 Task: Buy 1 Cutting Boards from Kitchen Utensils & Gadgets section under best seller category for shipping address: Jonathan Nelson, 4214 Skips Lane, Phoenix, Arizona 85012, Cell Number 9285042162. Pay from credit card ending with 9757, CVV 798
Action: Mouse moved to (171, 82)
Screenshot: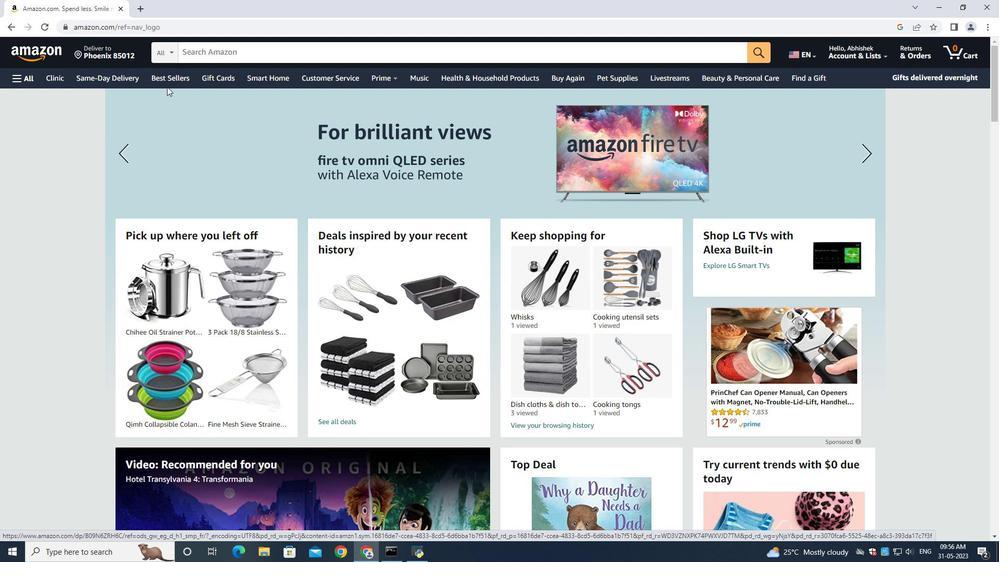 
Action: Mouse pressed left at (171, 82)
Screenshot: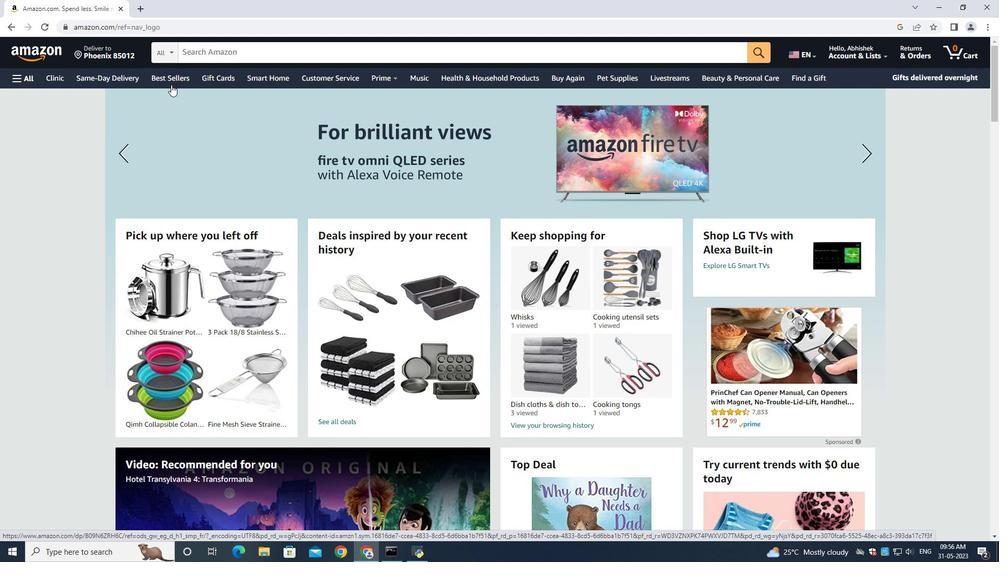 
Action: Mouse moved to (201, 52)
Screenshot: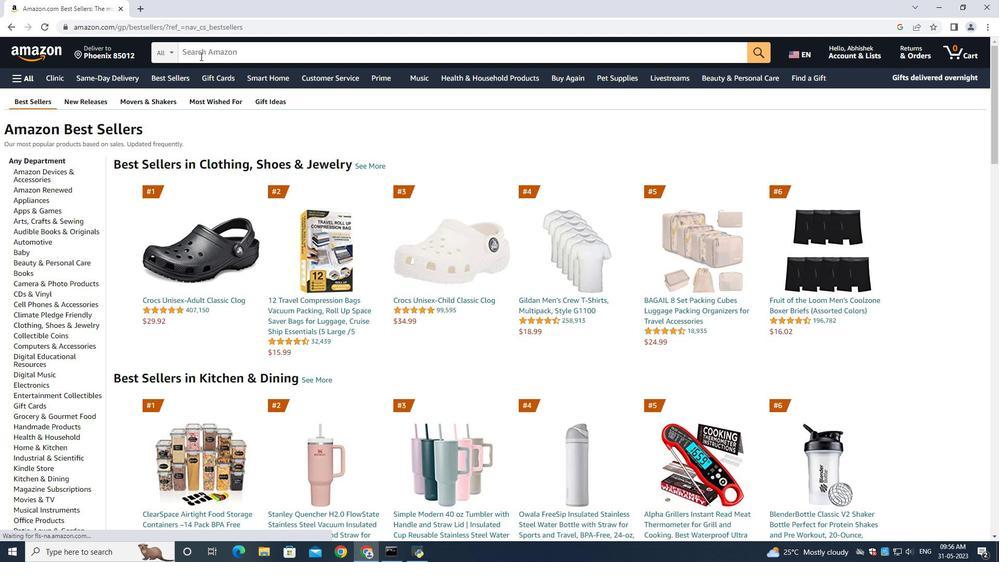 
Action: Mouse pressed left at (201, 52)
Screenshot: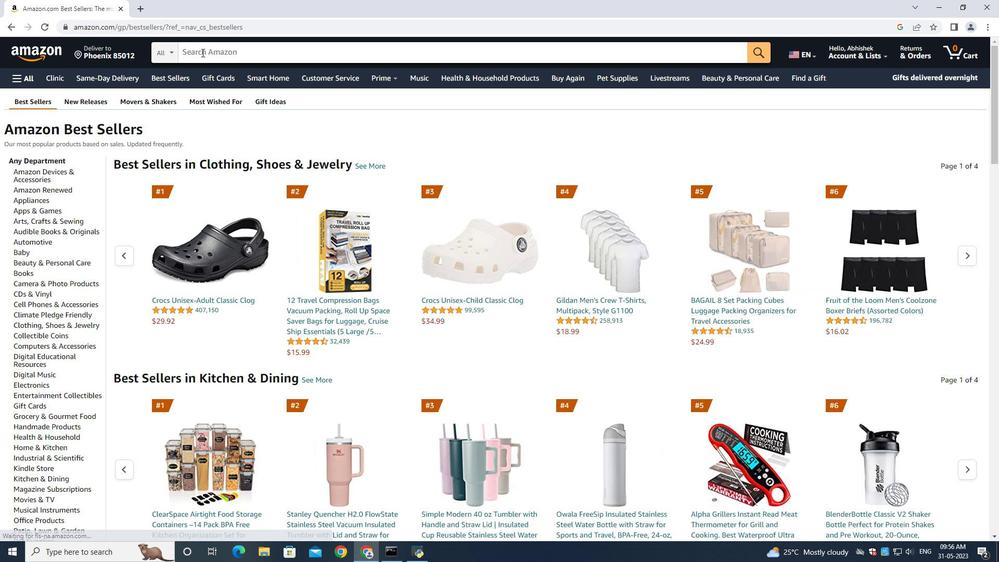
Action: Key pressed <Key.shift><Key.shift><Key.shift><Key.shift><Key.shift><Key.shift><Key.shift>Cutting<Key.space><Key.shift>Boards<Key.enter>
Screenshot: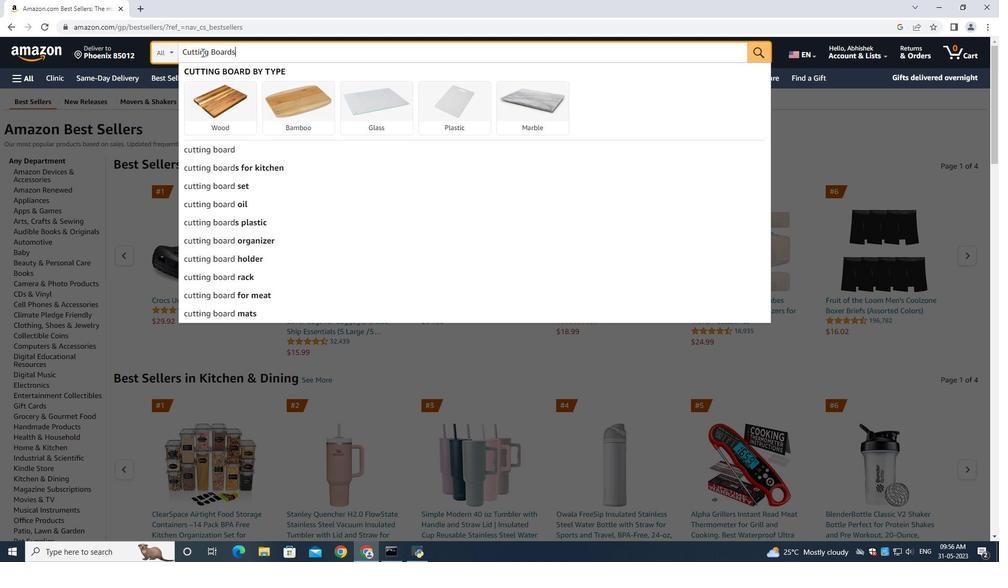 
Action: Mouse moved to (50, 235)
Screenshot: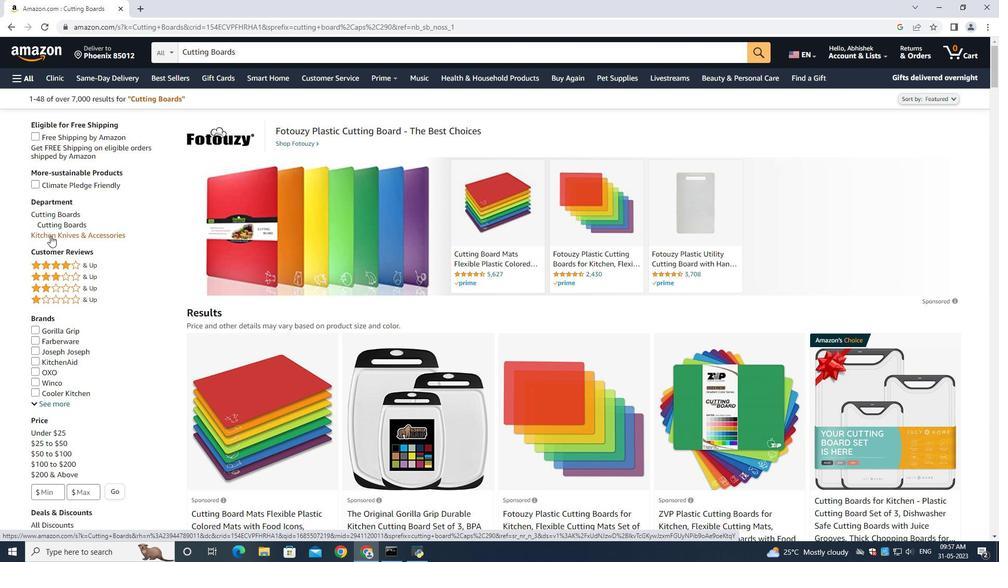 
Action: Mouse pressed left at (50, 235)
Screenshot: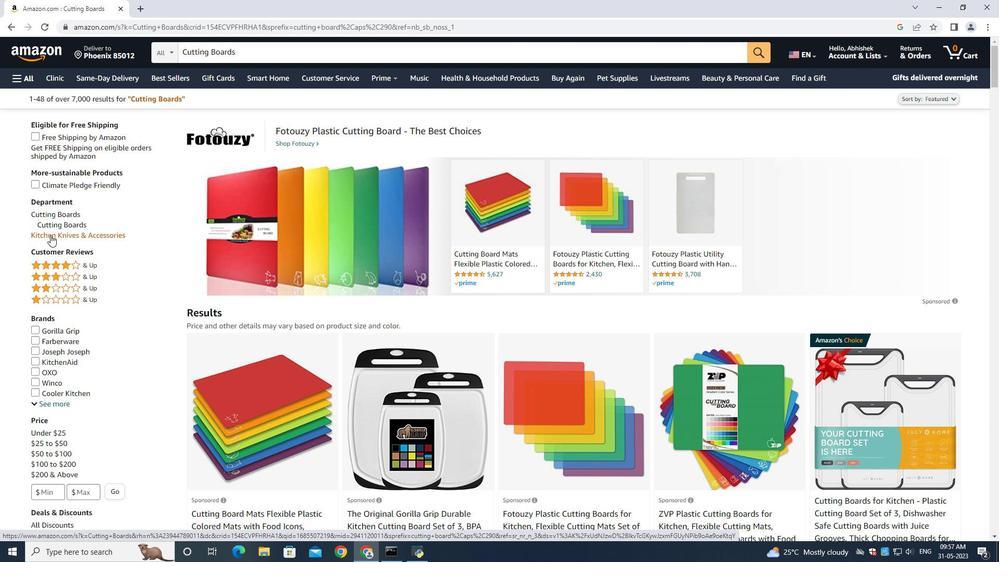 
Action: Mouse moved to (83, 245)
Screenshot: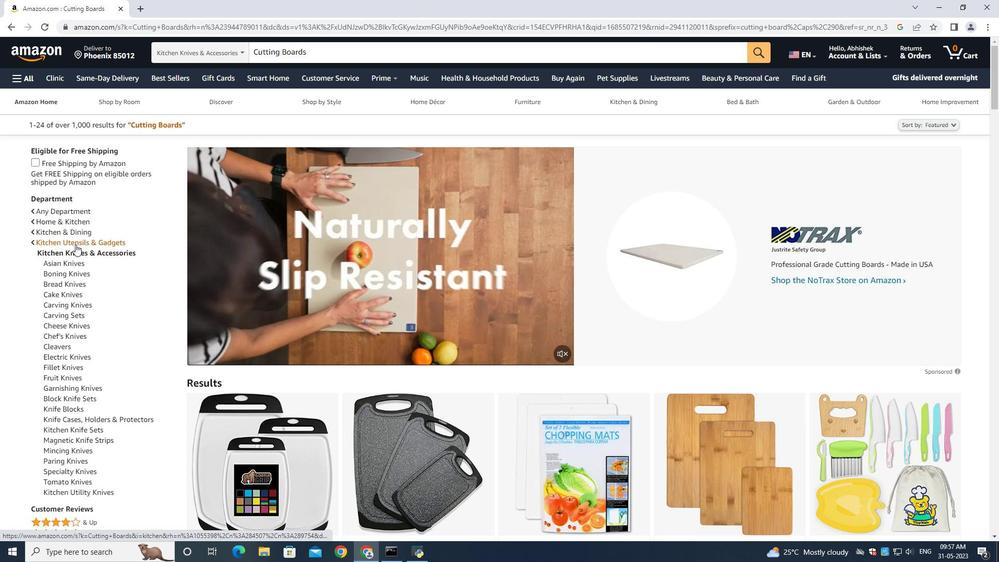 
Action: Mouse pressed left at (83, 245)
Screenshot: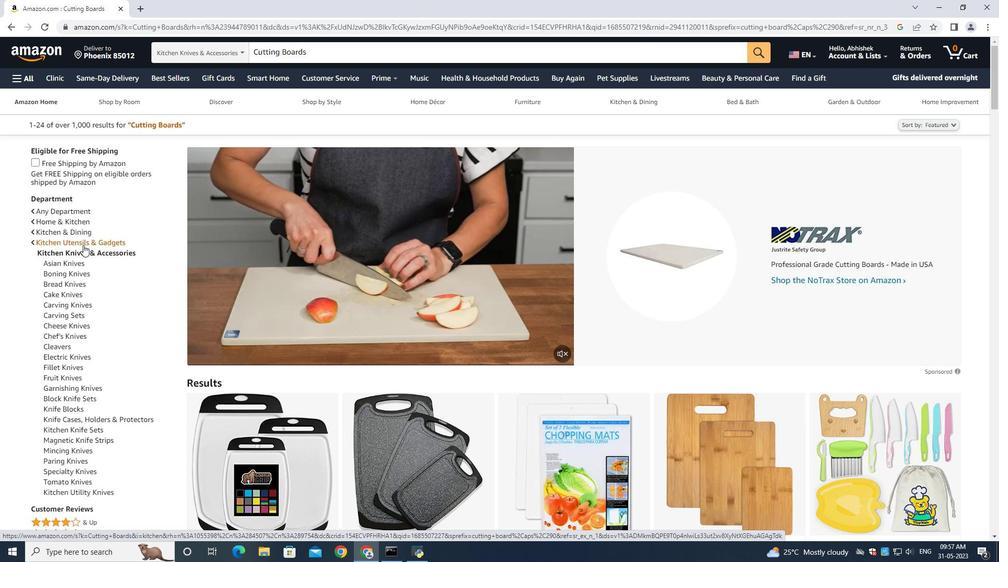 
Action: Mouse moved to (347, 264)
Screenshot: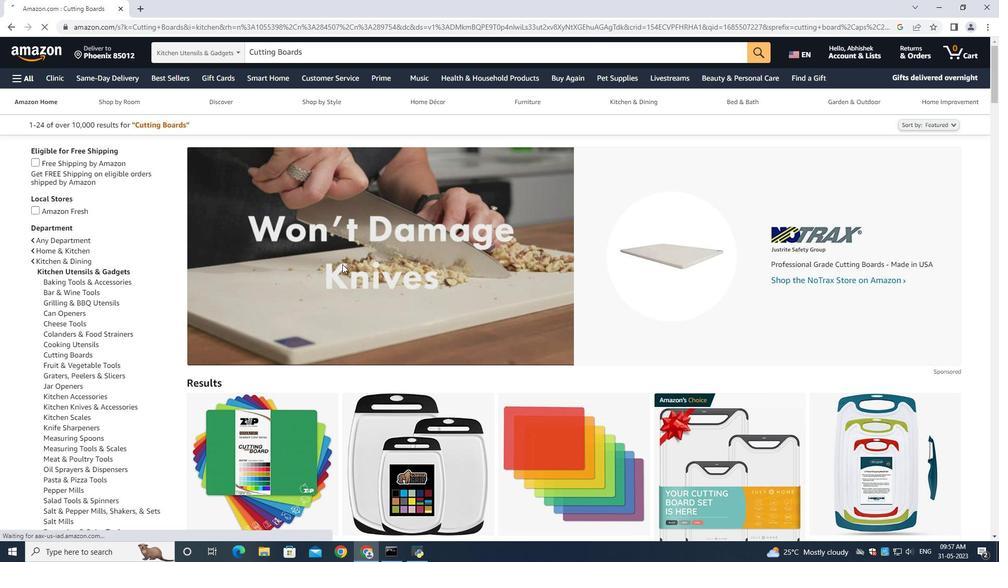 
Action: Mouse scrolled (347, 264) with delta (0, 0)
Screenshot: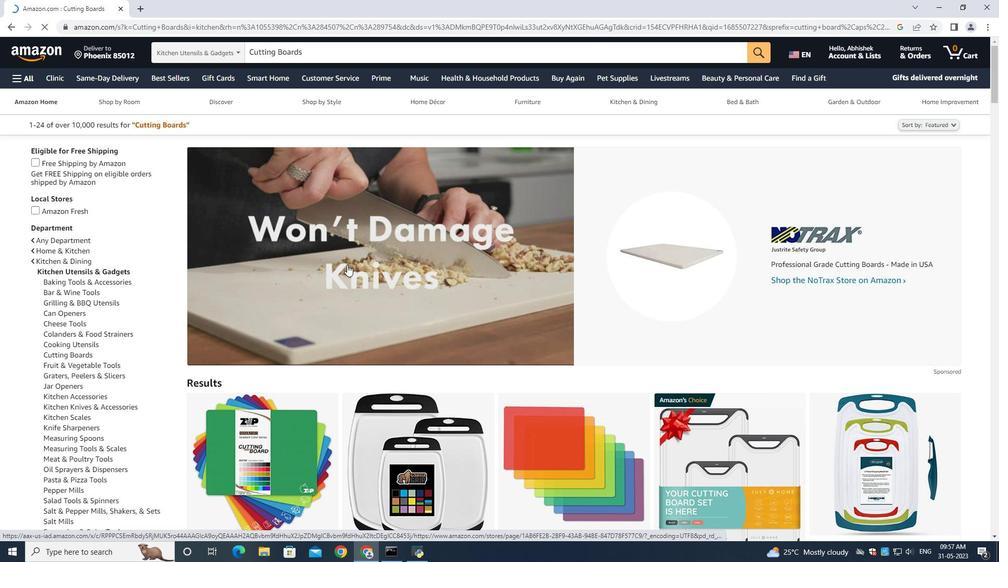 
Action: Mouse scrolled (347, 264) with delta (0, 0)
Screenshot: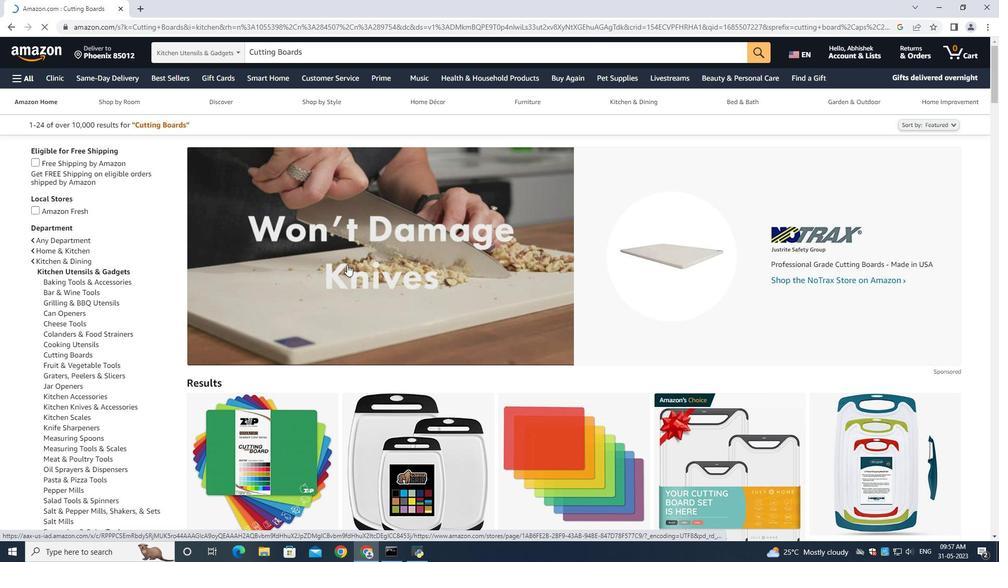 
Action: Mouse scrolled (347, 264) with delta (0, 0)
Screenshot: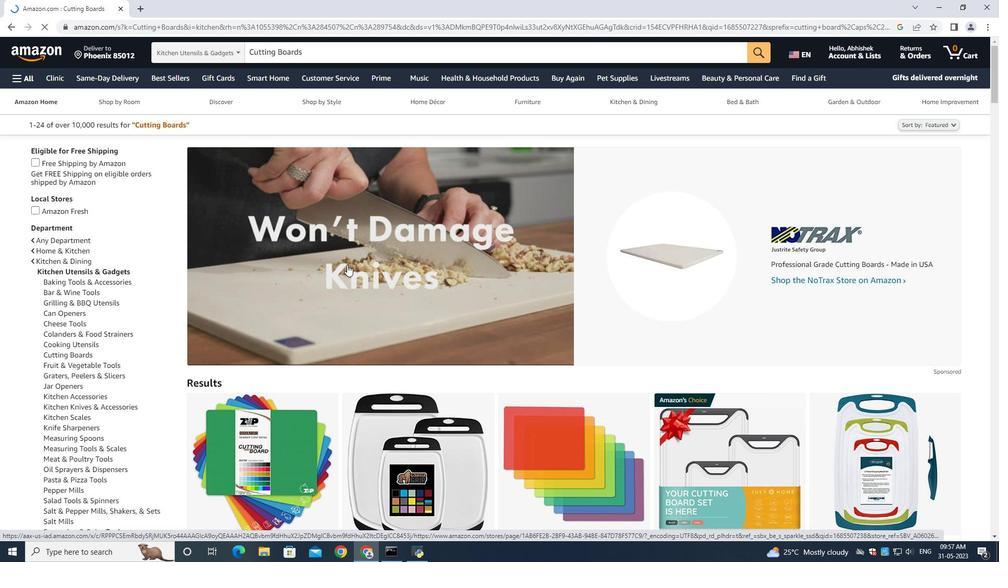 
Action: Mouse scrolled (347, 264) with delta (0, 0)
Screenshot: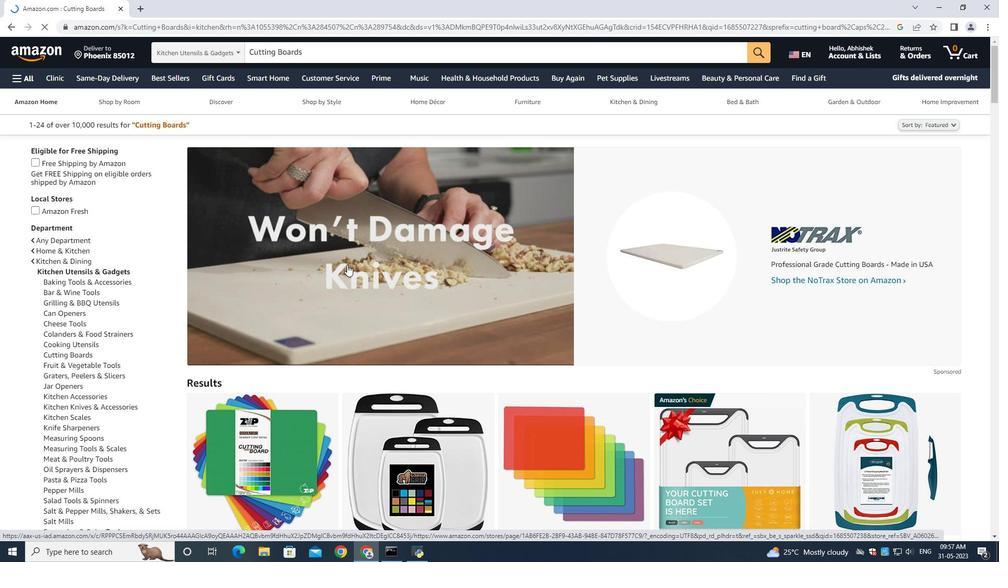 
Action: Mouse moved to (605, 351)
Screenshot: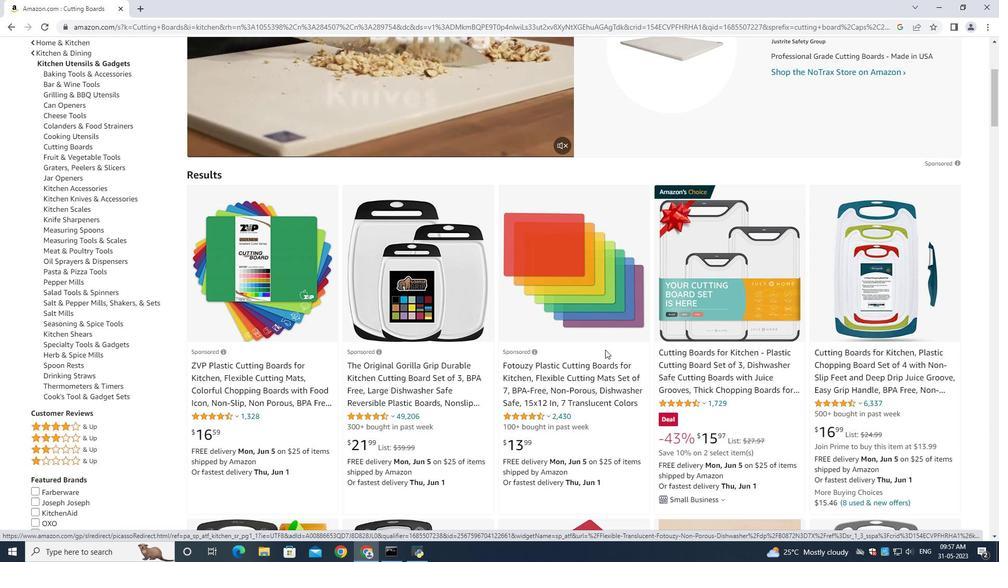 
Action: Mouse scrolled (605, 351) with delta (0, 0)
Screenshot: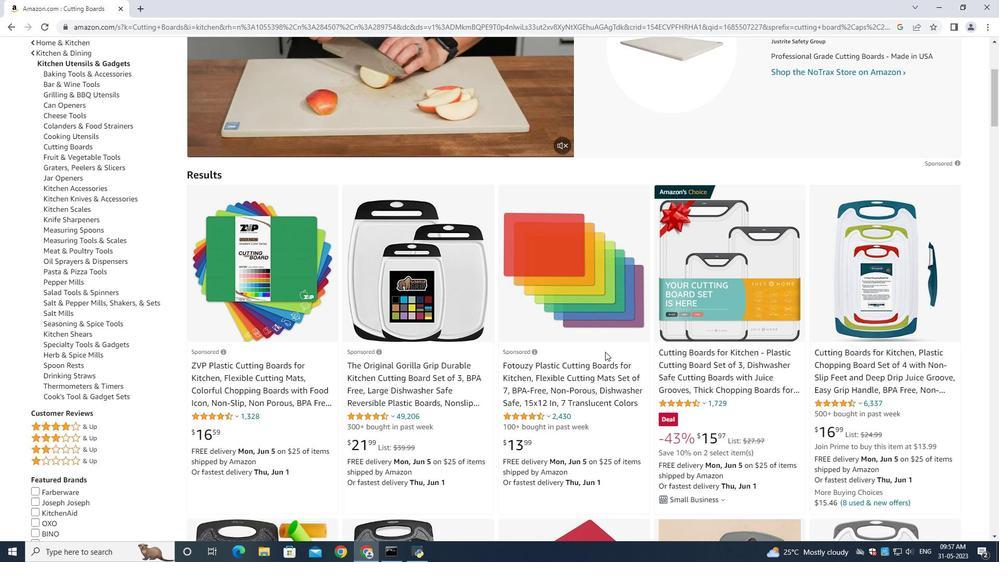 
Action: Mouse moved to (604, 351)
Screenshot: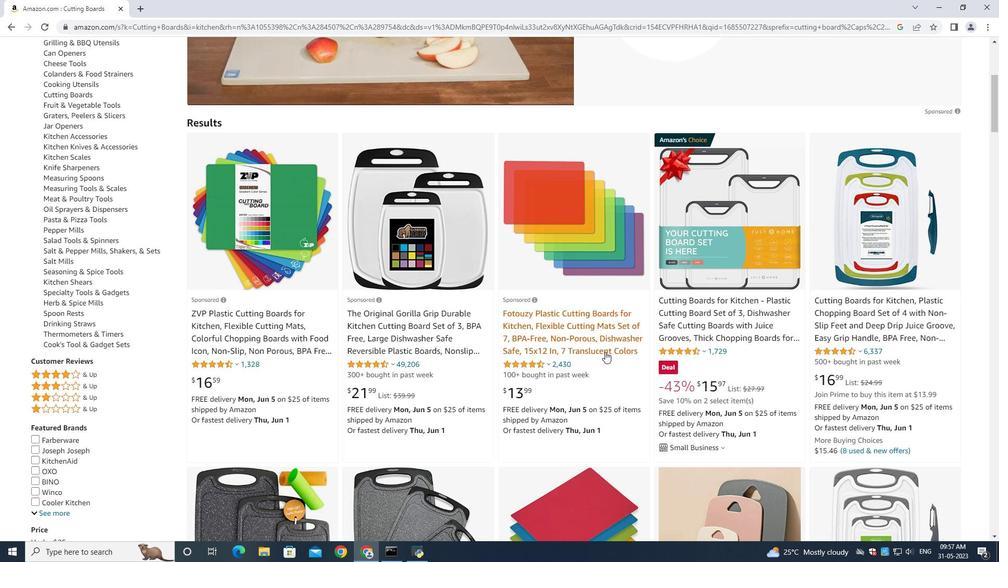 
Action: Mouse scrolled (604, 351) with delta (0, 0)
Screenshot: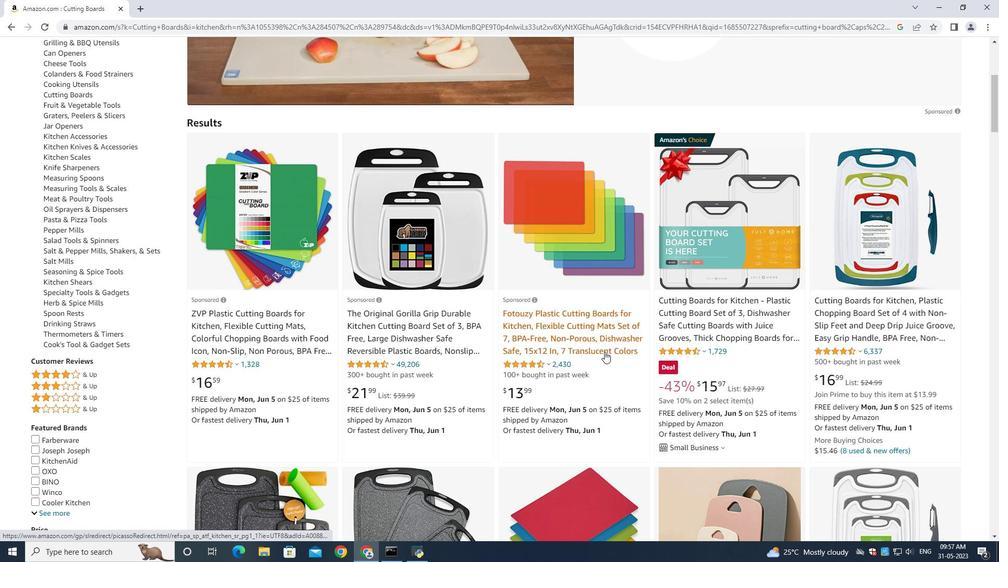 
Action: Mouse scrolled (604, 351) with delta (0, 0)
Screenshot: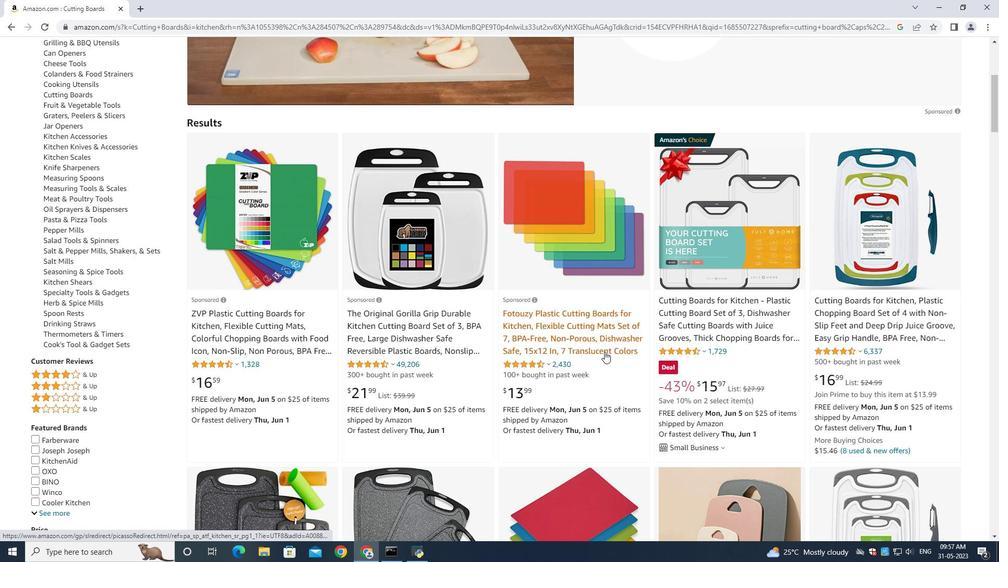 
Action: Mouse scrolled (604, 351) with delta (0, 0)
Screenshot: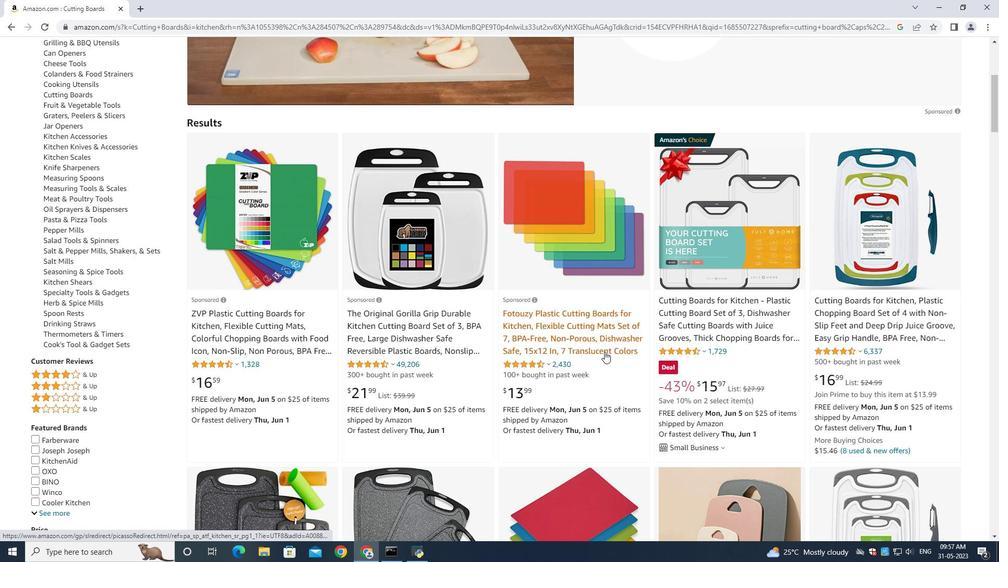 
Action: Mouse scrolled (604, 351) with delta (0, 0)
Screenshot: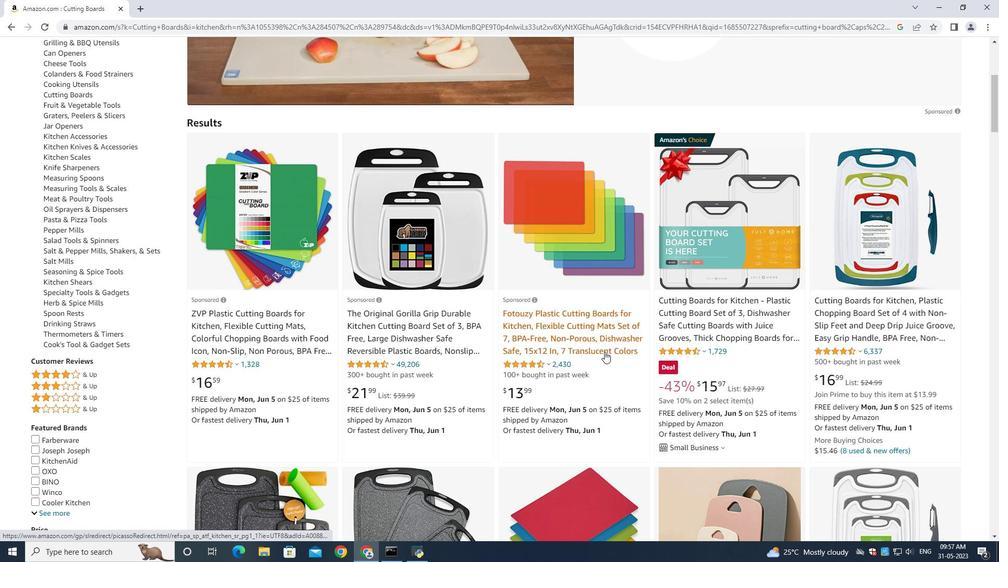 
Action: Mouse scrolled (604, 351) with delta (0, 0)
Screenshot: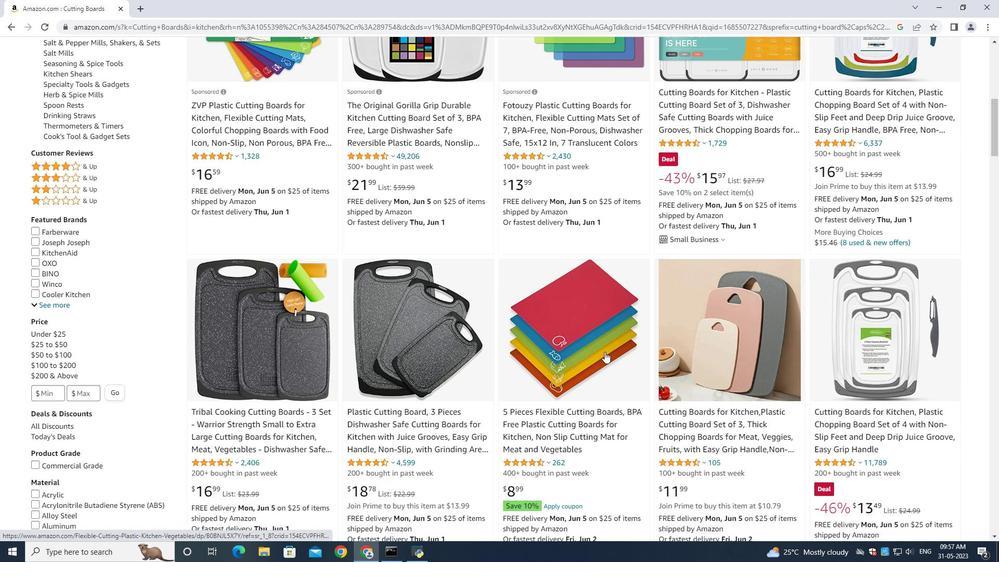 
Action: Mouse scrolled (604, 351) with delta (0, 0)
Screenshot: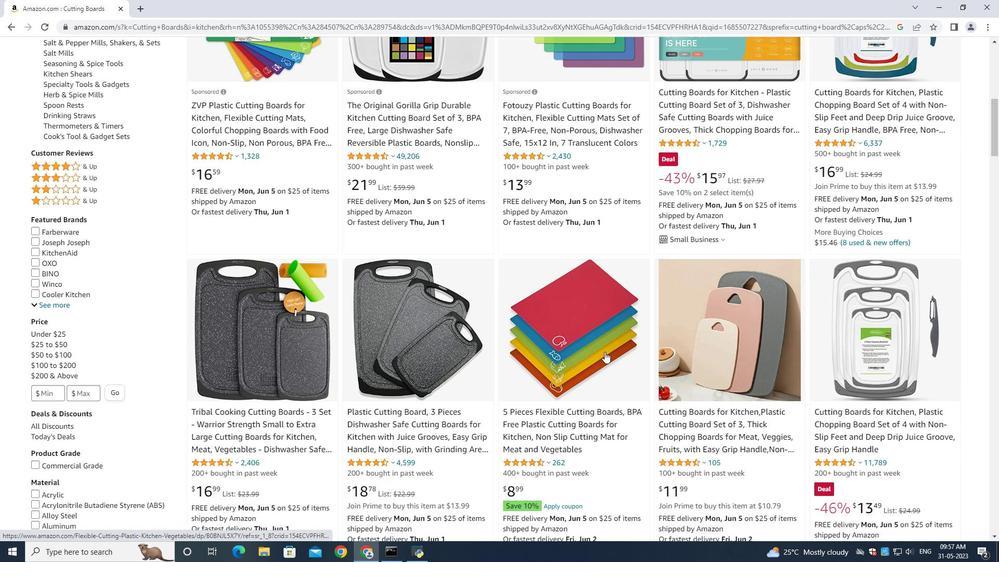 
Action: Mouse moved to (544, 304)
Screenshot: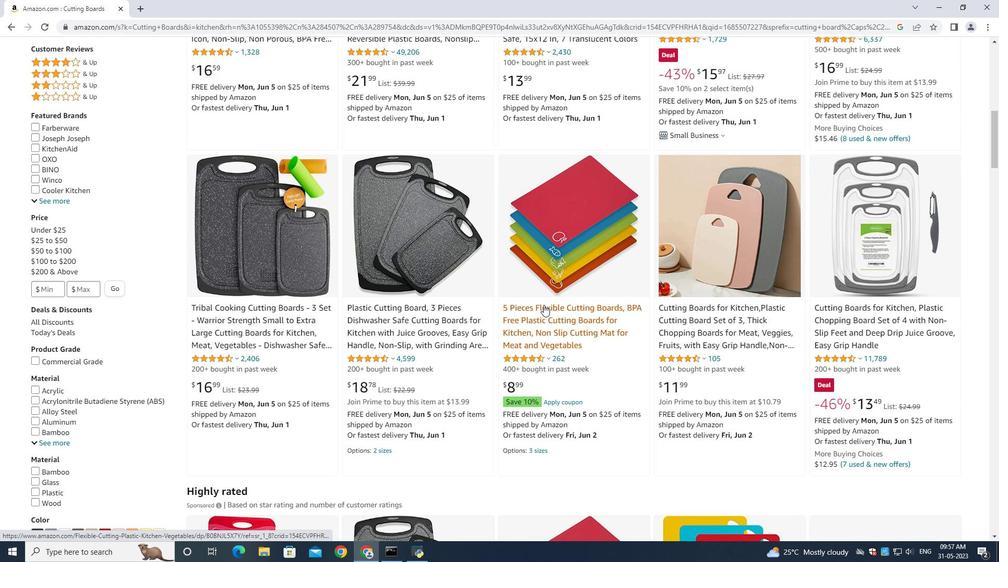 
Action: Mouse pressed left at (544, 304)
Screenshot: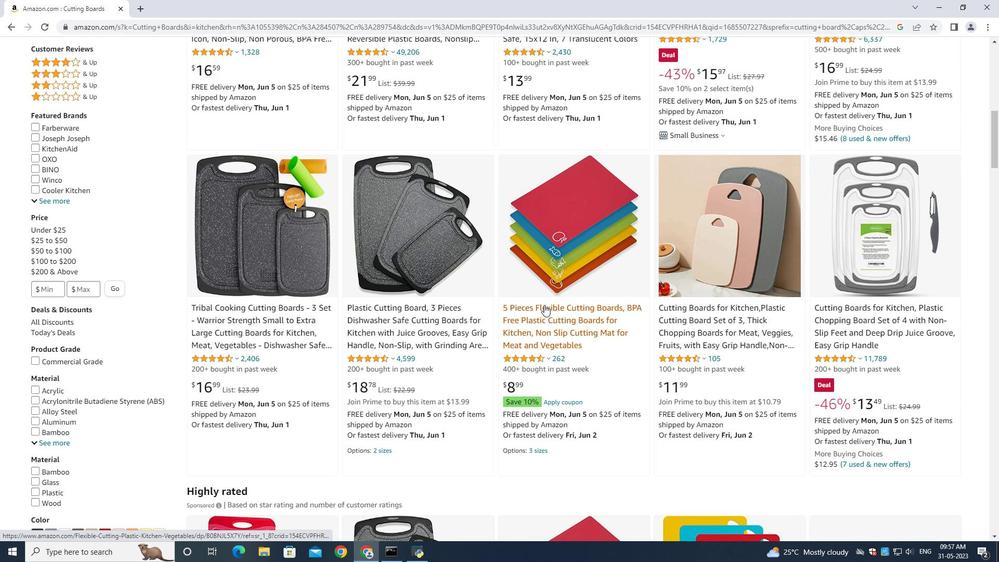 
Action: Mouse moved to (810, 426)
Screenshot: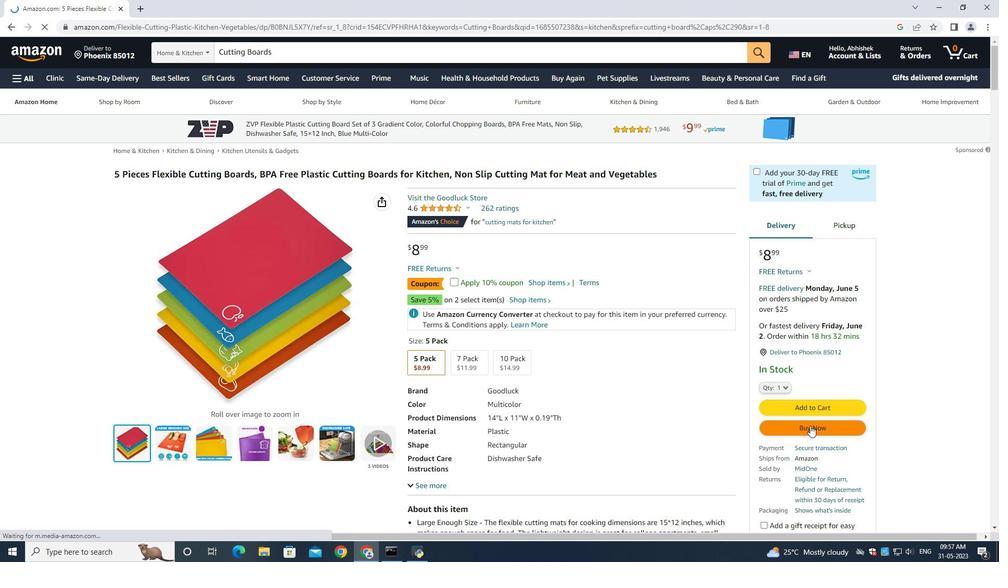 
Action: Mouse pressed left at (810, 426)
Screenshot: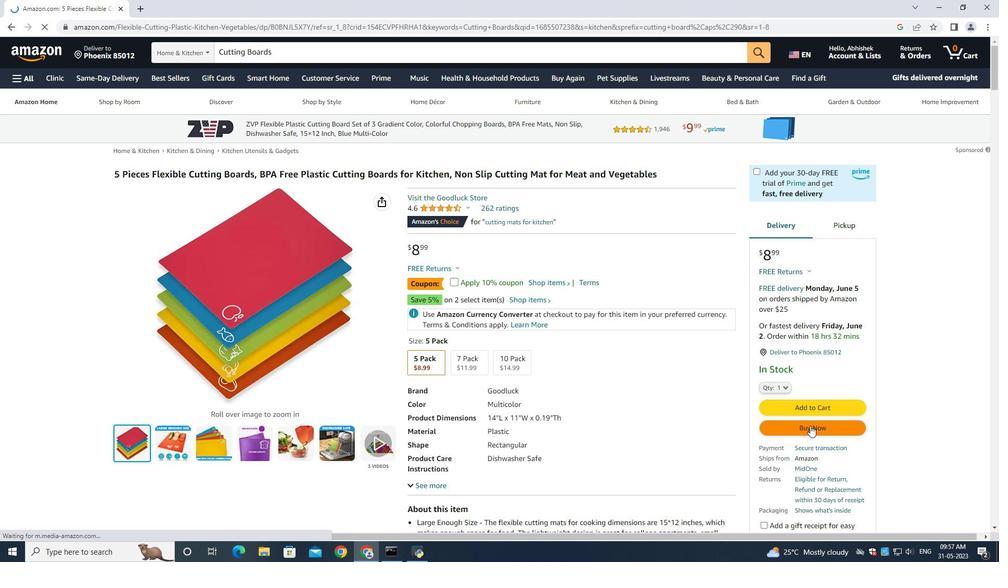 
Action: Mouse moved to (13, 23)
Screenshot: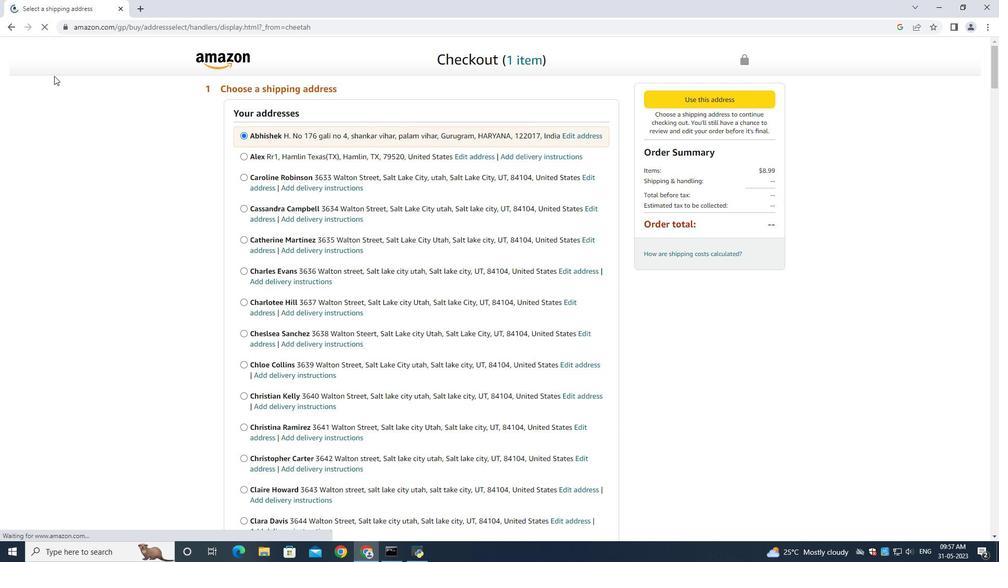 
Action: Mouse pressed left at (13, 23)
Screenshot: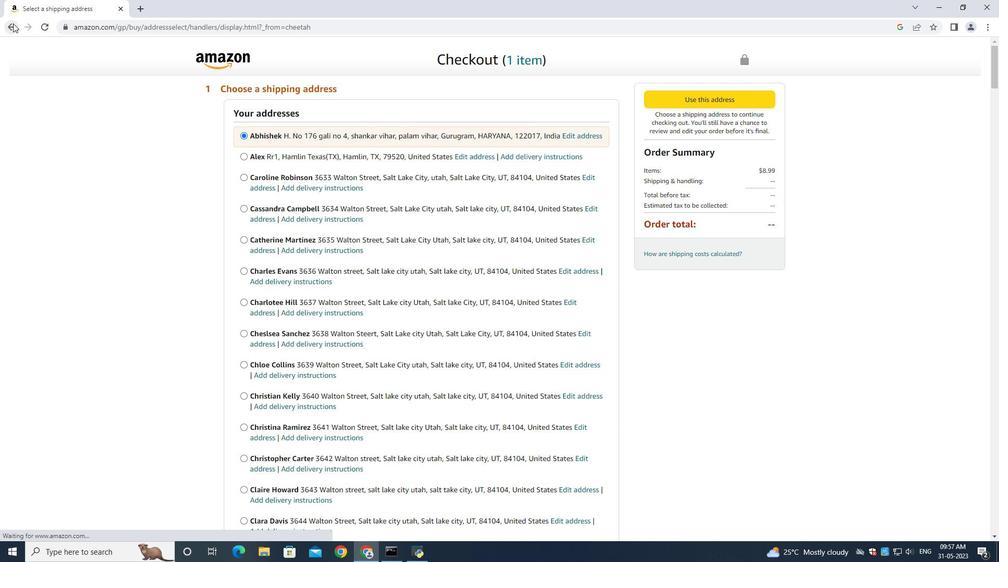 
Action: Mouse moved to (232, 233)
Screenshot: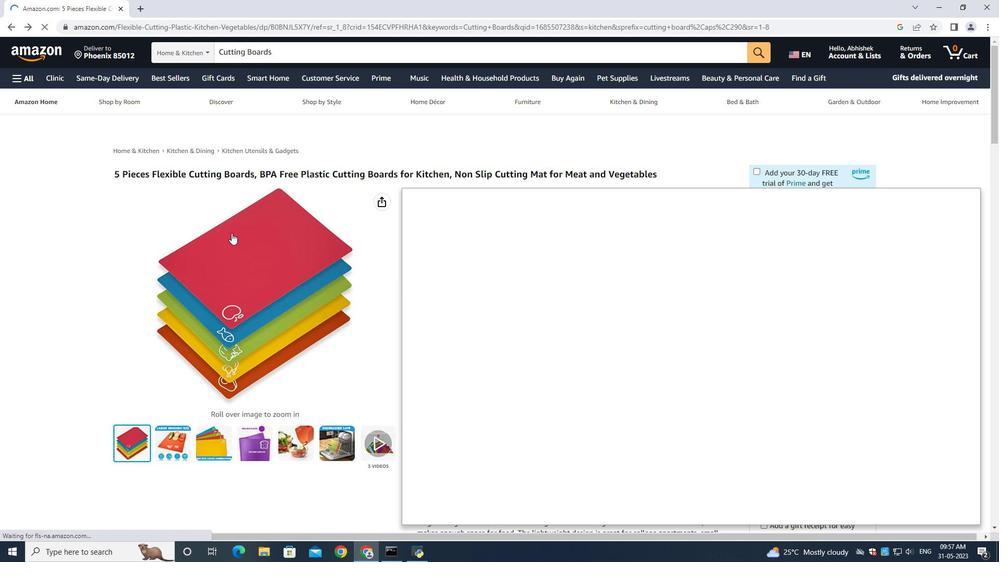 
Action: Mouse pressed left at (232, 233)
Screenshot: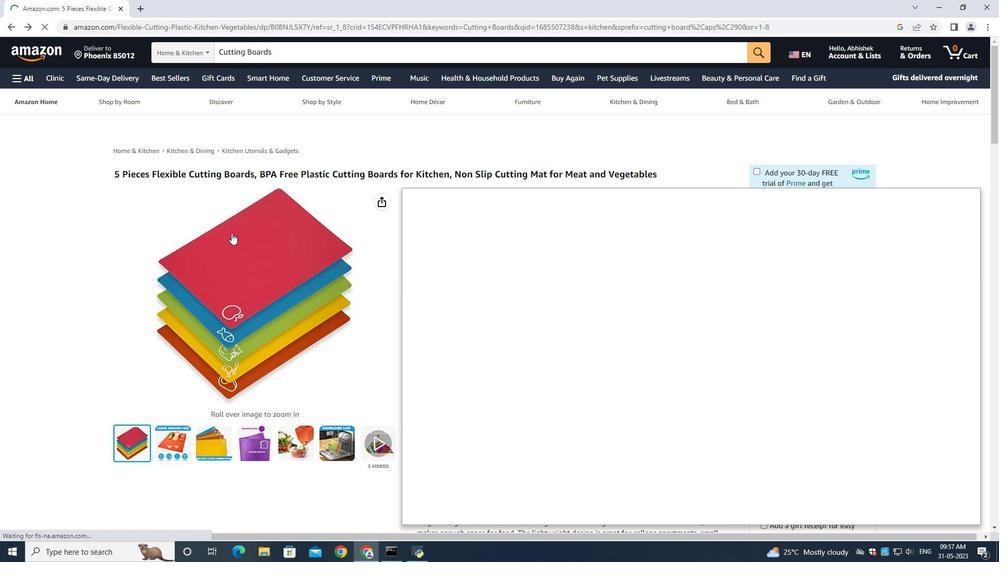 
Action: Mouse moved to (850, 264)
Screenshot: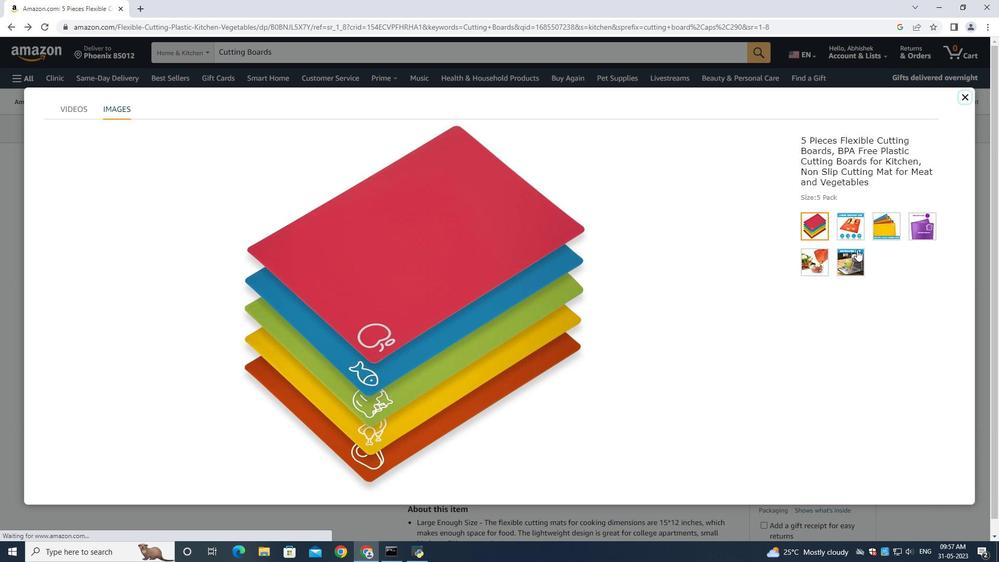 
Action: Mouse pressed left at (850, 264)
Screenshot: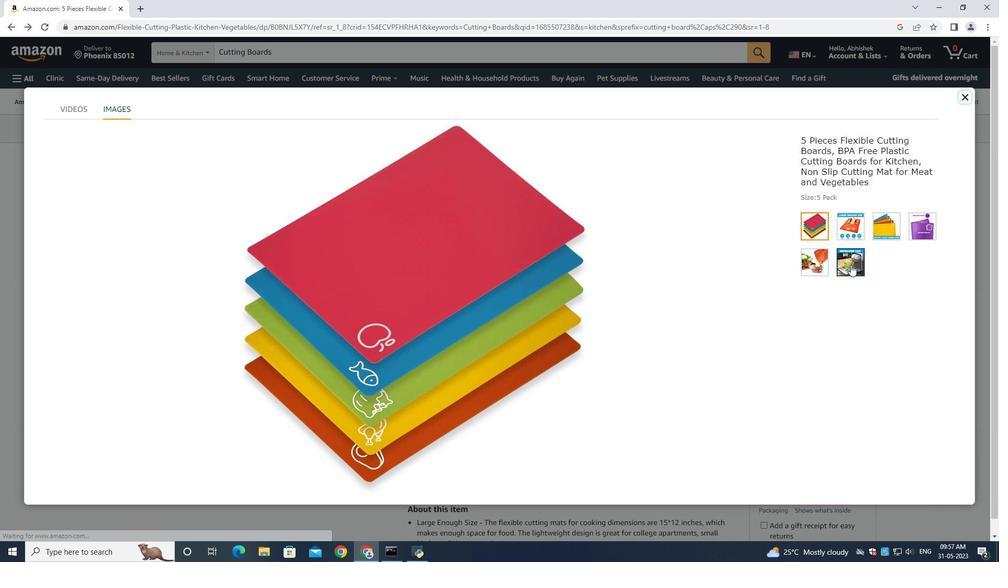 
Action: Mouse moved to (79, 108)
Screenshot: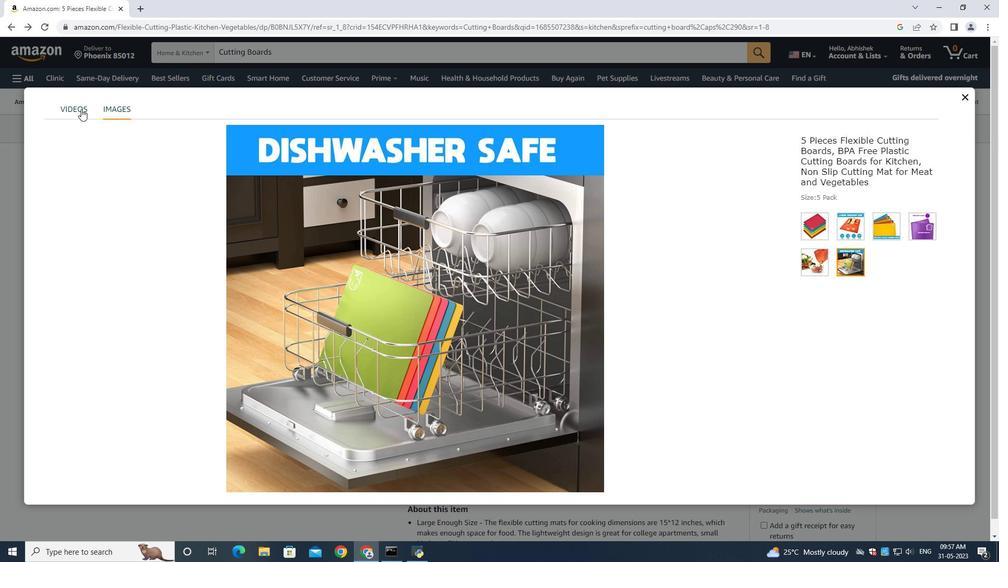 
Action: Mouse pressed left at (79, 108)
Screenshot: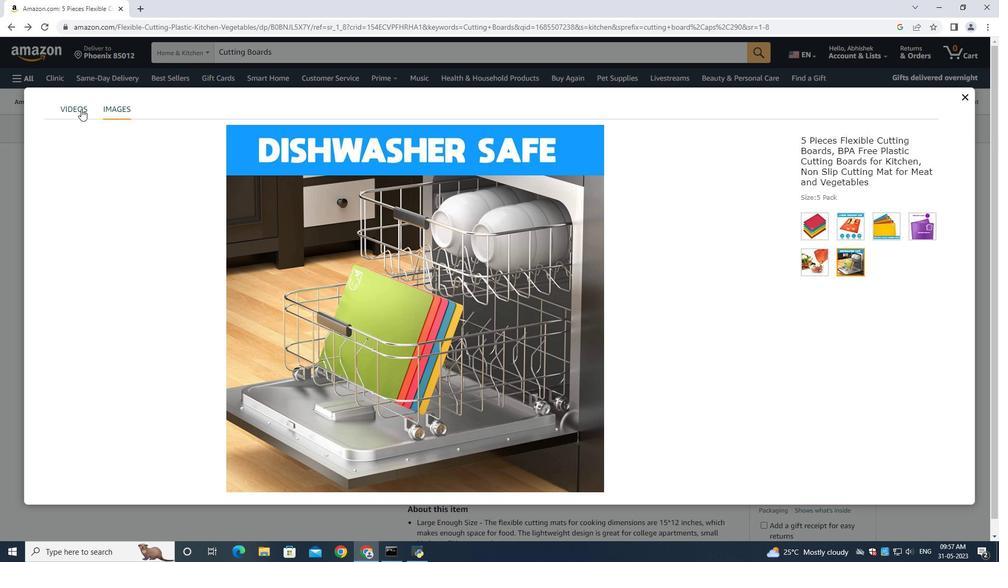 
Action: Mouse moved to (792, 177)
Screenshot: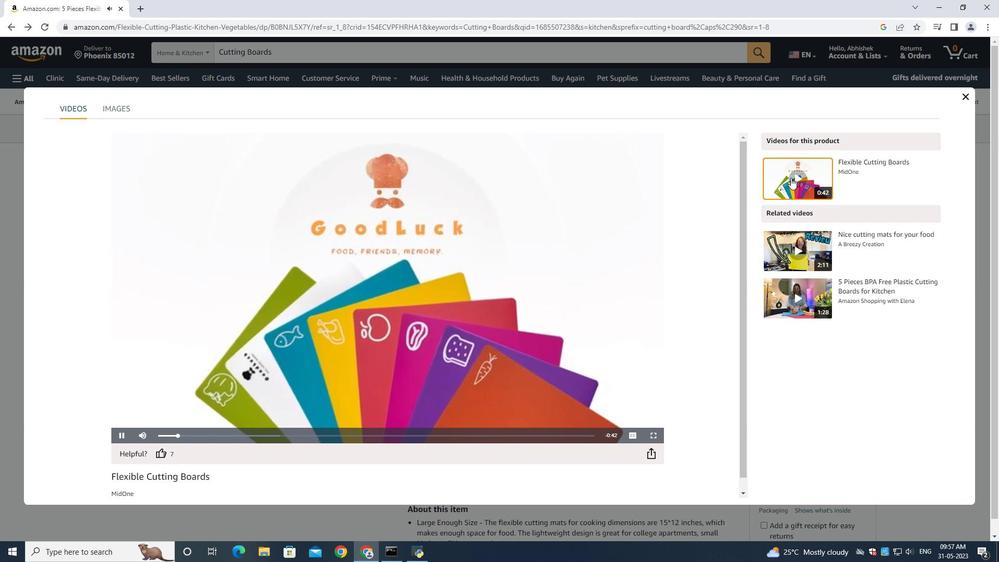 
Action: Mouse pressed left at (792, 177)
Screenshot: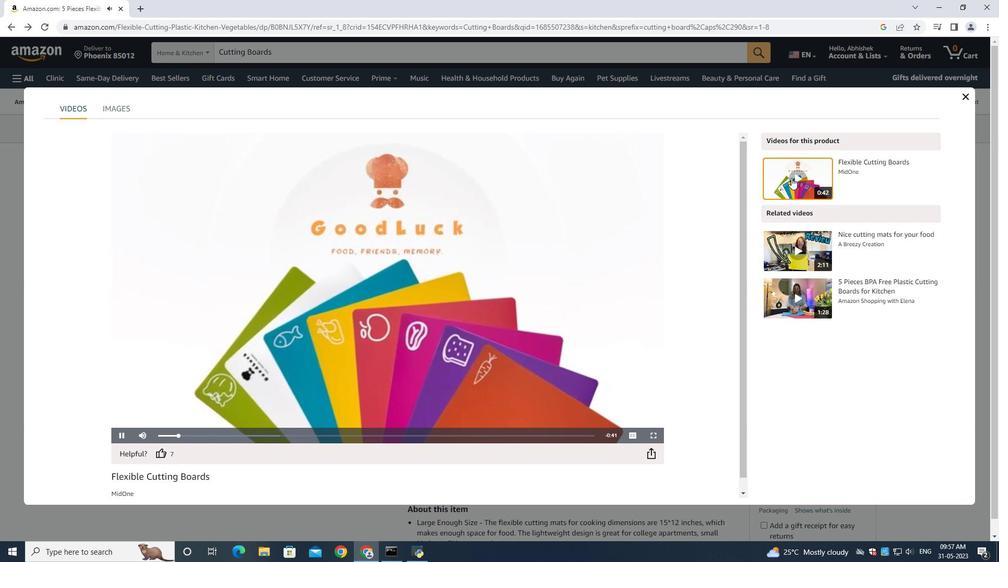 
Action: Mouse moved to (351, 432)
Screenshot: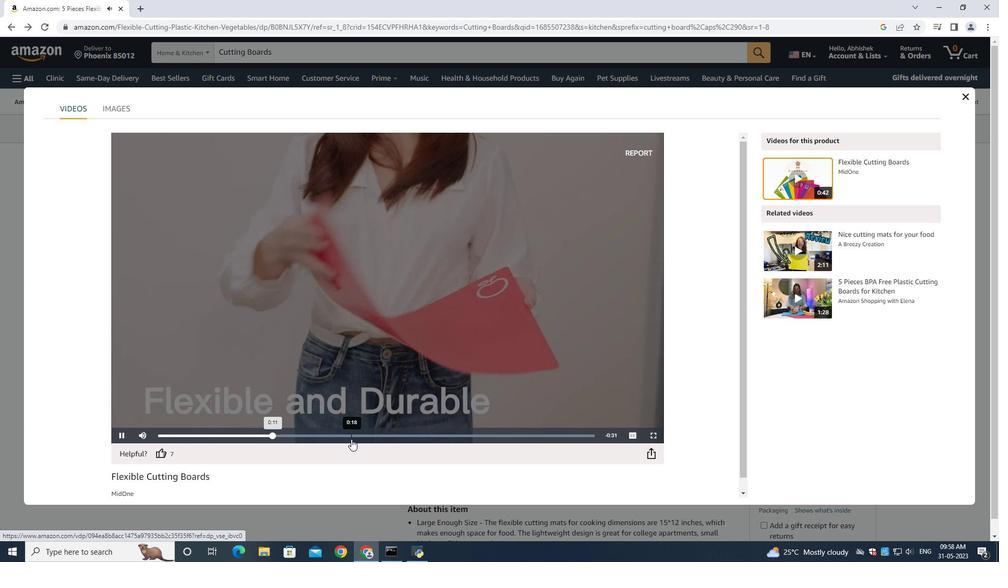 
Action: Mouse pressed left at (351, 432)
Screenshot: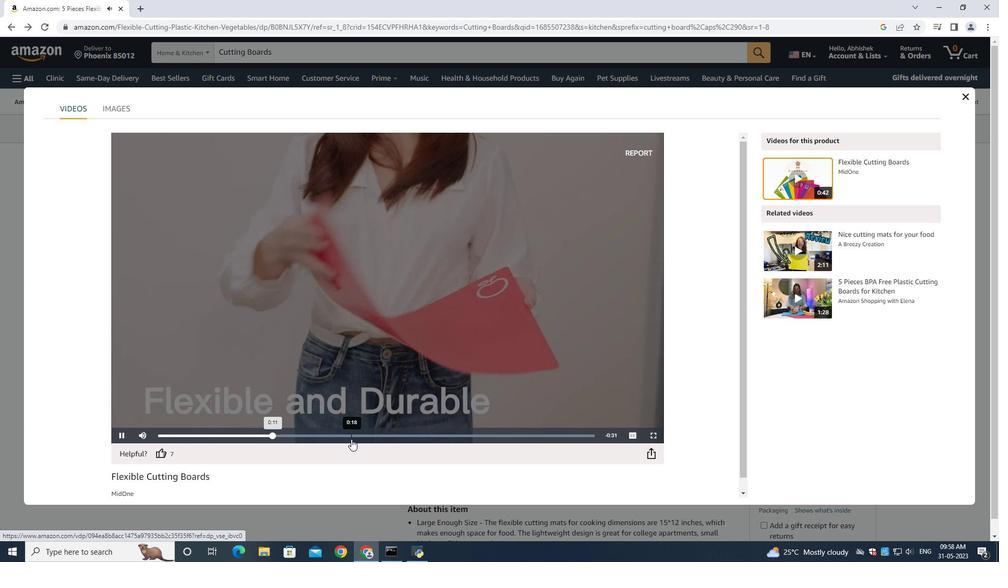 
Action: Mouse moved to (442, 428)
Screenshot: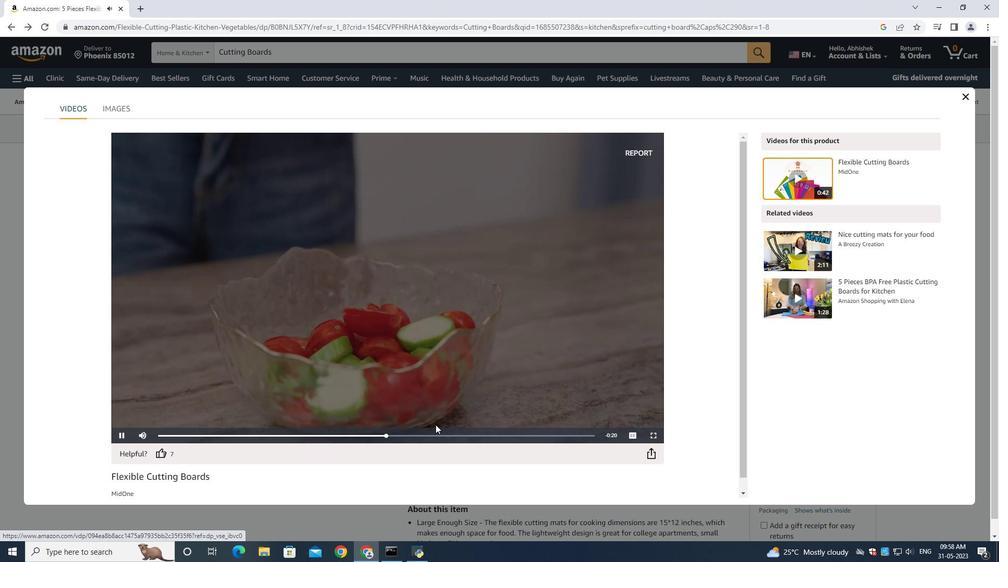 
Action: Mouse pressed left at (441, 428)
Screenshot: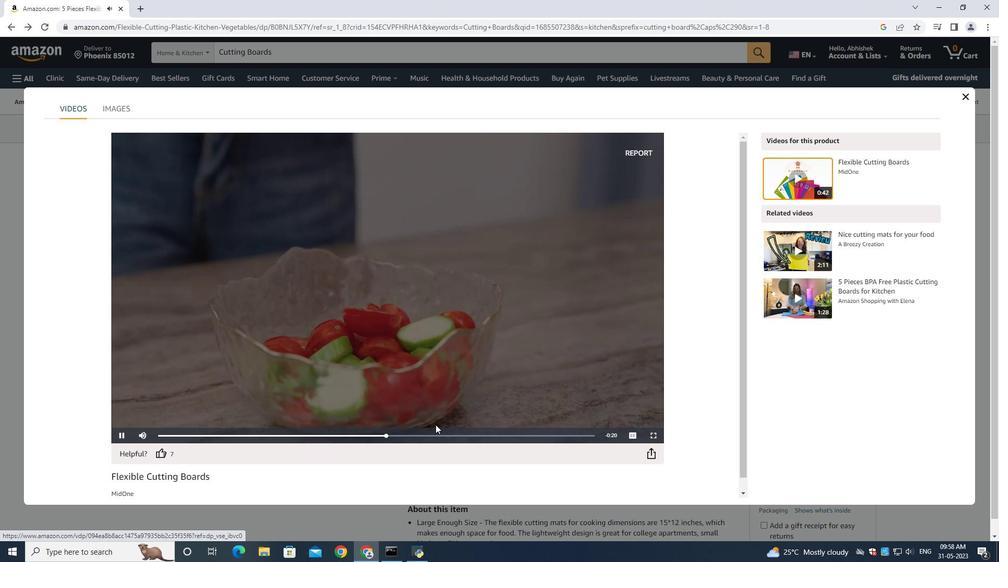 
Action: Mouse moved to (477, 431)
Screenshot: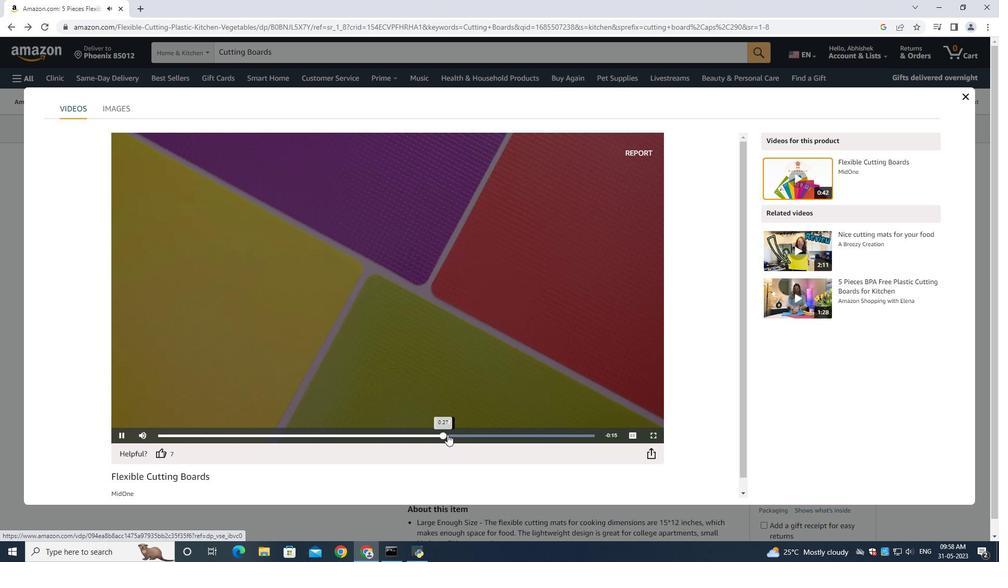 
Action: Mouse pressed left at (477, 431)
Screenshot: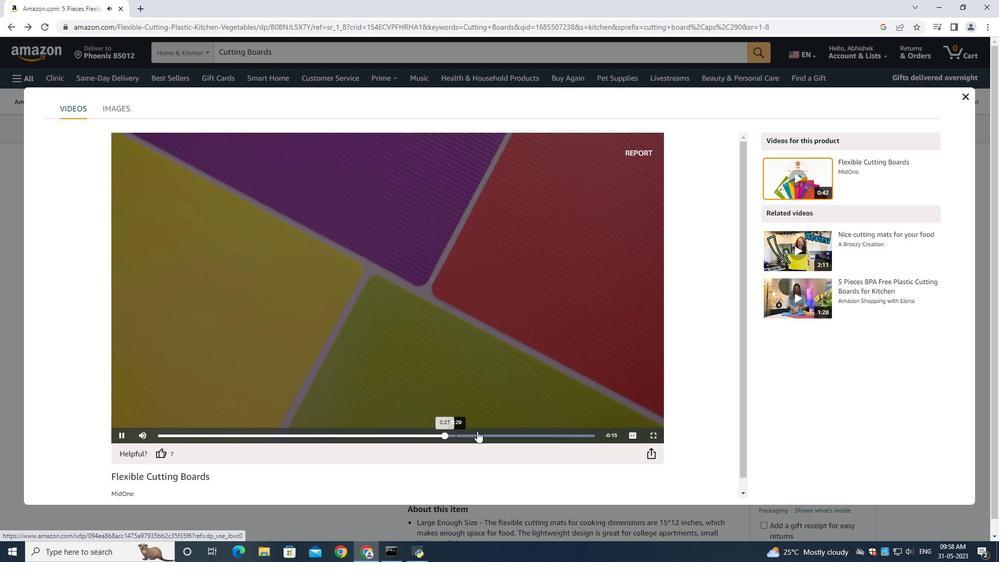 
Action: Mouse moved to (534, 429)
Screenshot: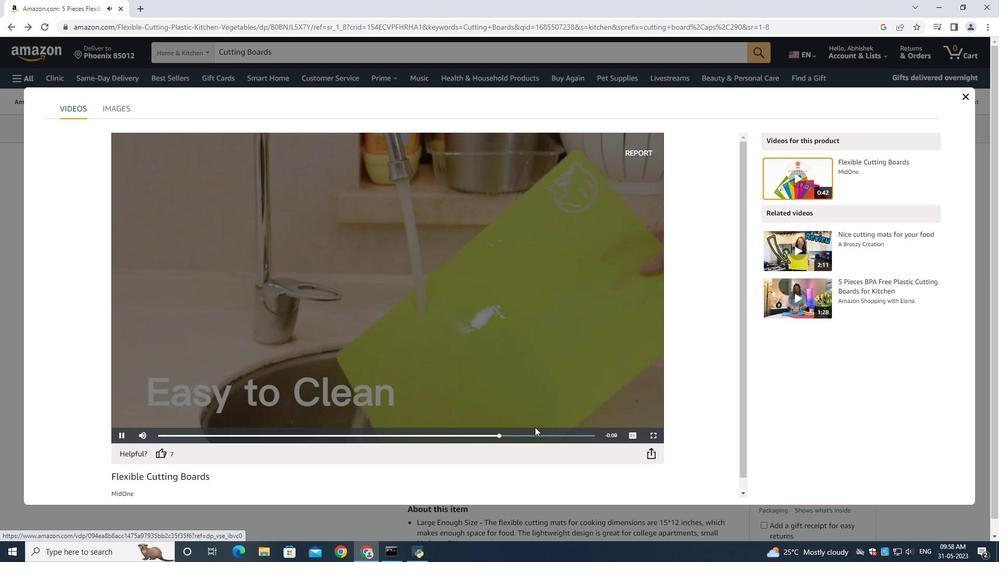 
Action: Mouse pressed left at (534, 429)
Screenshot: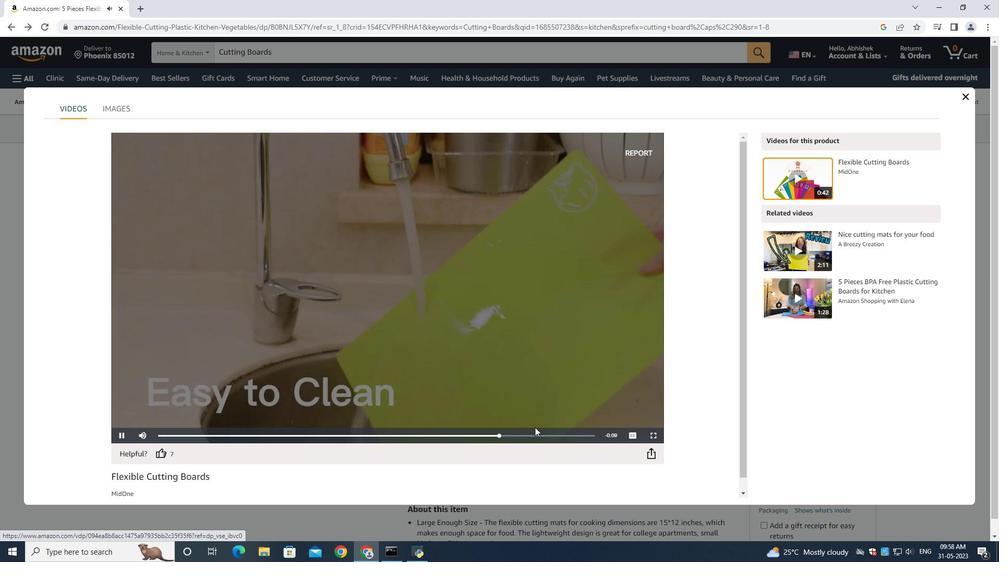 
Action: Mouse moved to (799, 250)
Screenshot: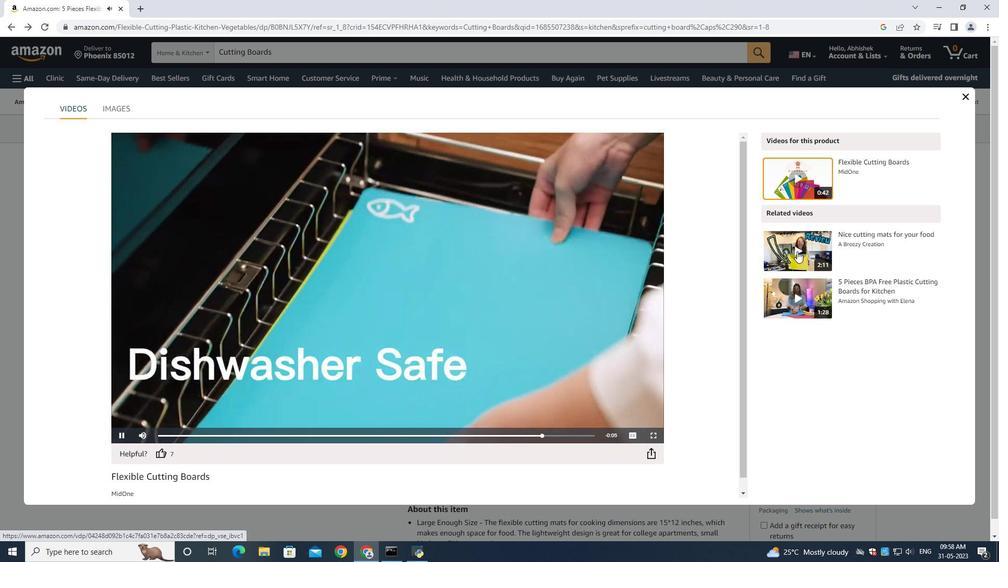 
Action: Mouse pressed left at (799, 250)
Screenshot: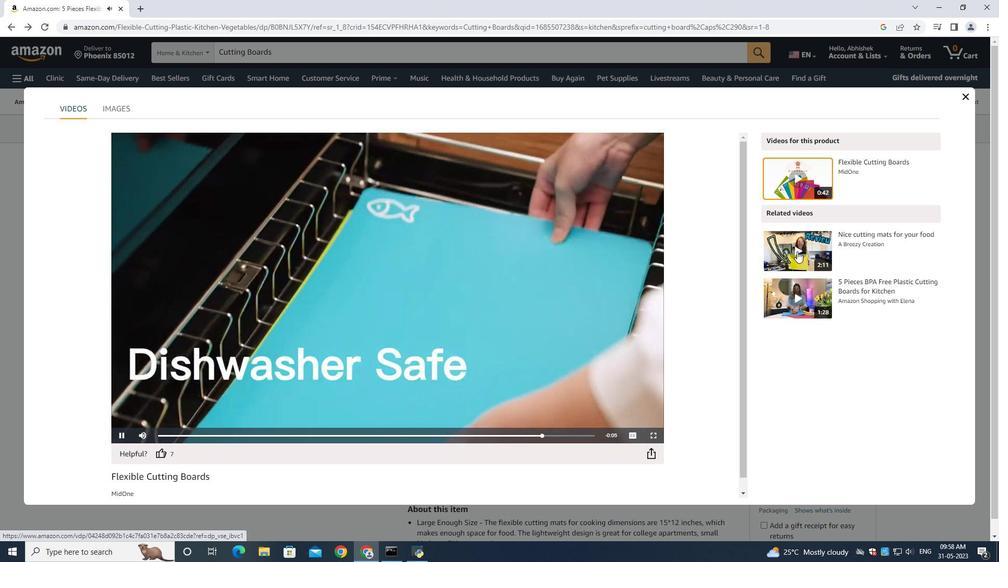 
Action: Mouse moved to (190, 438)
Screenshot: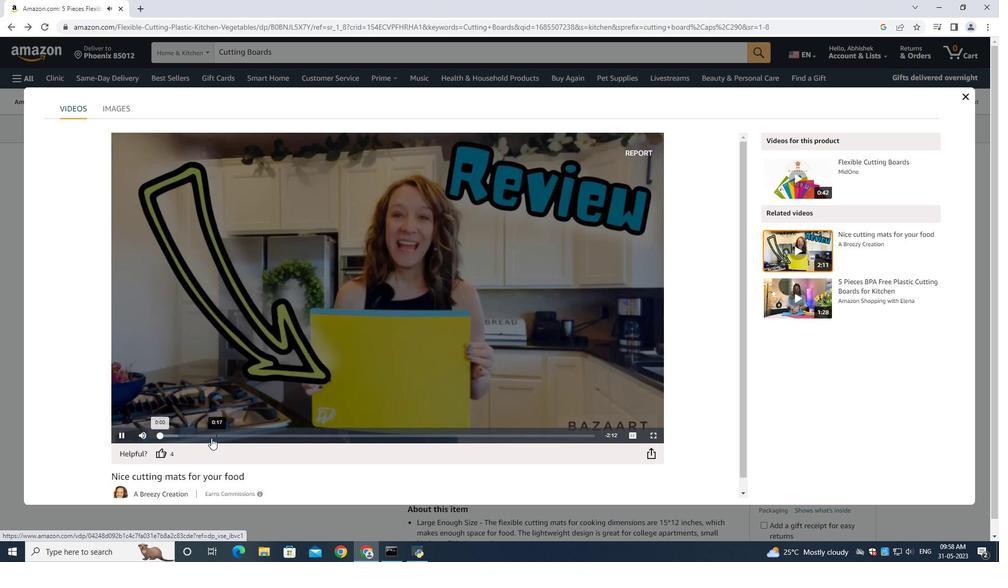 
Action: Mouse pressed left at (190, 438)
Screenshot: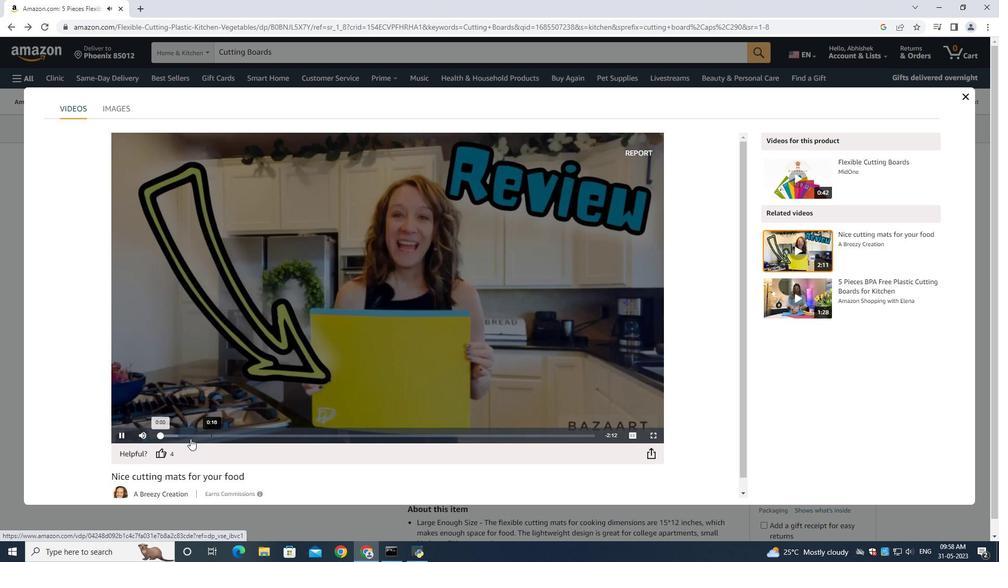 
Action: Mouse moved to (246, 438)
Screenshot: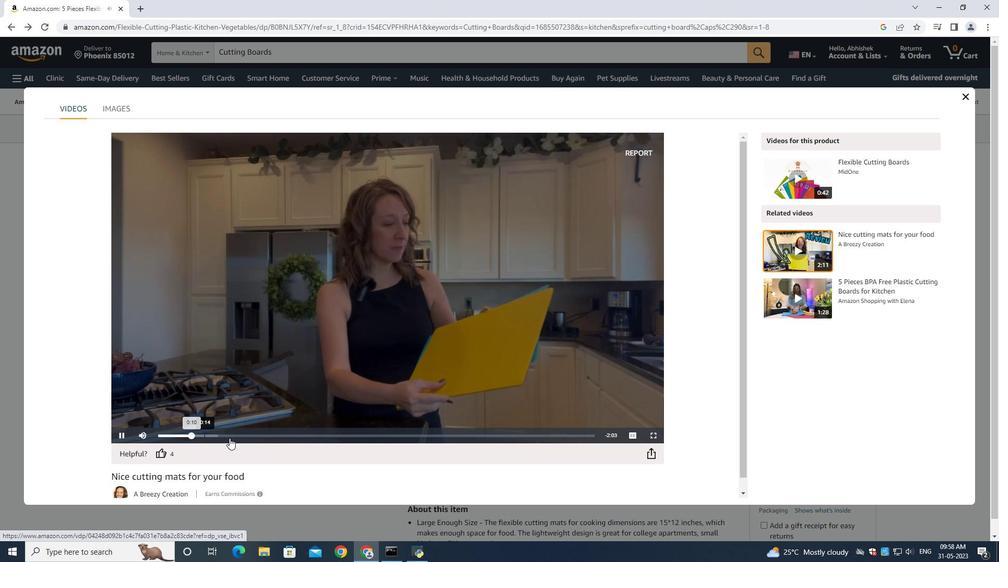 
Action: Mouse pressed left at (246, 438)
Screenshot: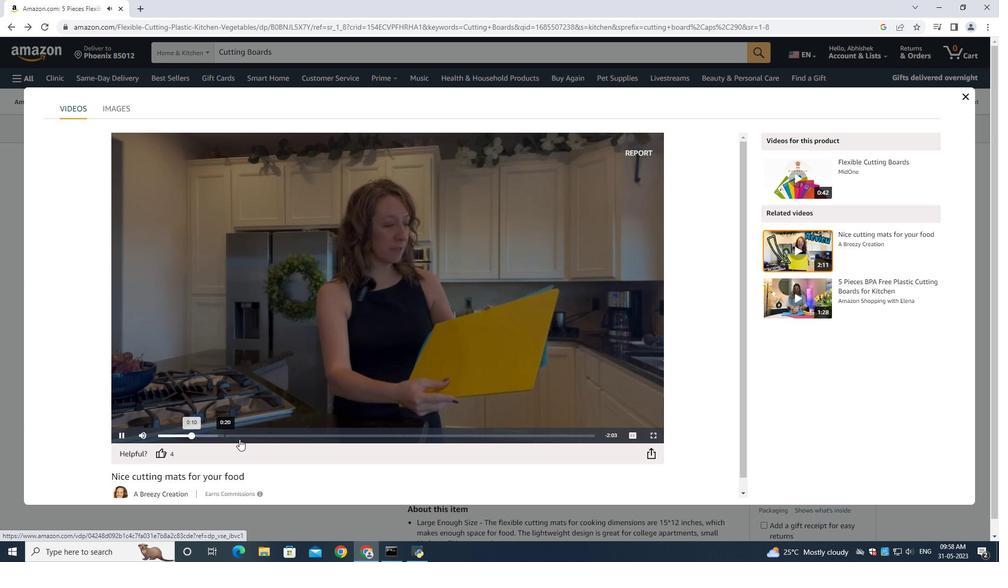 
Action: Mouse moved to (309, 432)
Screenshot: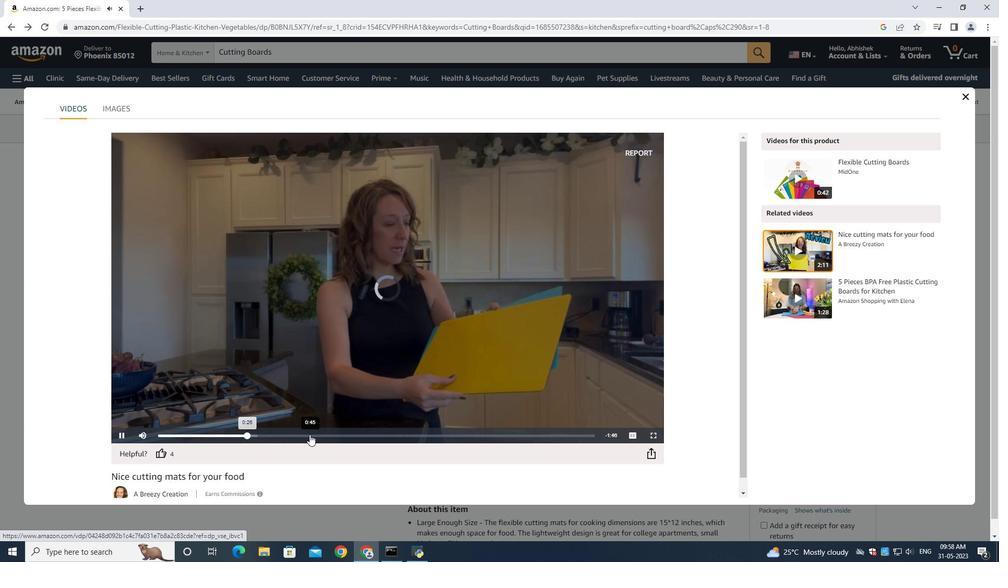 
Action: Mouse pressed left at (309, 432)
Screenshot: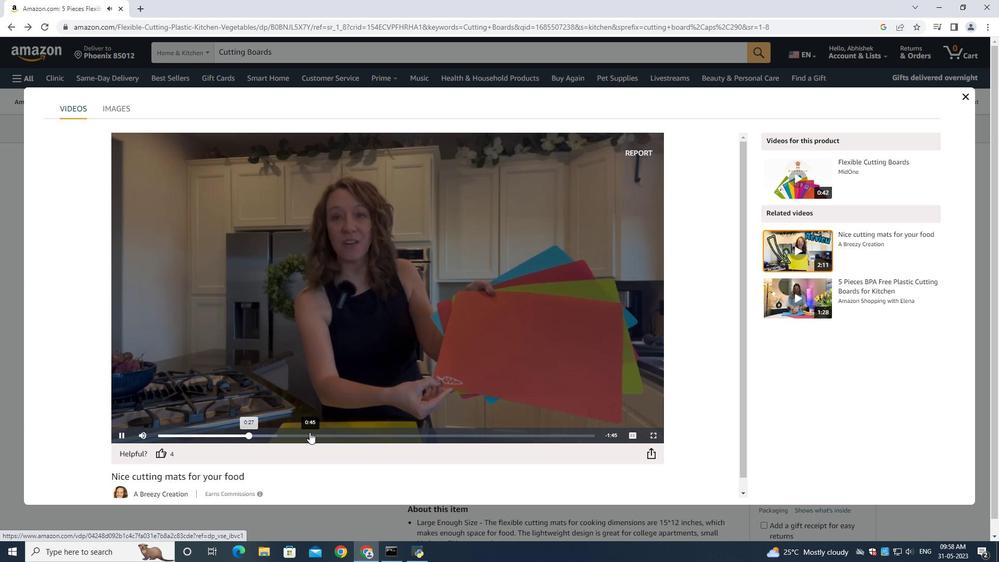 
Action: Mouse moved to (406, 434)
Screenshot: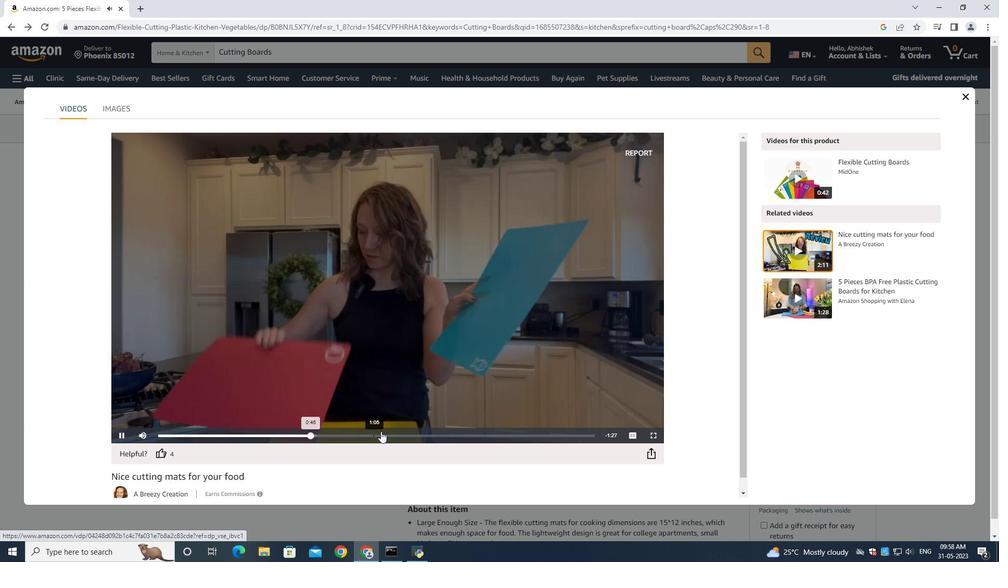 
Action: Mouse pressed left at (406, 434)
Screenshot: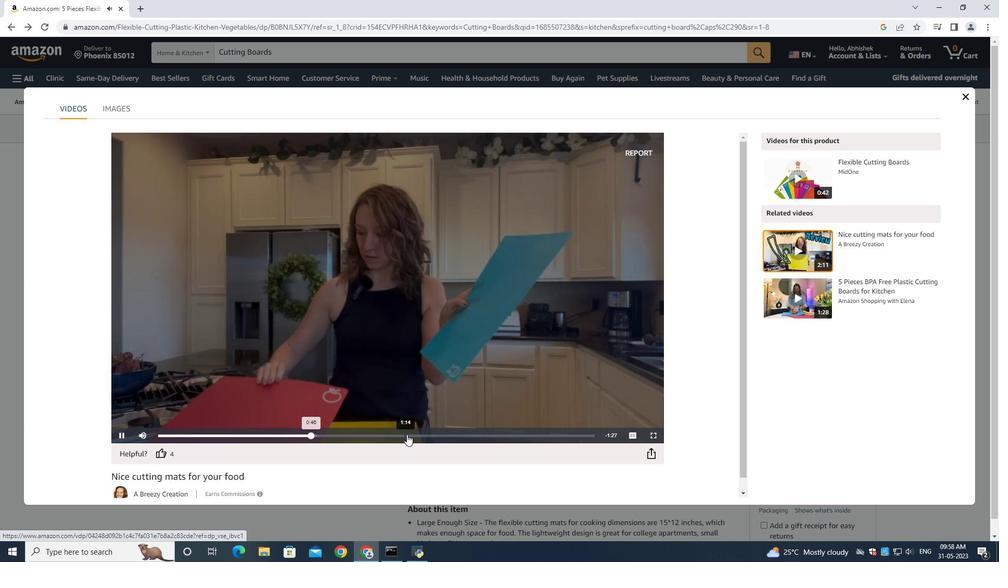 
Action: Mouse moved to (486, 427)
Screenshot: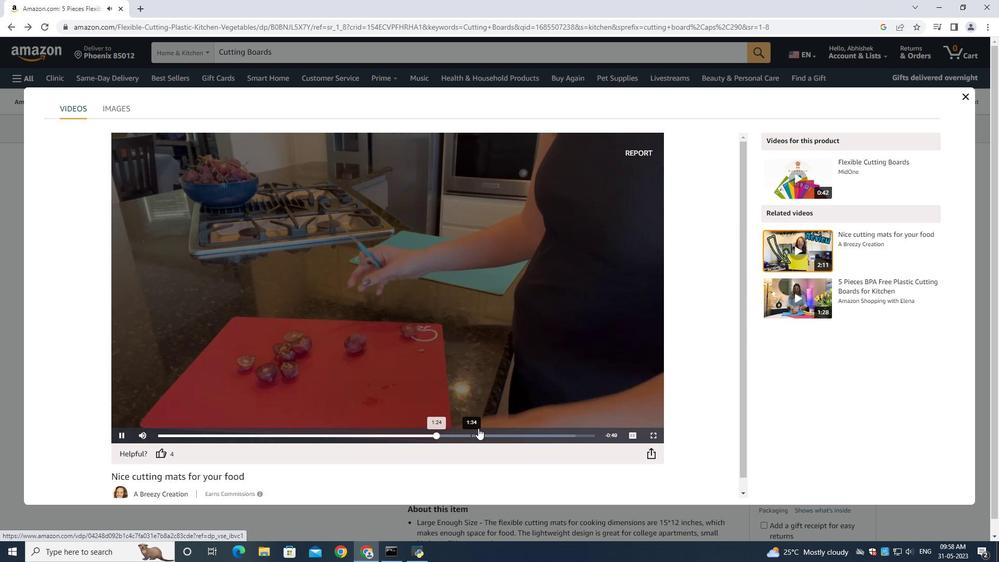 
Action: Mouse pressed left at (486, 427)
Screenshot: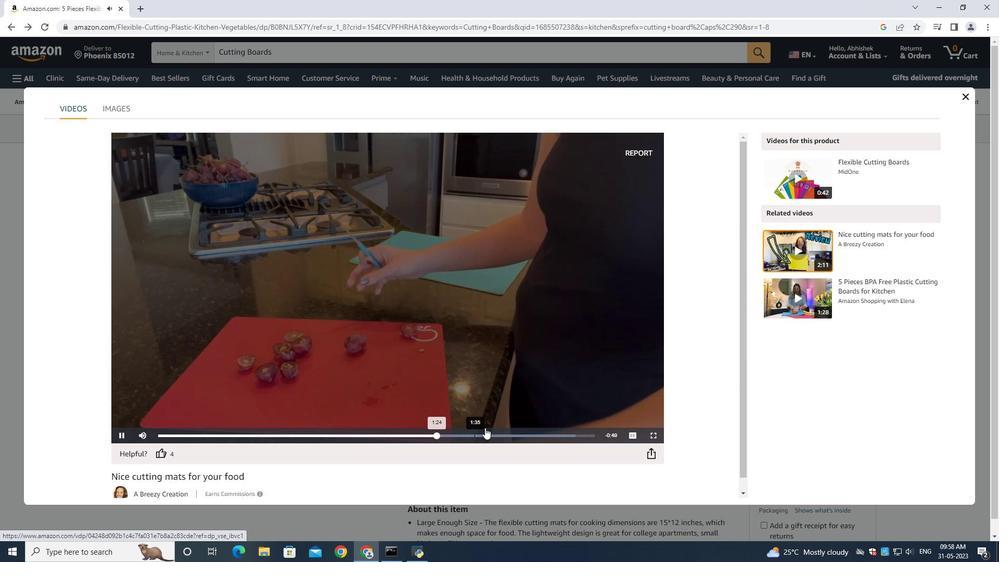 
Action: Mouse moved to (508, 427)
Screenshot: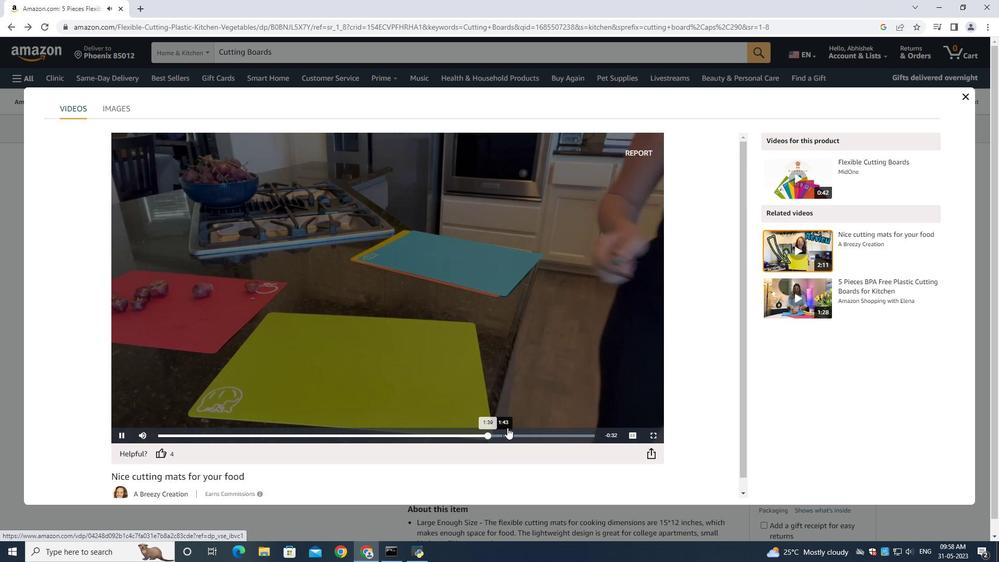 
Action: Mouse pressed left at (508, 427)
Screenshot: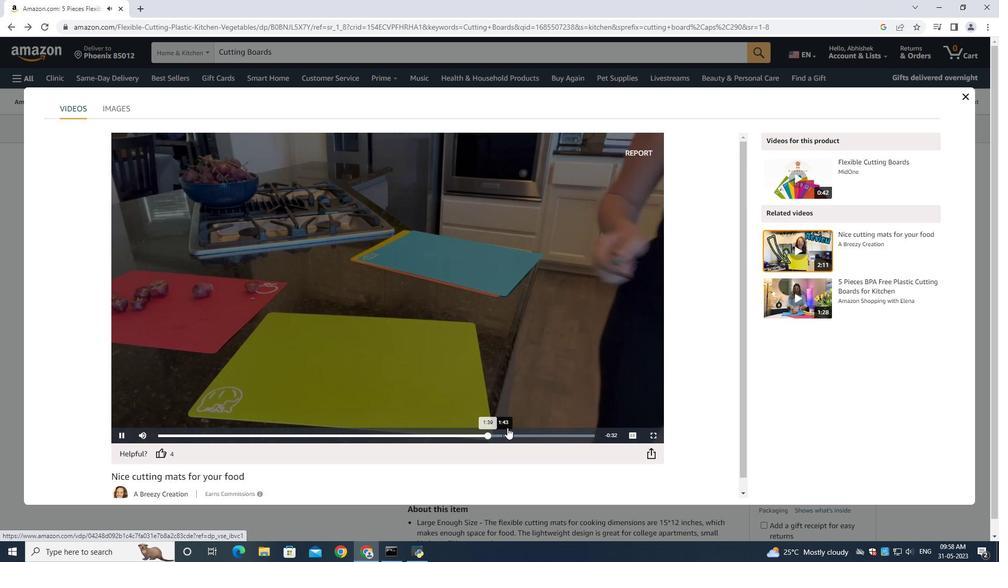 
Action: Mouse moved to (787, 301)
Screenshot: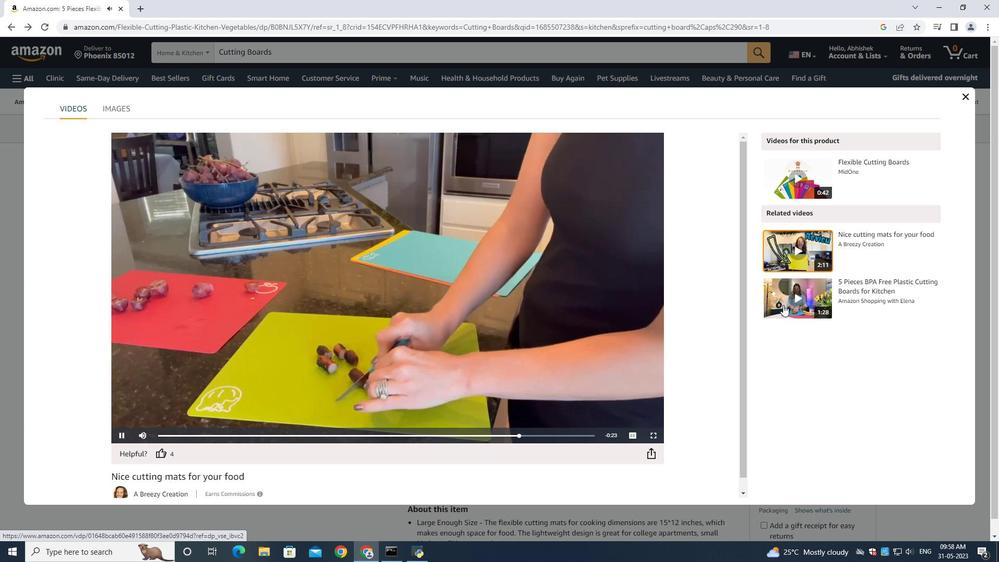 
Action: Mouse pressed left at (787, 301)
Screenshot: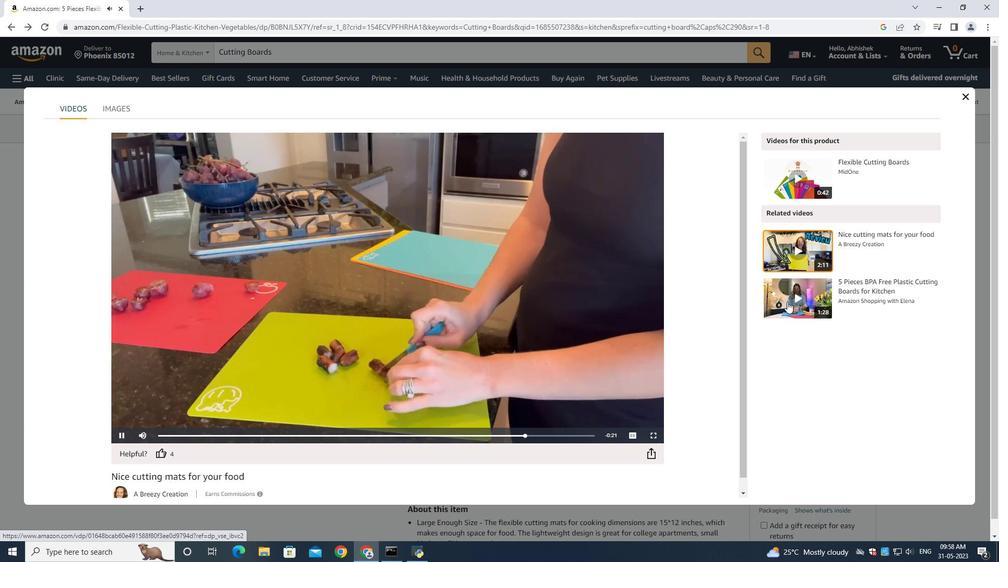 
Action: Mouse moved to (191, 436)
Screenshot: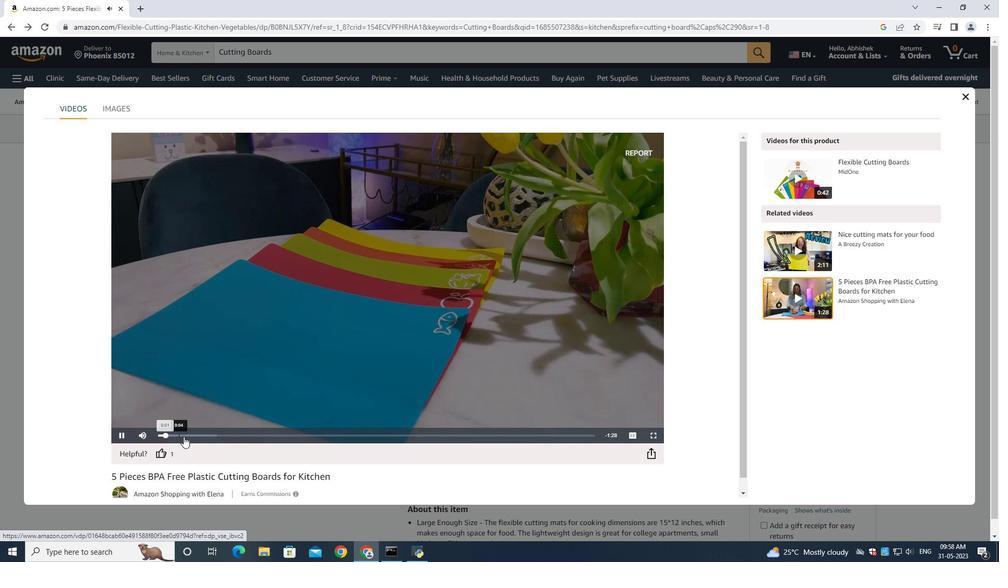 
Action: Mouse pressed left at (191, 436)
Screenshot: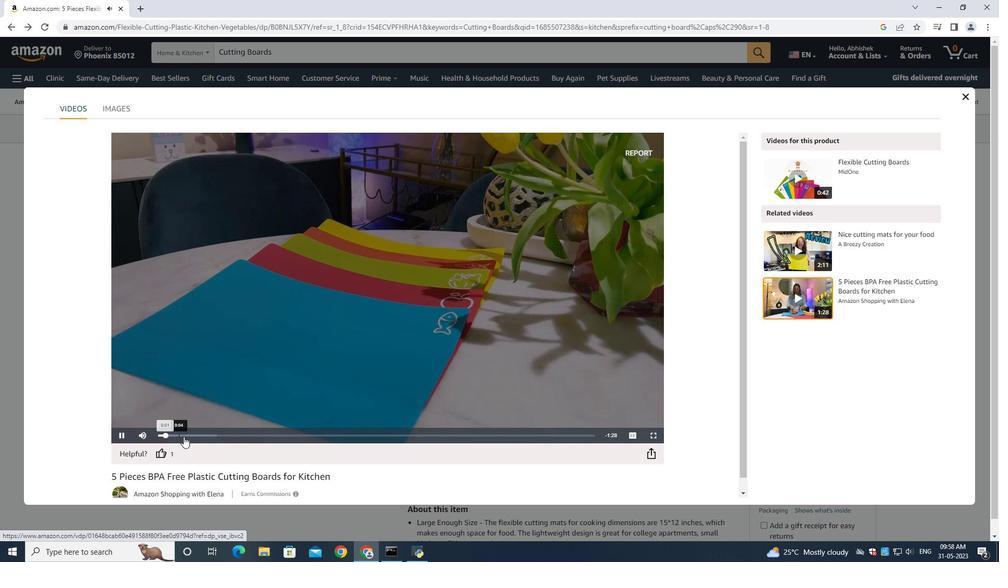 
Action: Mouse moved to (218, 440)
Screenshot: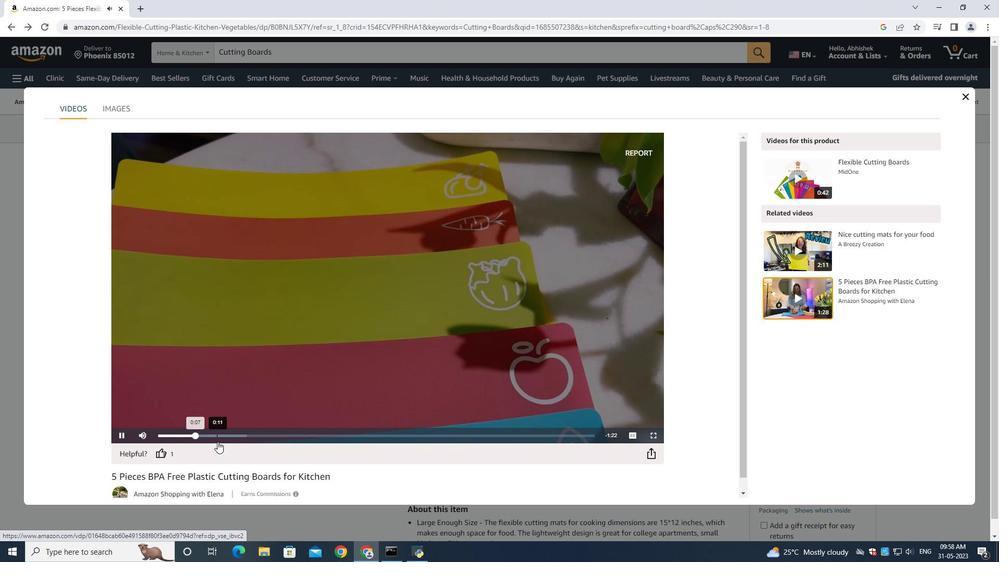 
Action: Mouse pressed left at (218, 440)
Screenshot: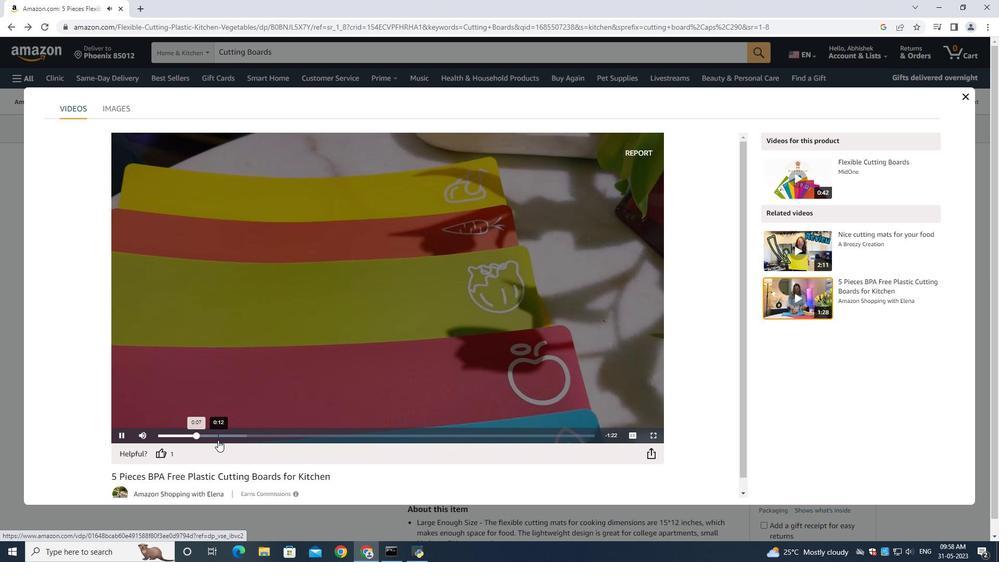 
Action: Mouse moved to (272, 432)
Screenshot: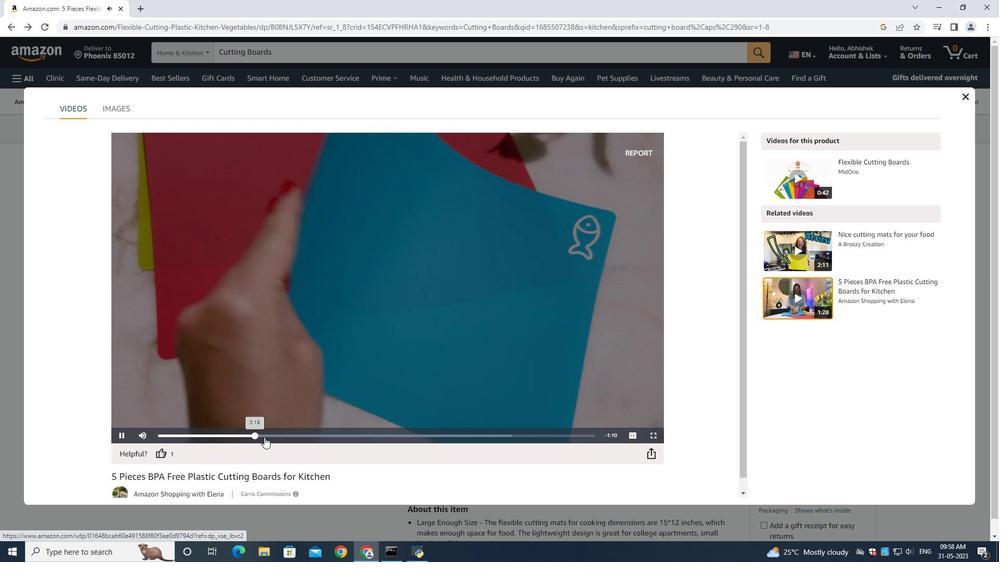 
Action: Mouse pressed left at (272, 432)
Screenshot: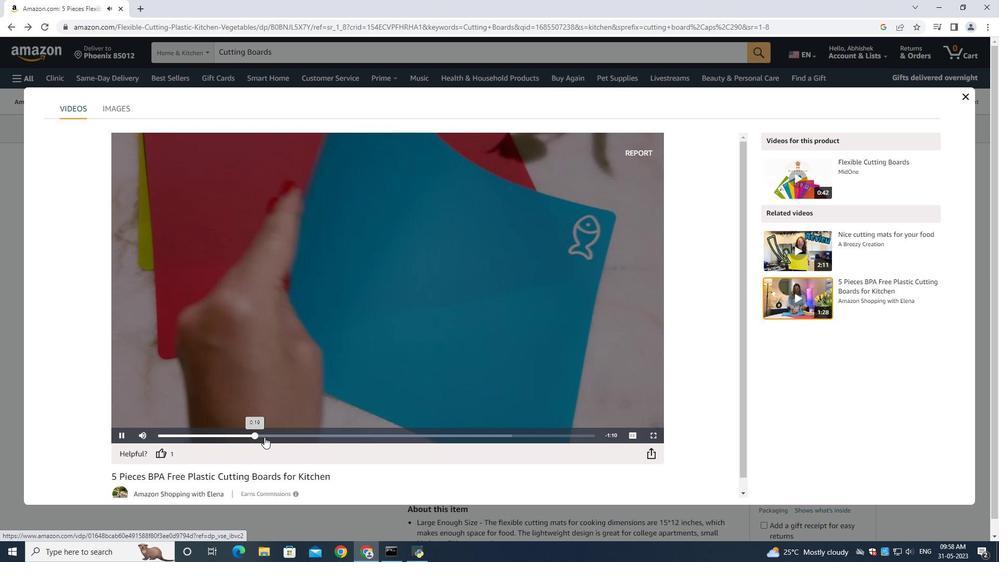 
Action: Mouse moved to (303, 438)
Screenshot: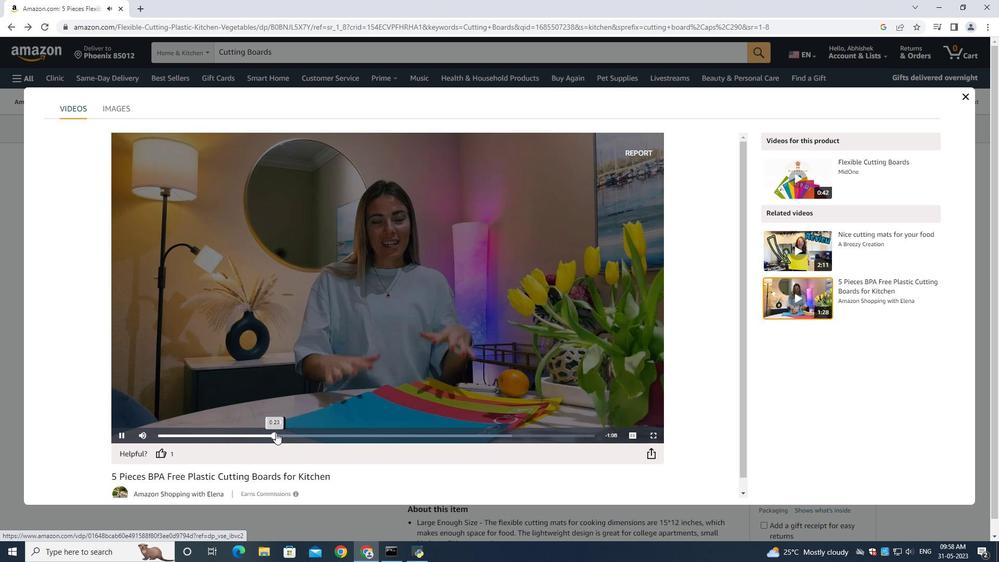 
Action: Mouse pressed left at (303, 438)
Screenshot: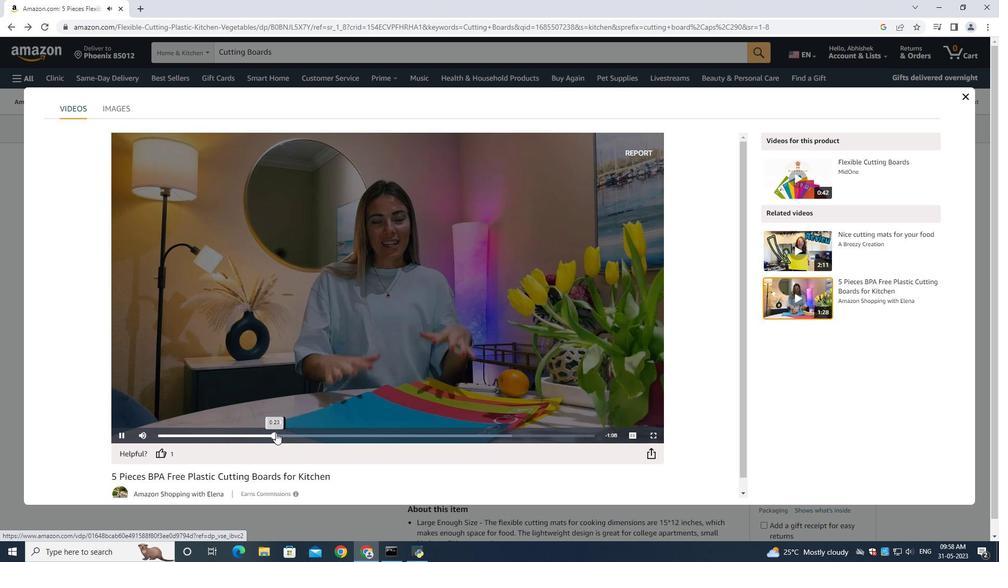 
Action: Mouse moved to (333, 438)
Screenshot: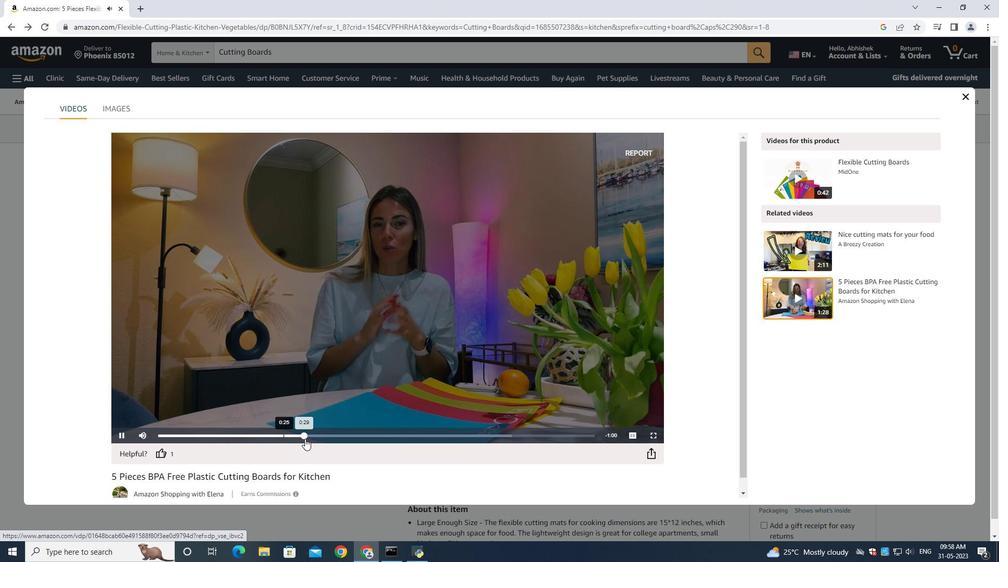 
Action: Mouse pressed left at (333, 438)
Screenshot: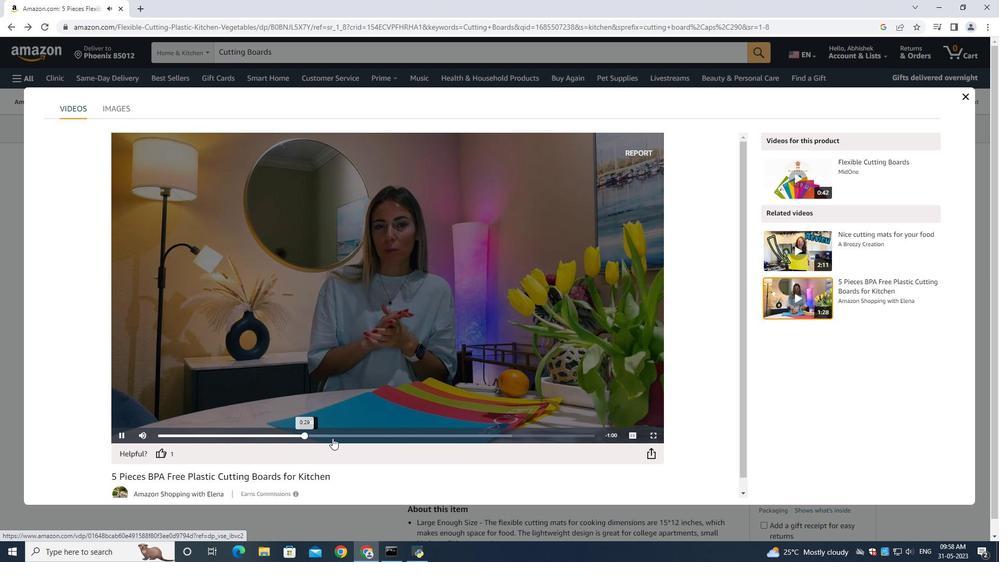 
Action: Mouse moved to (353, 437)
Screenshot: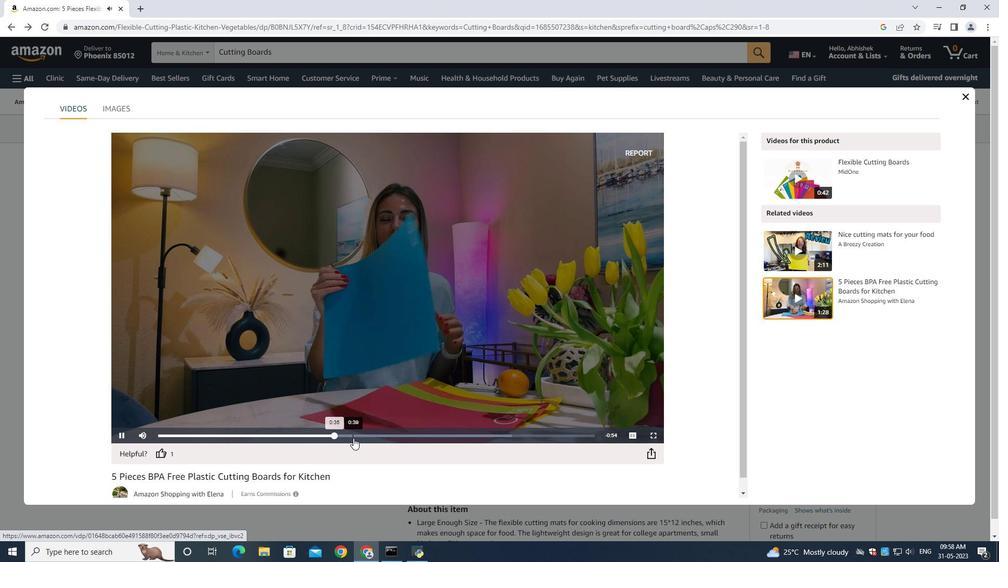 
Action: Mouse pressed left at (353, 437)
Screenshot: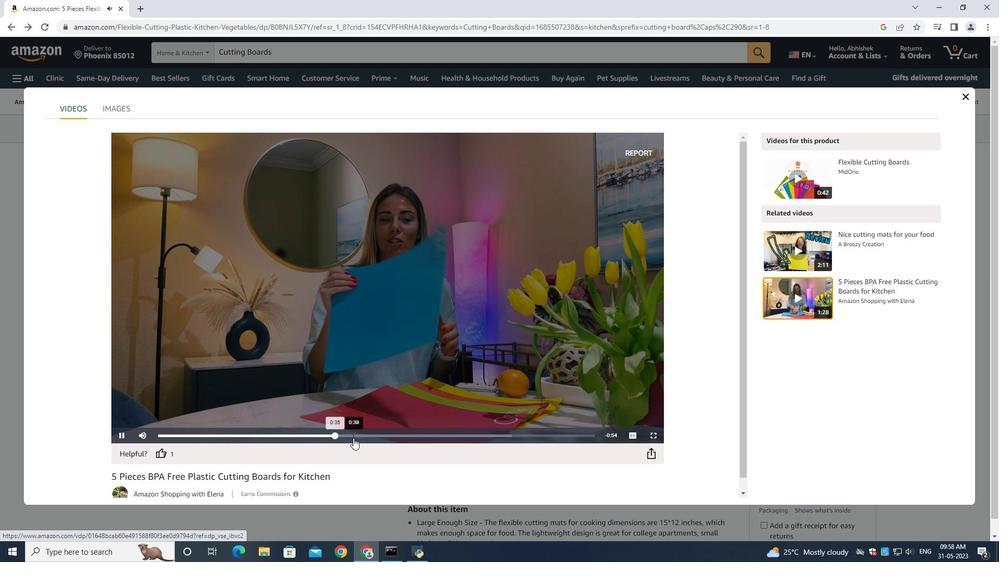 
Action: Mouse moved to (381, 436)
Screenshot: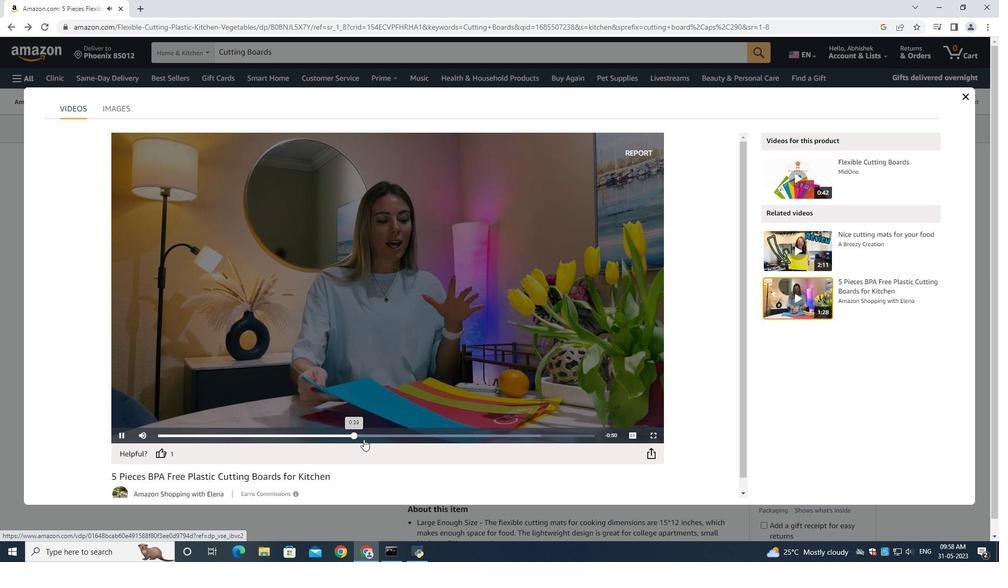
Action: Mouse pressed left at (381, 436)
Screenshot: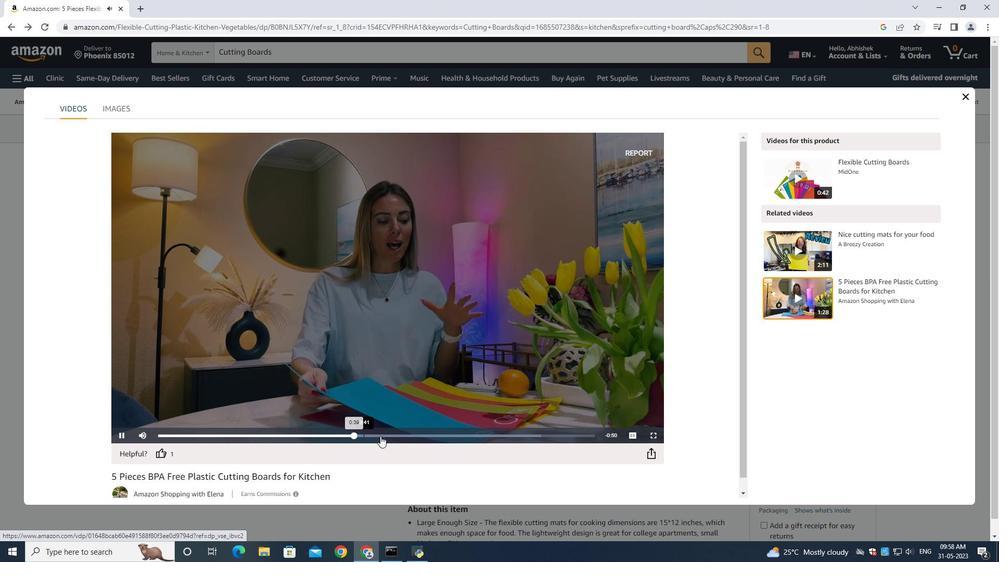 
Action: Mouse moved to (403, 437)
Screenshot: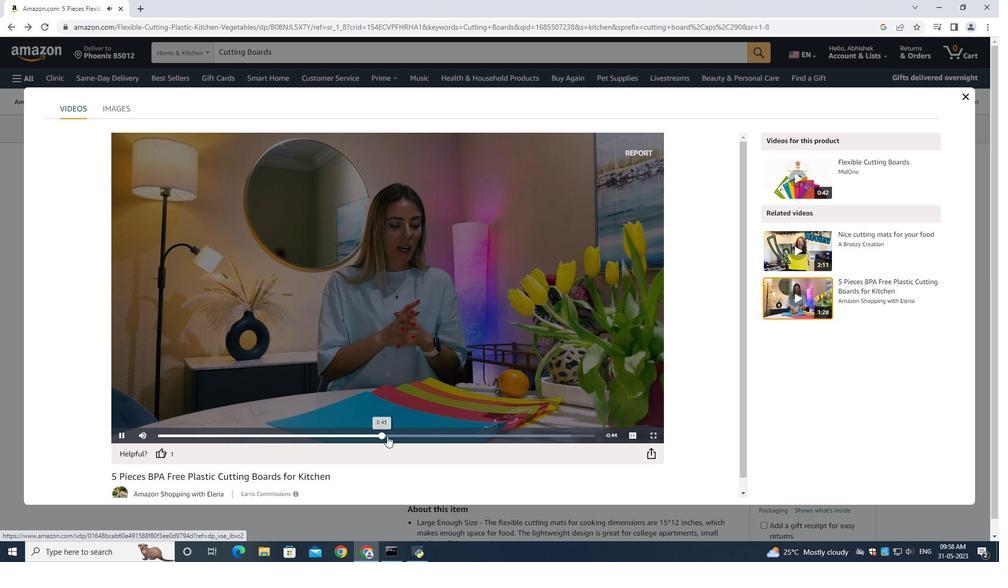 
Action: Mouse pressed left at (403, 437)
Screenshot: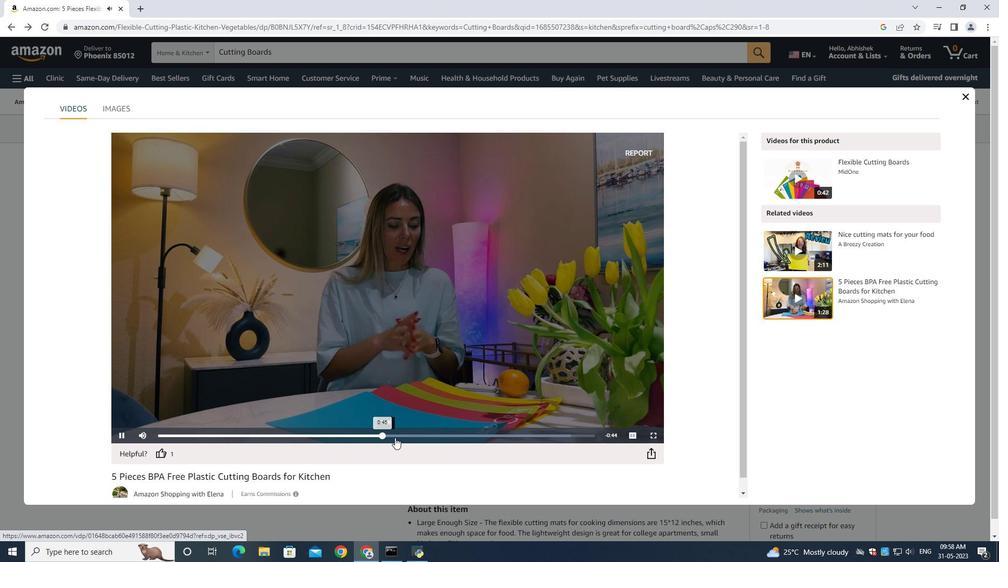 
Action: Mouse moved to (413, 438)
Screenshot: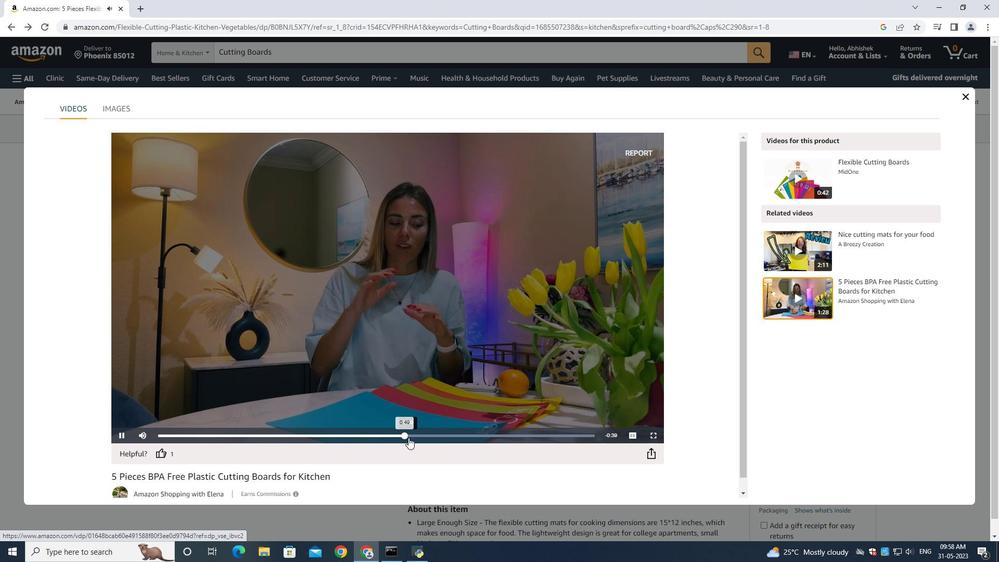 
Action: Mouse pressed left at (413, 438)
Screenshot: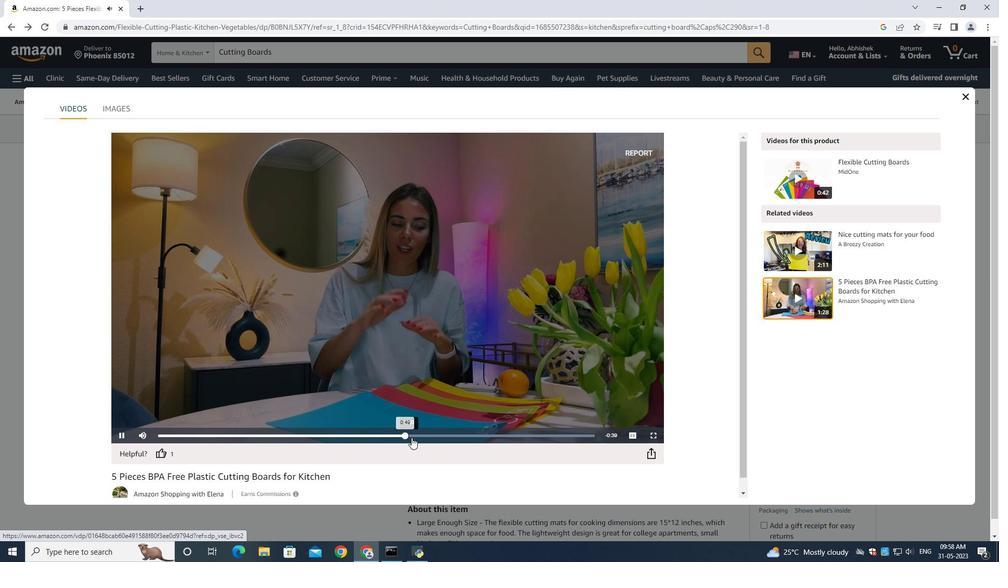 
Action: Mouse moved to (428, 435)
Screenshot: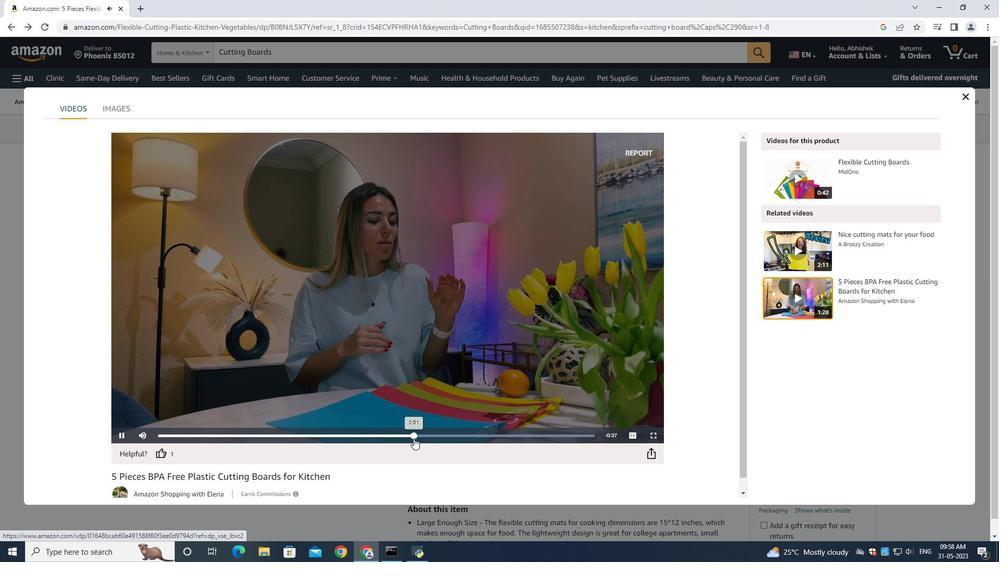 
Action: Mouse pressed left at (428, 435)
Screenshot: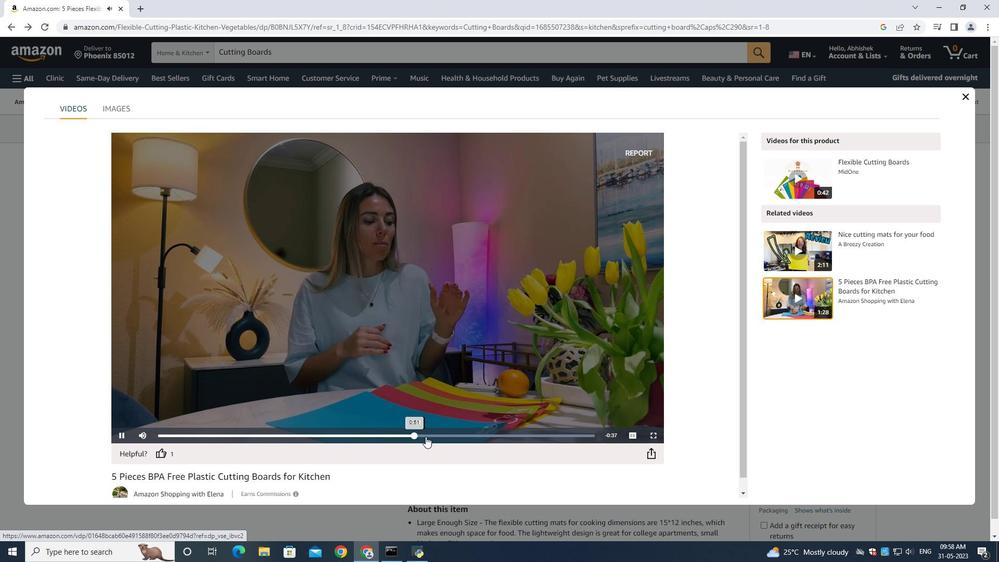 
Action: Mouse moved to (438, 435)
Screenshot: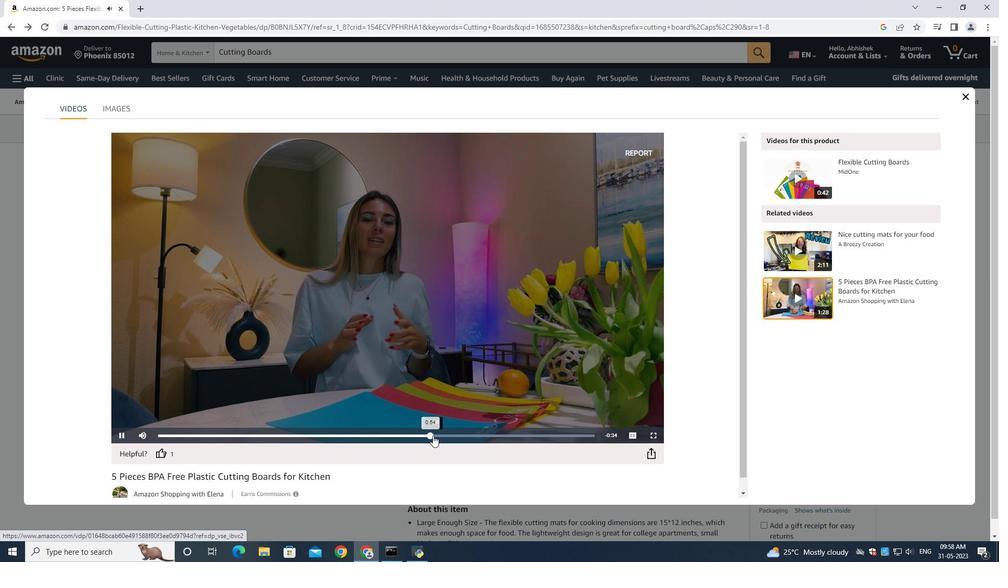 
Action: Mouse pressed left at (438, 435)
Screenshot: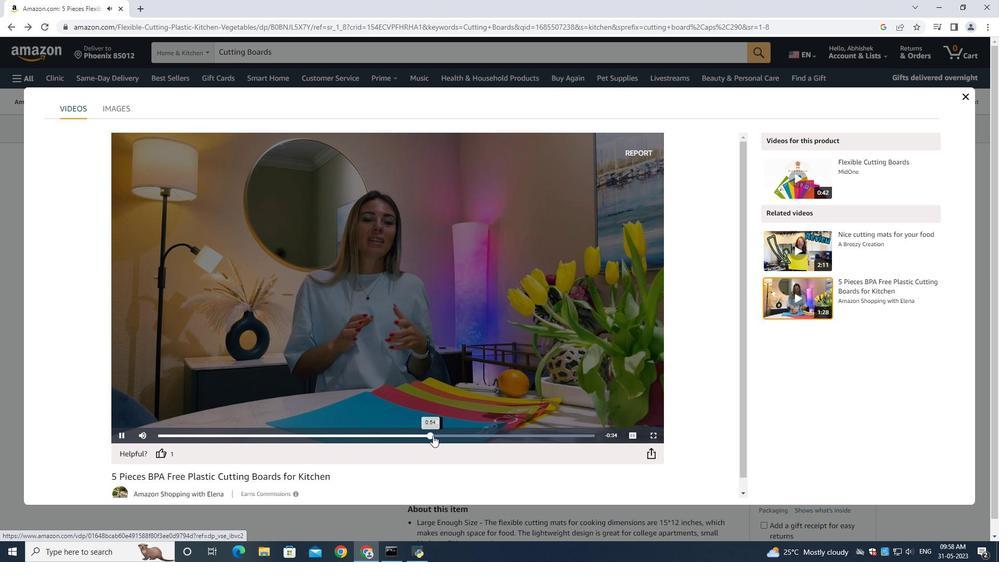 
Action: Mouse moved to (464, 436)
Screenshot: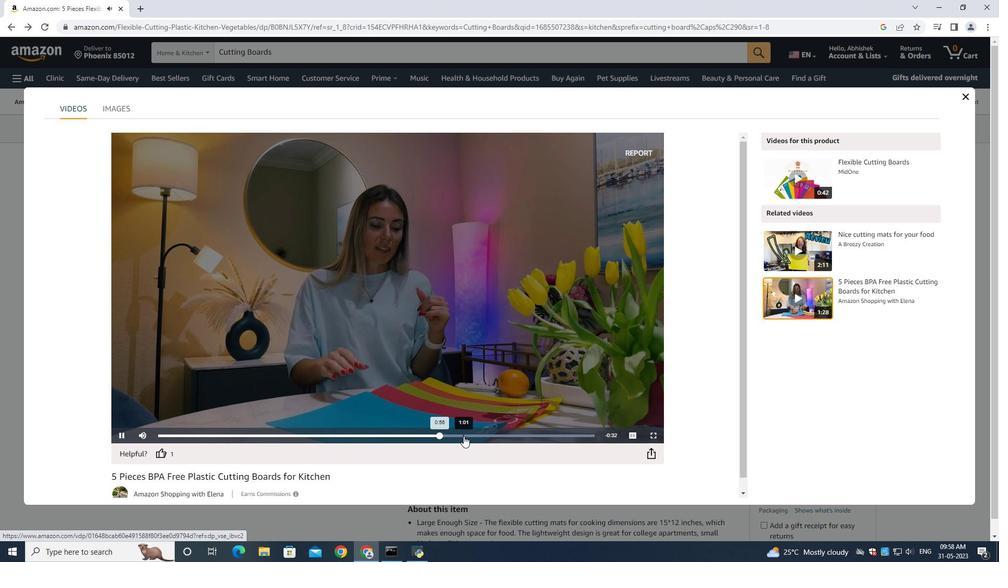 
Action: Mouse pressed left at (464, 436)
Screenshot: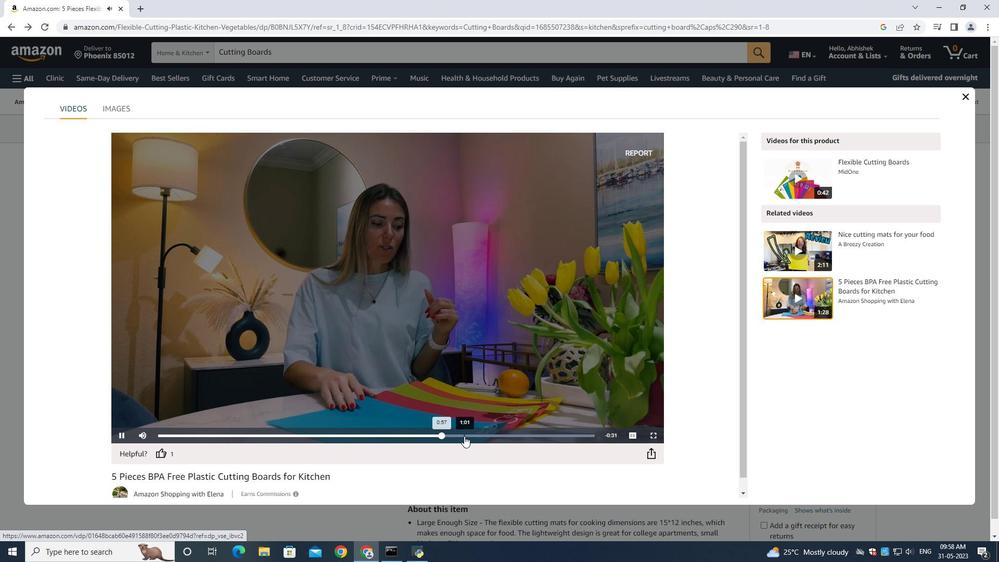 
Action: Mouse moved to (483, 435)
Screenshot: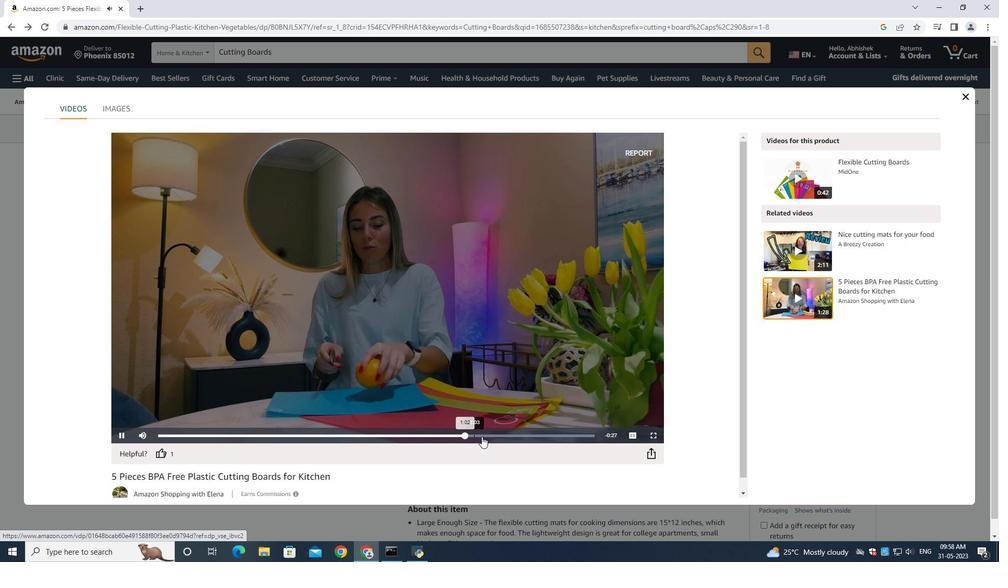 
Action: Mouse pressed left at (483, 435)
Screenshot: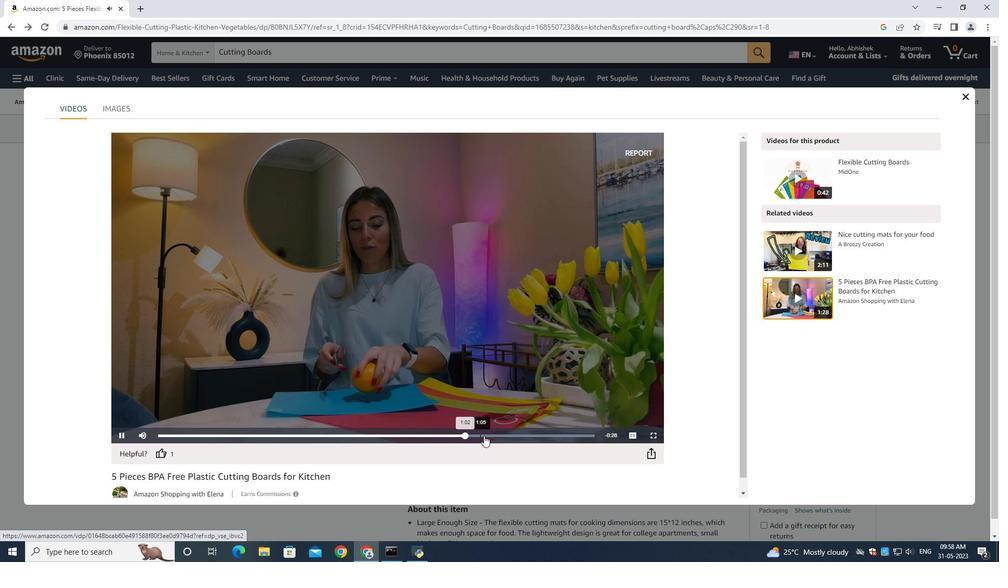 
Action: Mouse moved to (966, 98)
Screenshot: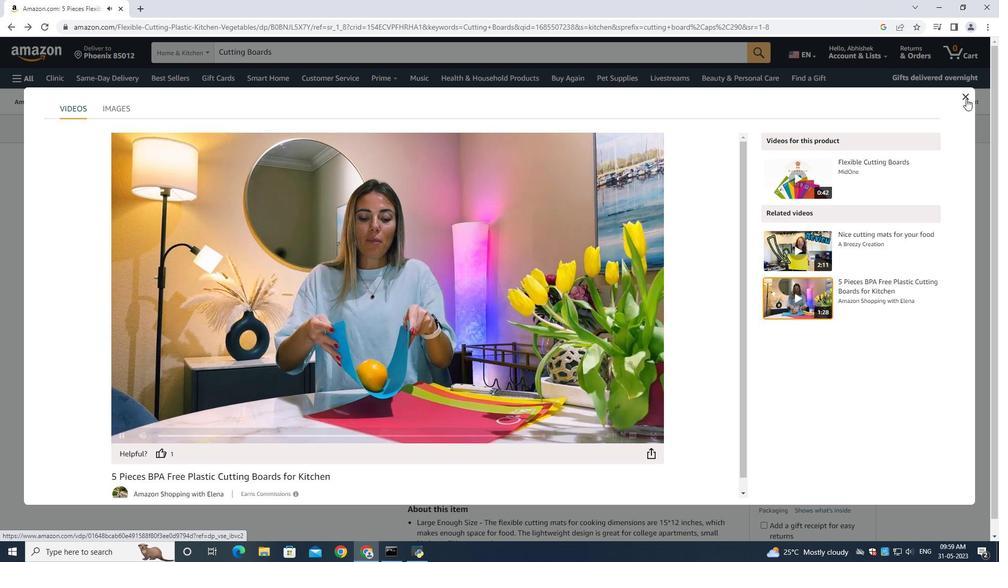 
Action: Mouse pressed left at (966, 98)
Screenshot: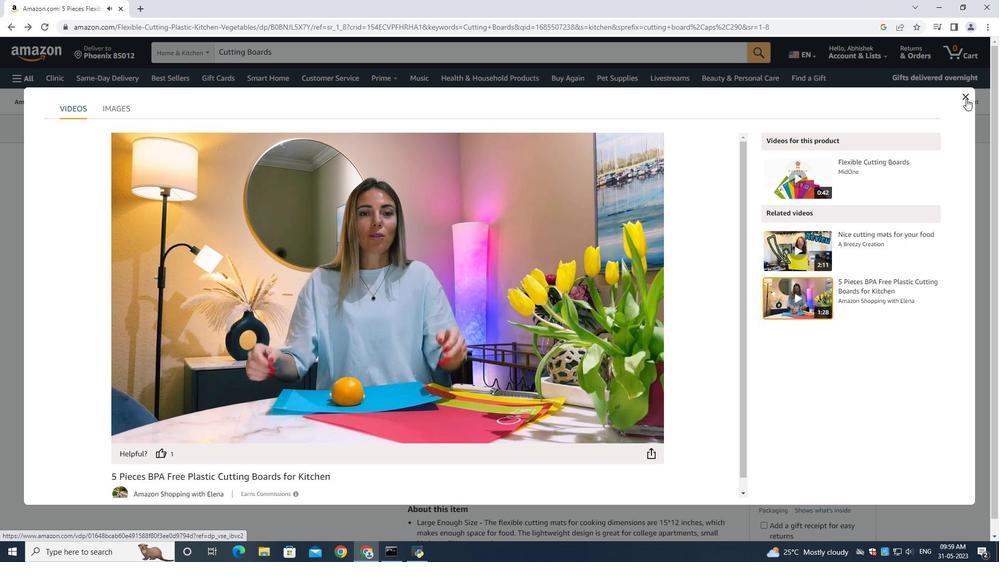 
Action: Mouse moved to (927, 210)
Screenshot: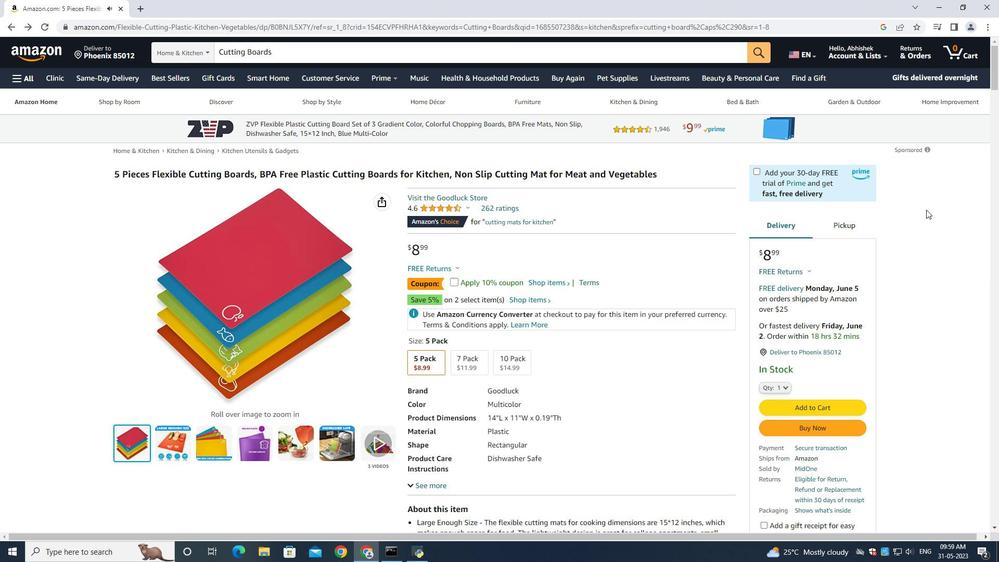 
Action: Mouse scrolled (927, 209) with delta (0, 0)
Screenshot: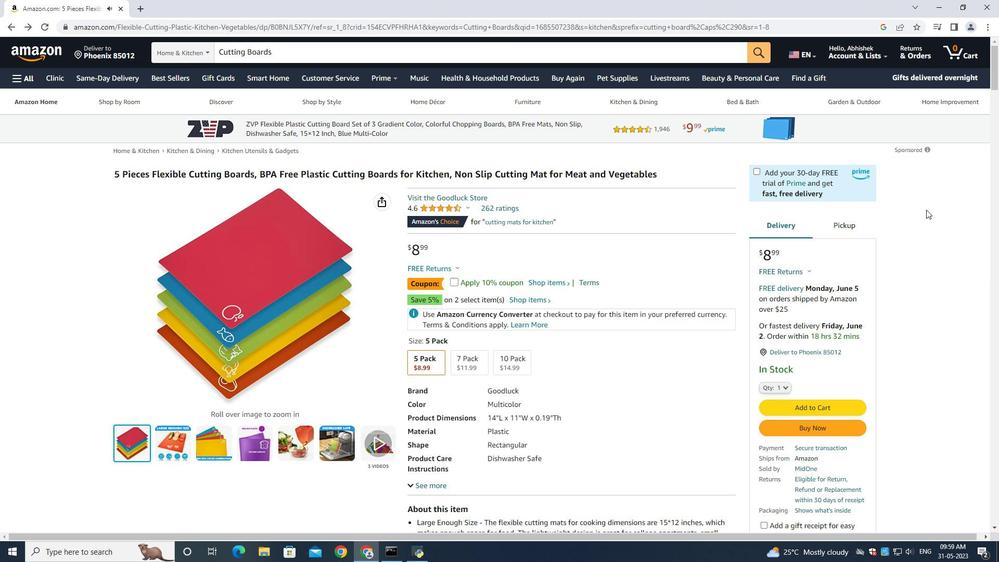 
Action: Mouse moved to (927, 210)
Screenshot: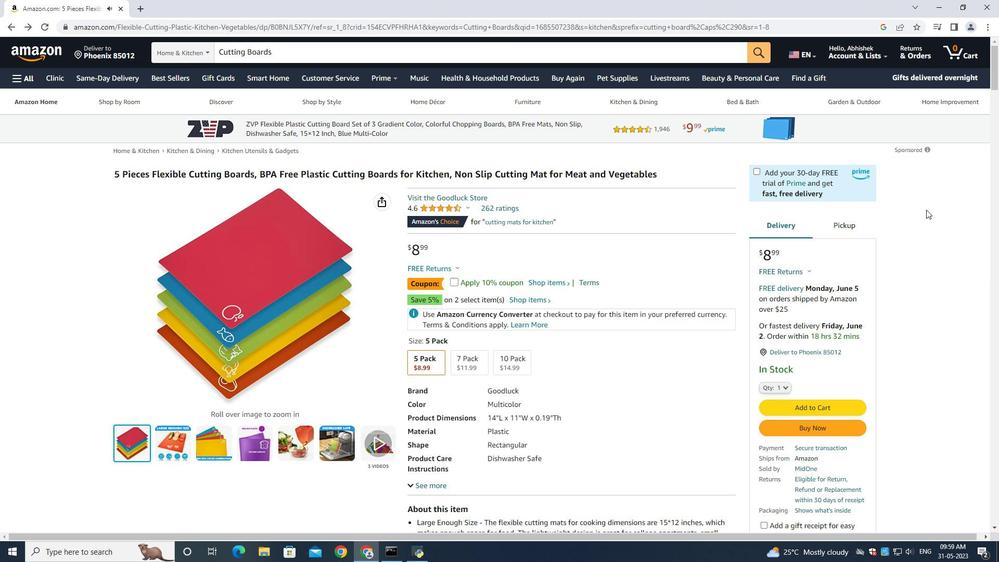 
Action: Mouse scrolled (927, 210) with delta (0, 0)
Screenshot: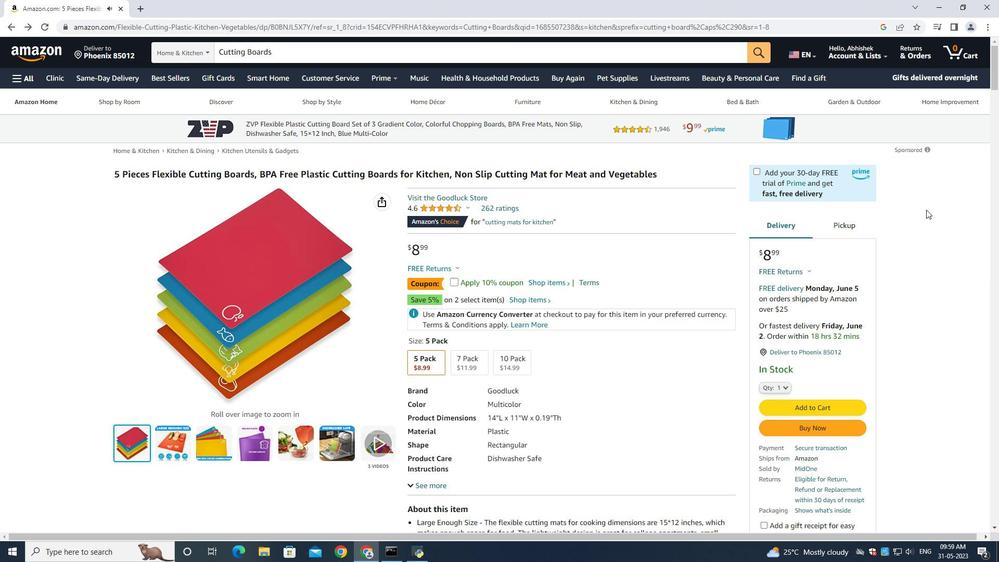 
Action: Mouse scrolled (927, 211) with delta (0, 0)
Screenshot: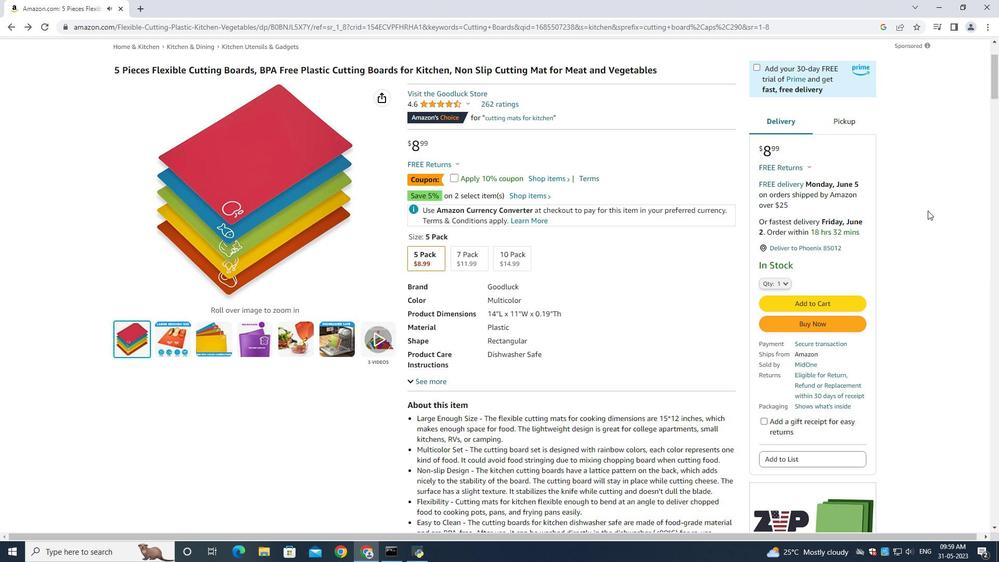
Action: Mouse scrolled (927, 211) with delta (0, 0)
Screenshot: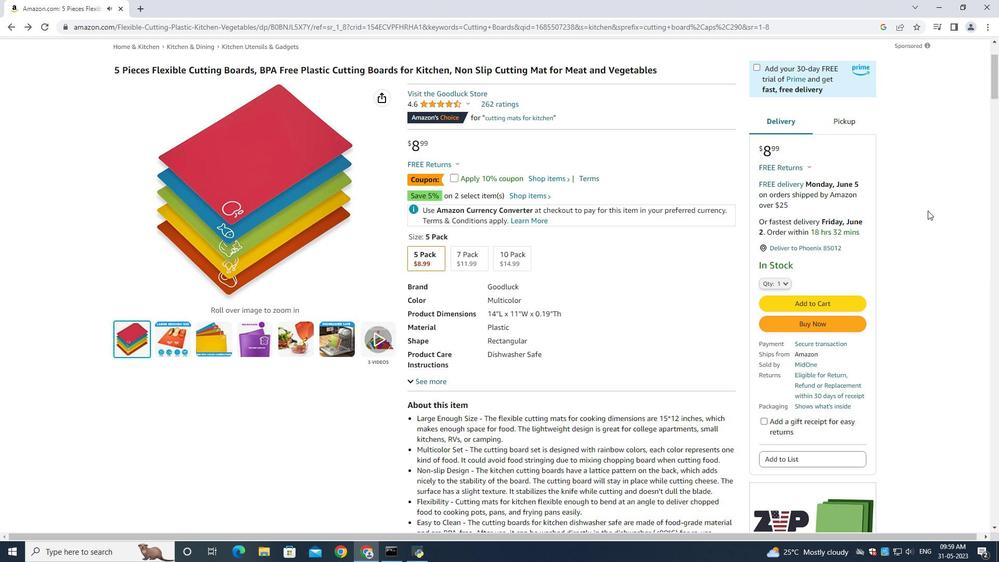 
Action: Mouse scrolled (927, 211) with delta (0, 0)
Screenshot: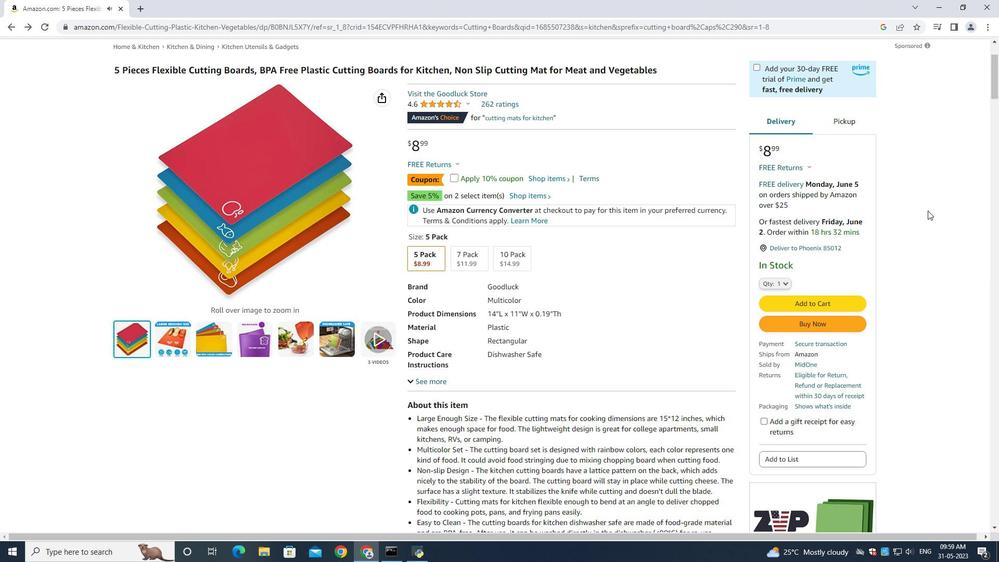 
Action: Mouse scrolled (927, 211) with delta (0, 0)
Screenshot: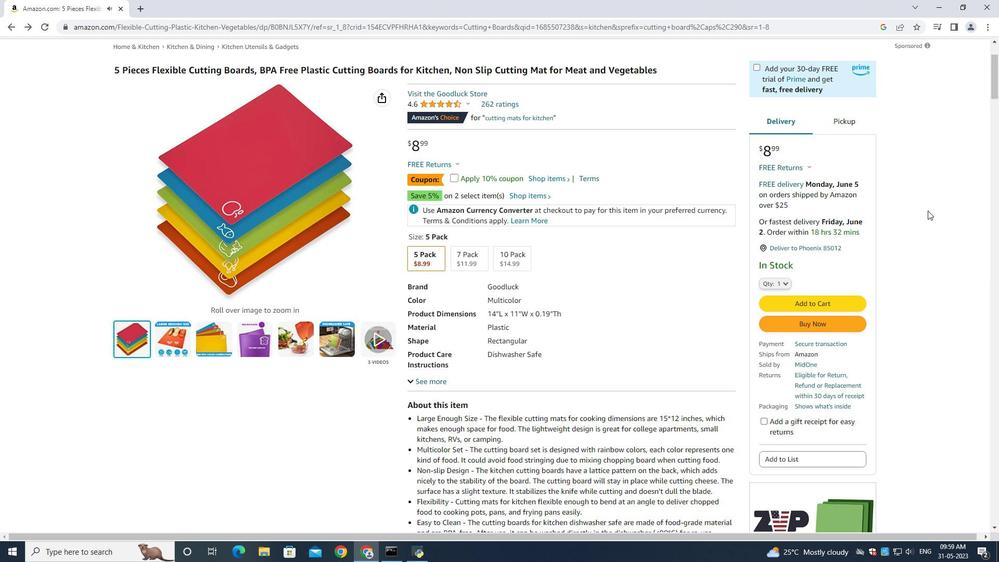 
Action: Mouse scrolled (927, 211) with delta (0, 0)
Screenshot: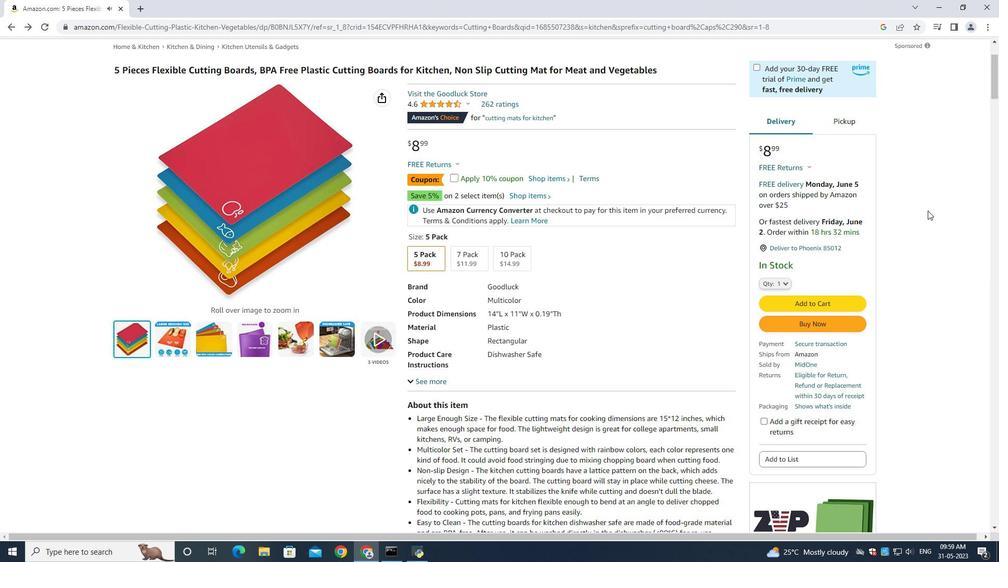 
Action: Mouse scrolled (927, 211) with delta (0, 0)
Screenshot: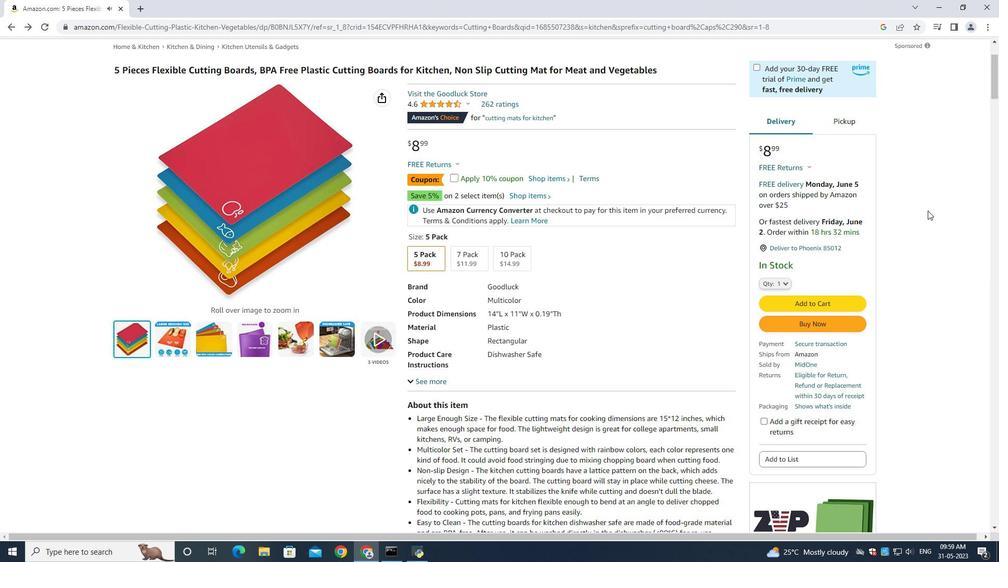 
Action: Mouse scrolled (927, 211) with delta (0, 0)
Screenshot: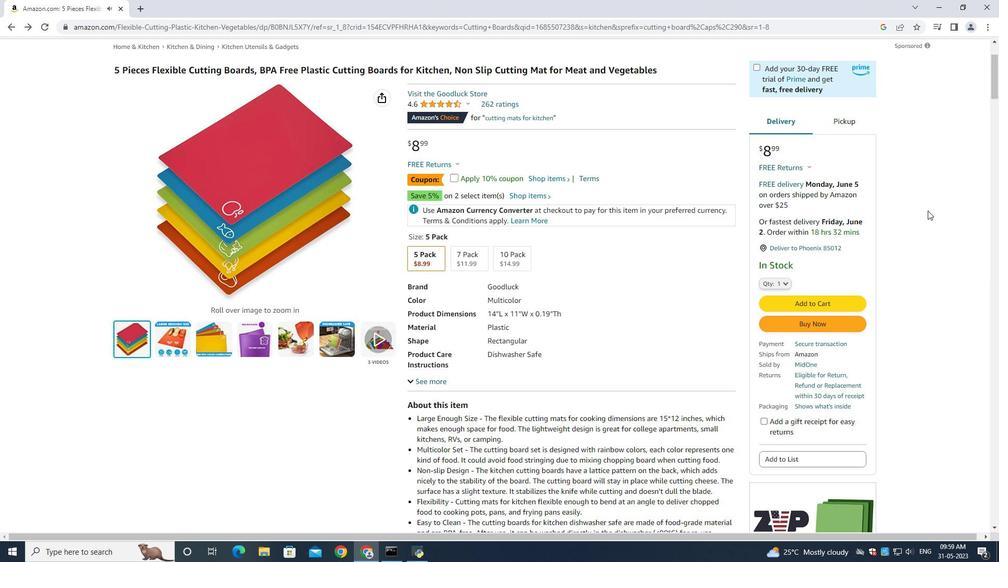 
Action: Mouse moved to (959, 52)
Screenshot: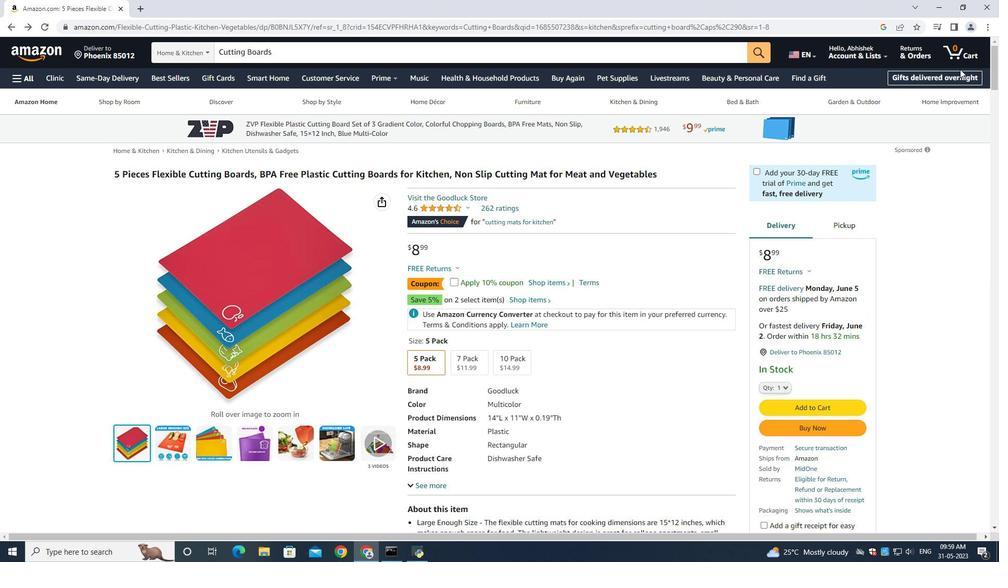 
Action: Mouse pressed left at (959, 52)
Screenshot: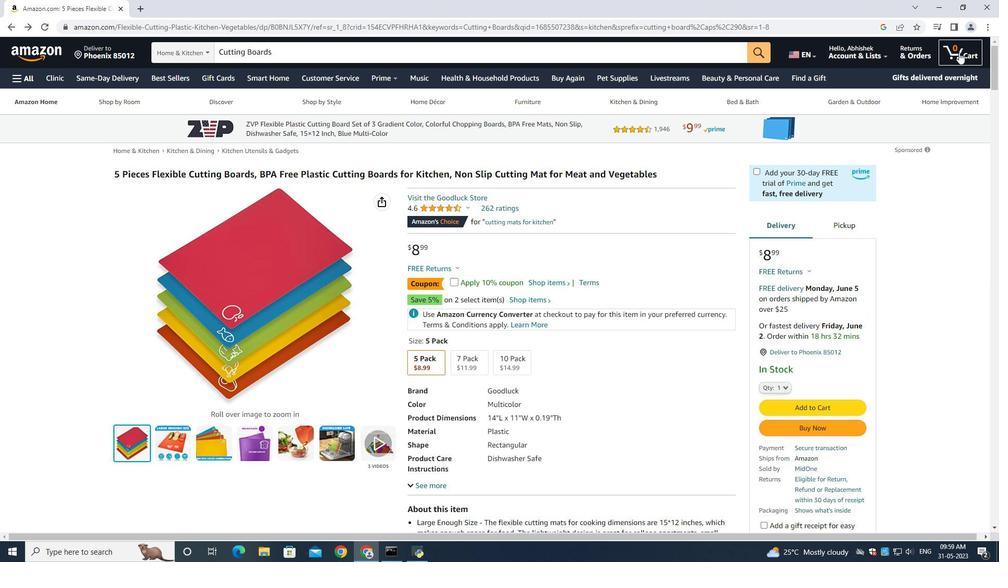 
Action: Mouse moved to (294, 329)
Screenshot: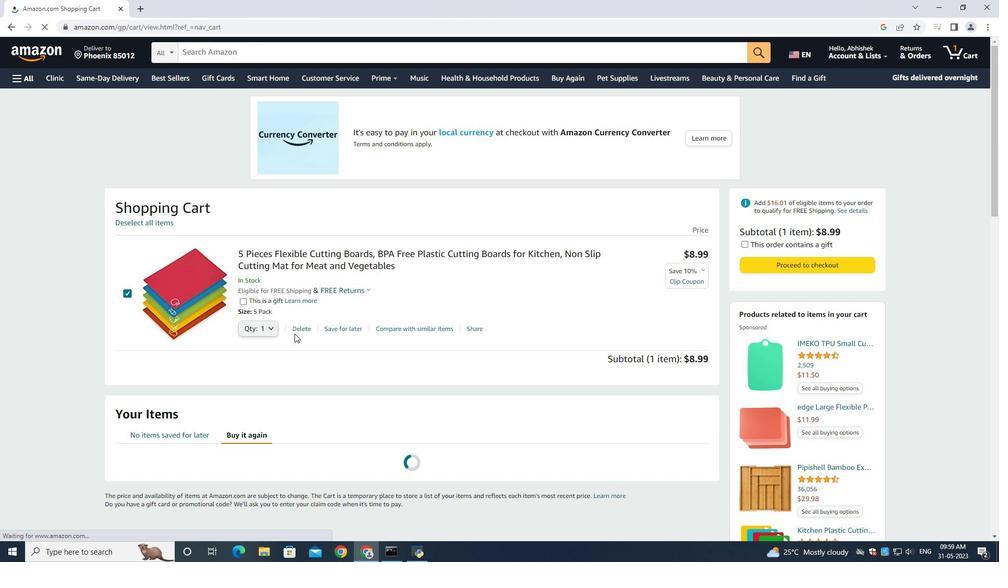 
Action: Mouse pressed left at (294, 329)
Screenshot: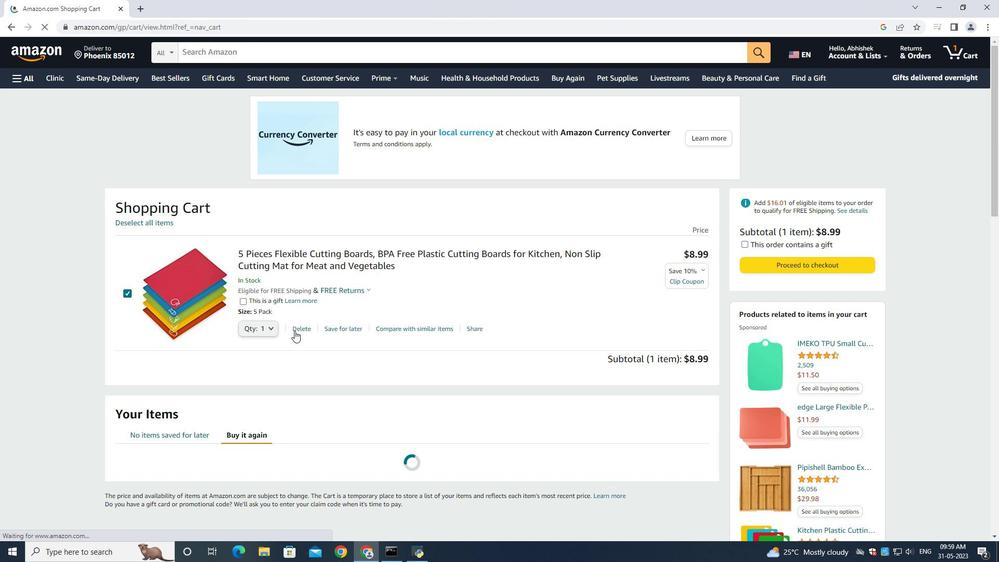 
Action: Mouse moved to (10, 30)
Screenshot: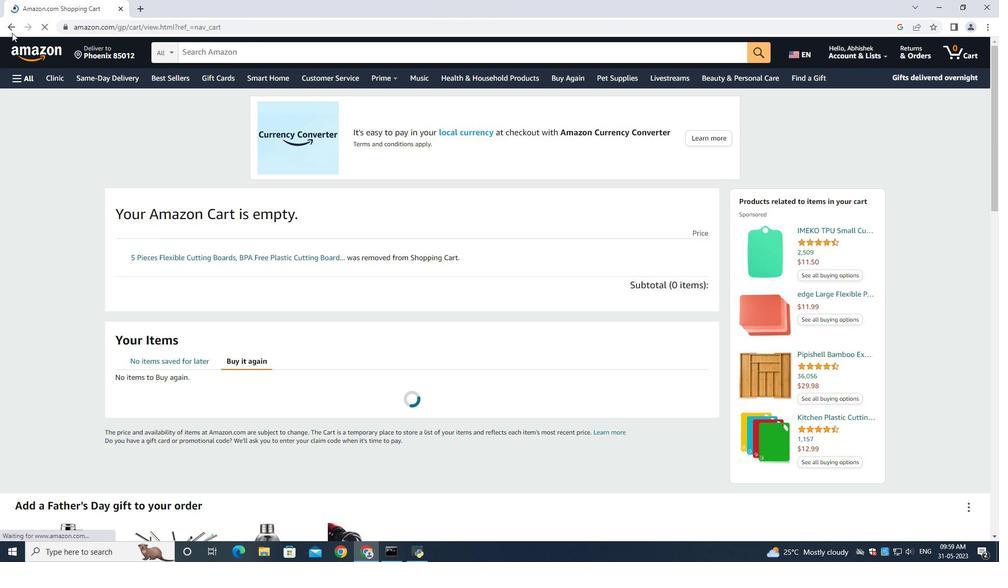 
Action: Mouse pressed left at (10, 30)
Screenshot: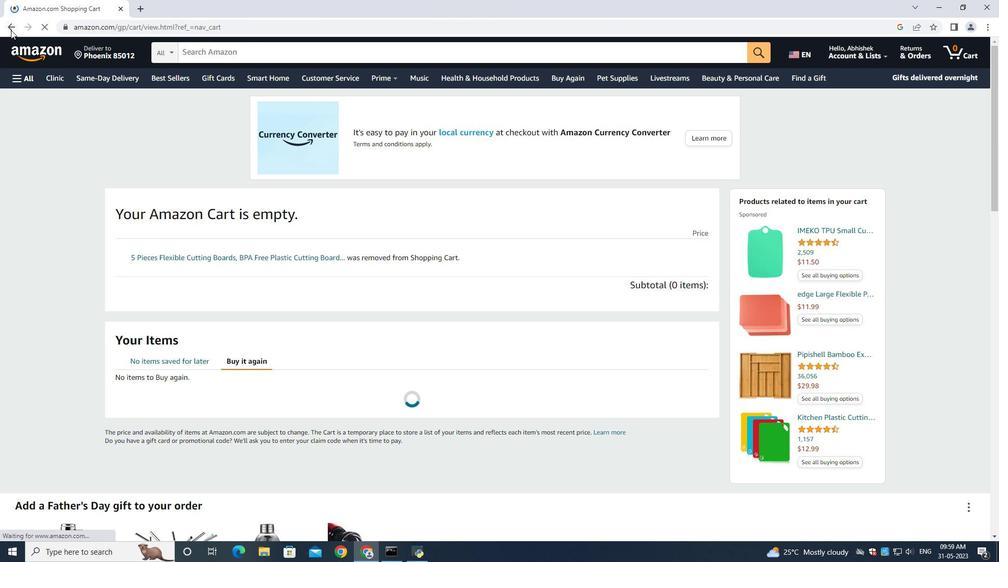 
Action: Mouse moved to (807, 429)
Screenshot: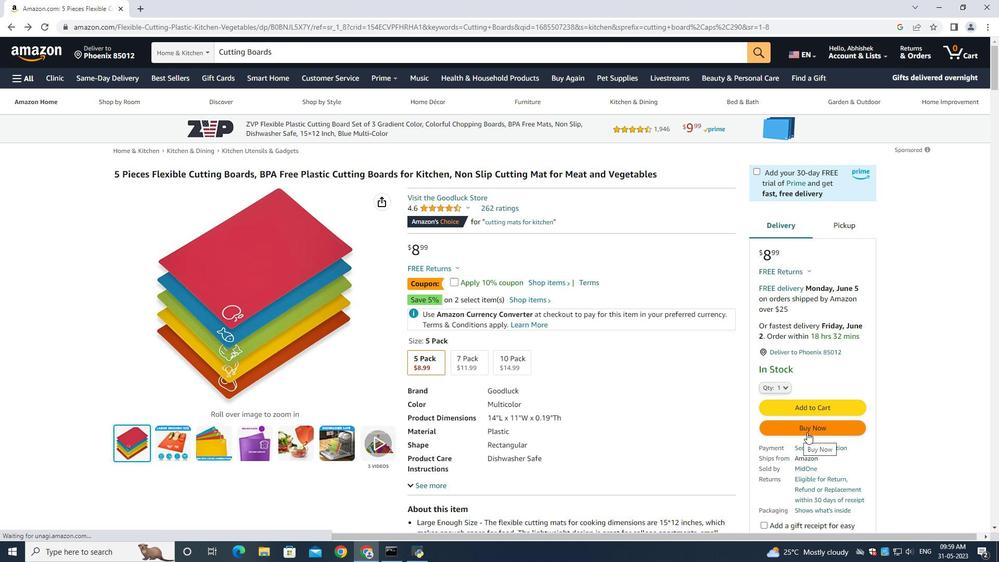 
Action: Mouse pressed left at (807, 429)
Screenshot: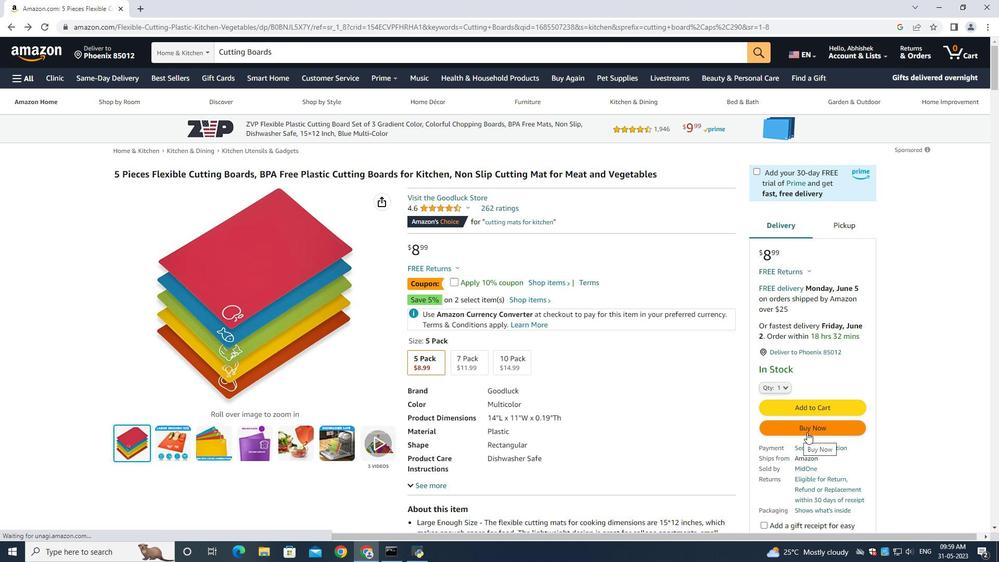 
Action: Mouse moved to (326, 368)
Screenshot: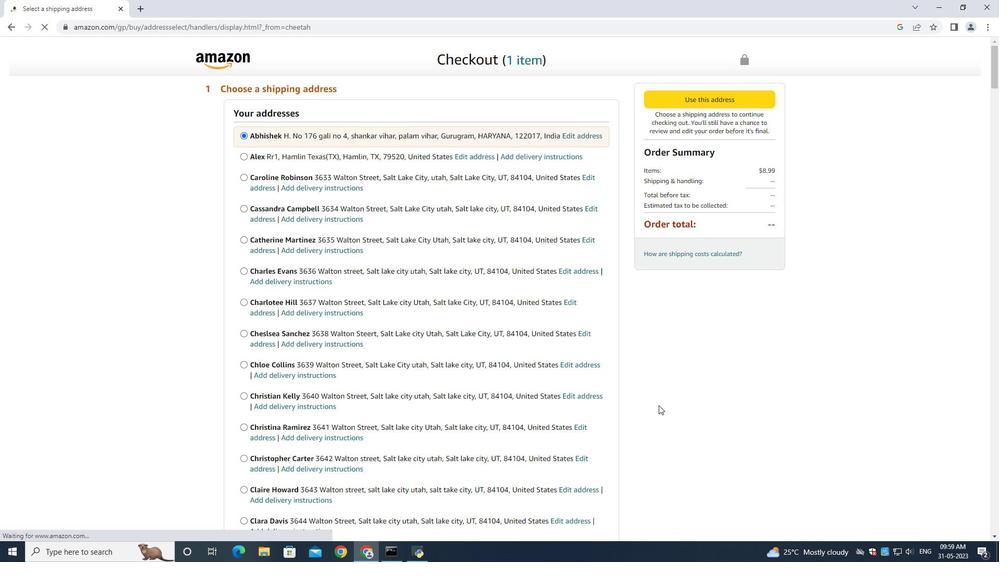 
Action: Mouse scrolled (326, 367) with delta (0, 0)
Screenshot: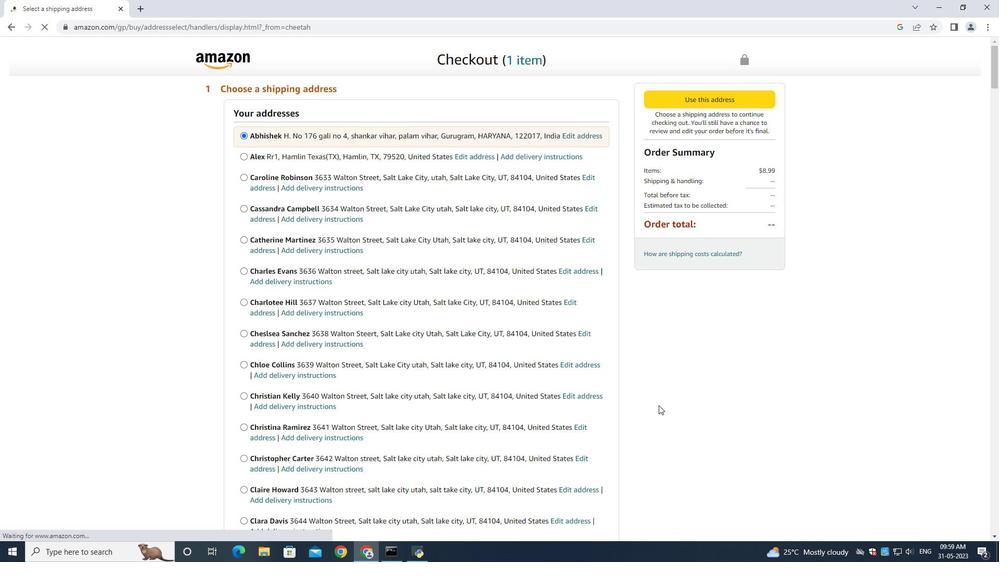 
Action: Mouse scrolled (326, 367) with delta (0, 0)
Screenshot: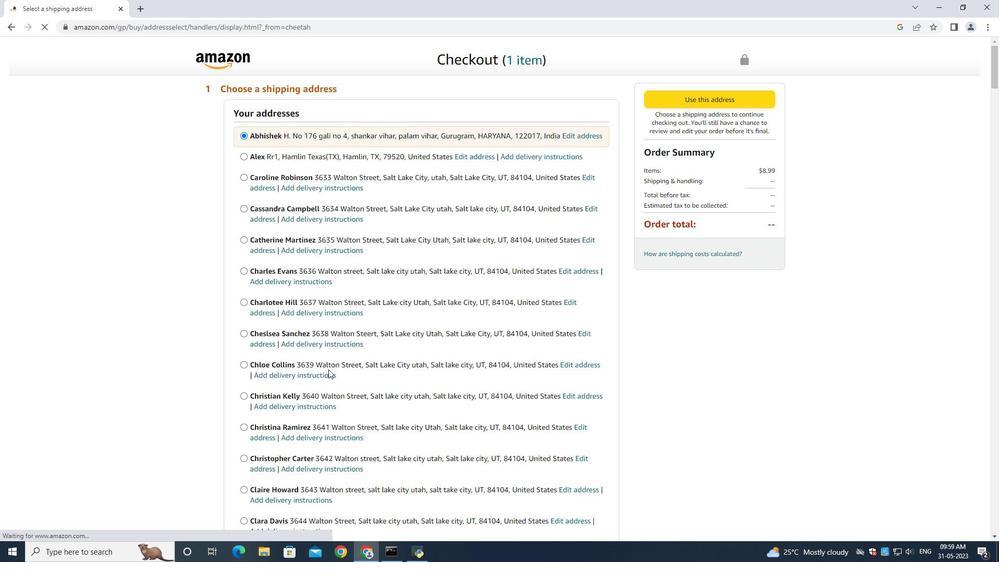 
Action: Mouse scrolled (326, 367) with delta (0, 0)
Screenshot: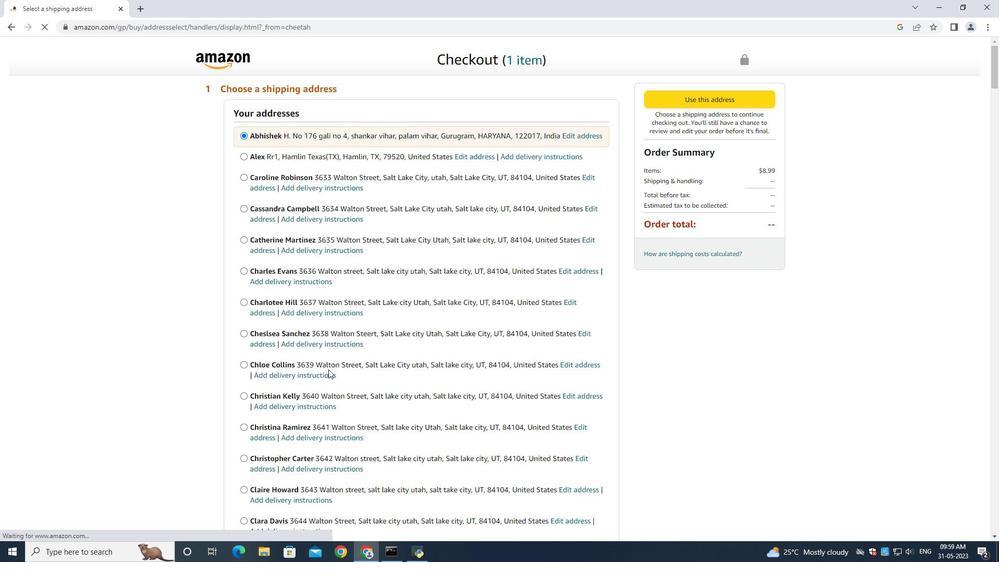 
Action: Mouse scrolled (326, 367) with delta (0, 0)
Screenshot: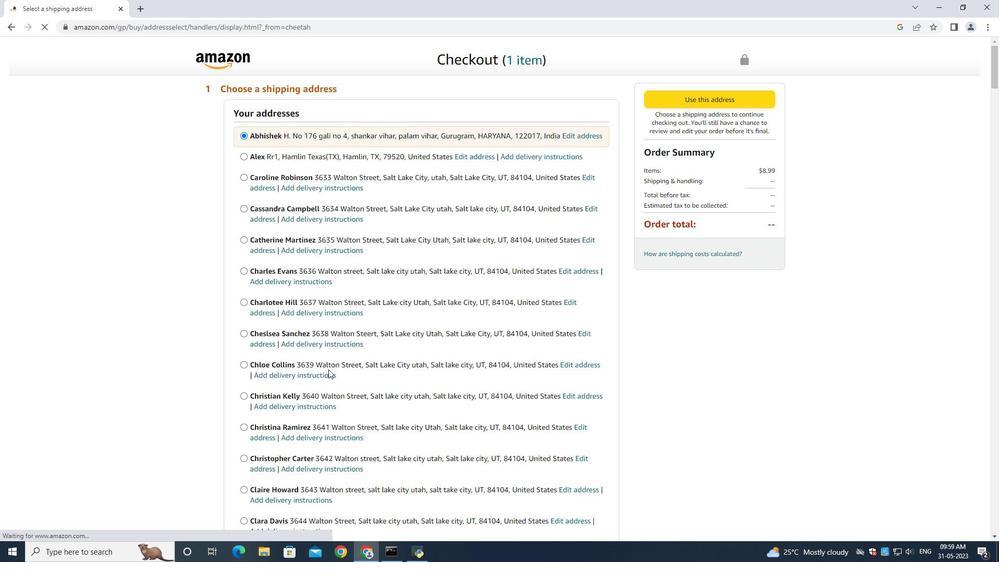
Action: Mouse scrolled (326, 367) with delta (0, 0)
Screenshot: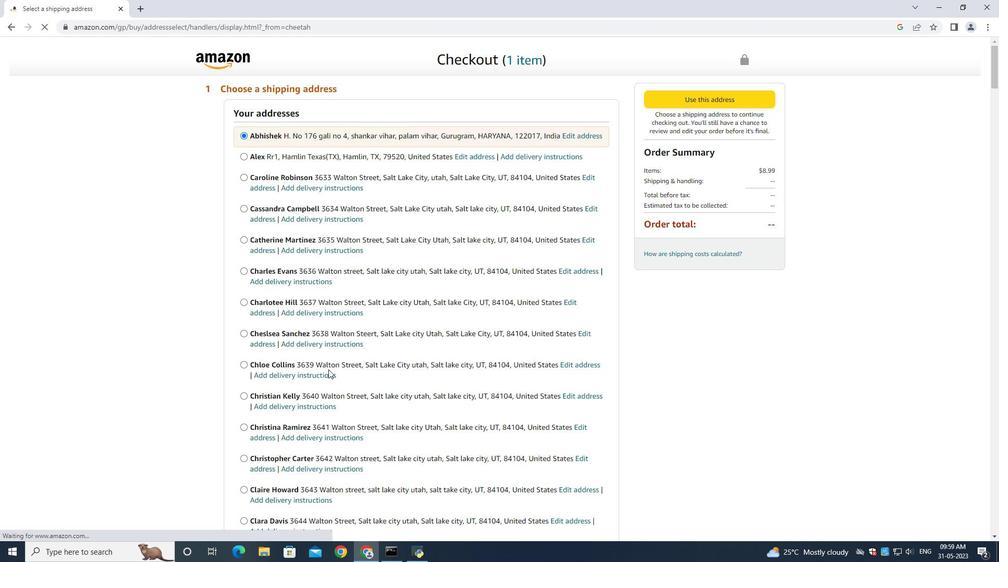 
Action: Mouse scrolled (326, 367) with delta (0, 0)
Screenshot: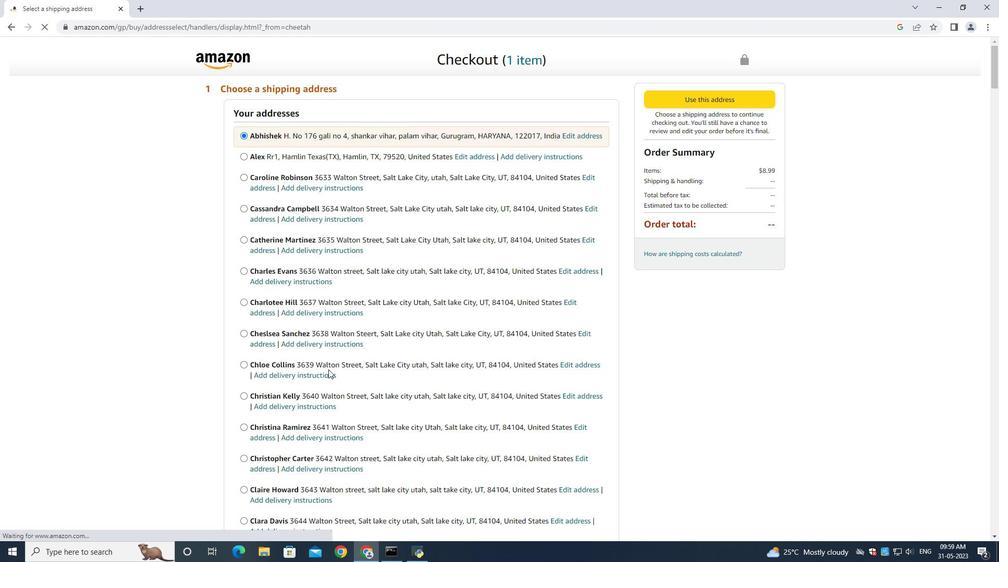 
Action: Mouse scrolled (326, 367) with delta (0, 0)
Screenshot: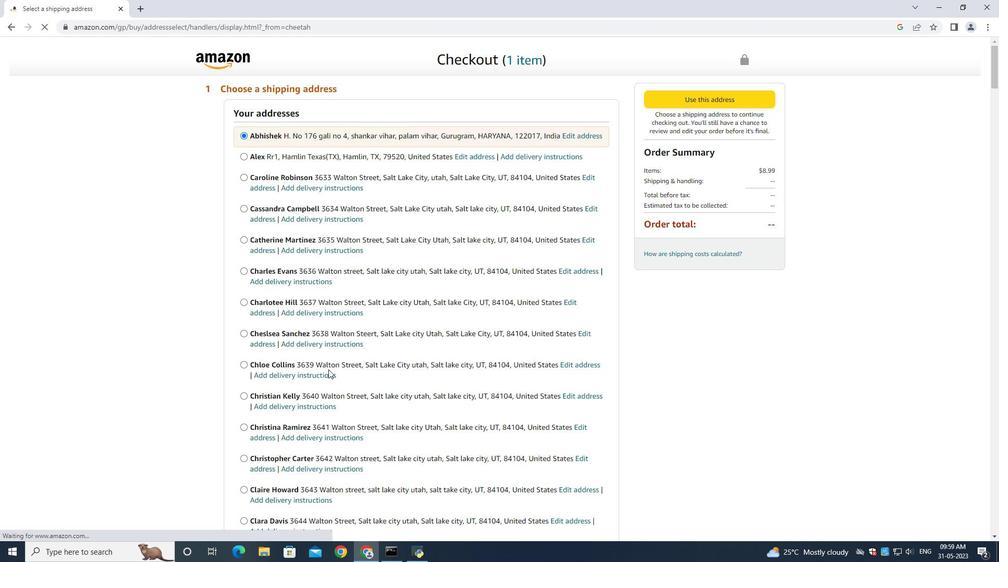 
Action: Mouse moved to (430, 368)
Screenshot: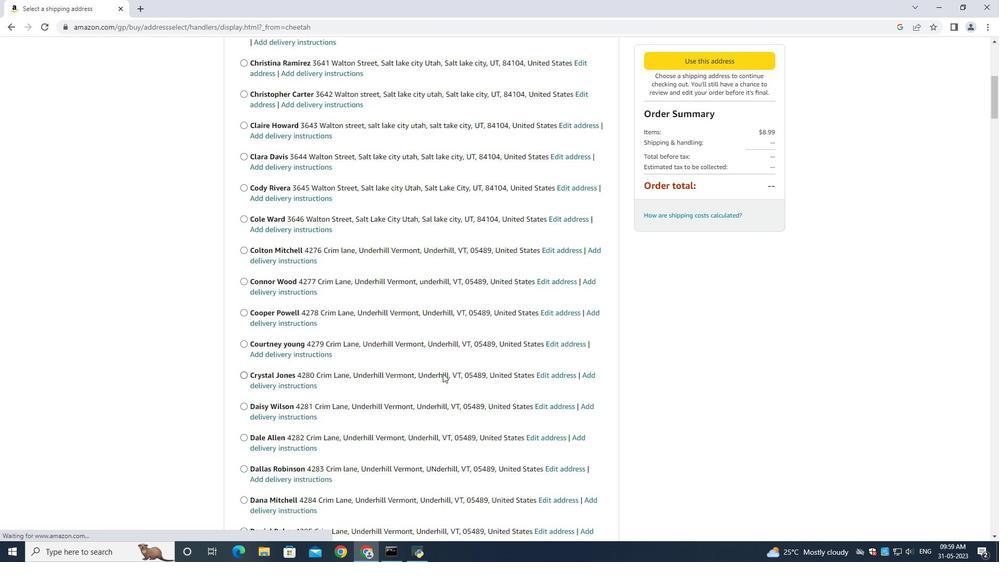 
Action: Mouse scrolled (430, 368) with delta (0, 0)
Screenshot: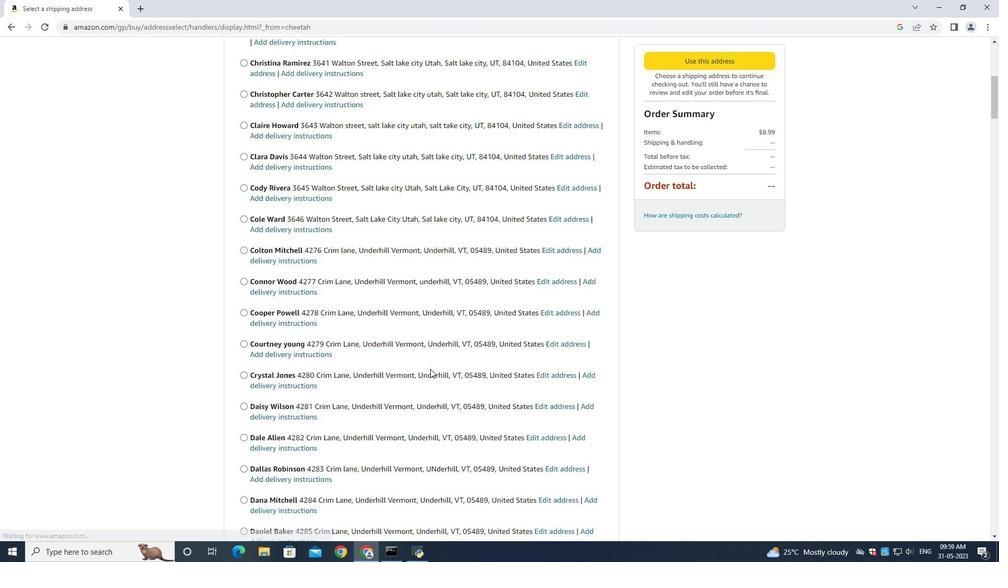 
Action: Mouse scrolled (430, 368) with delta (0, 0)
Screenshot: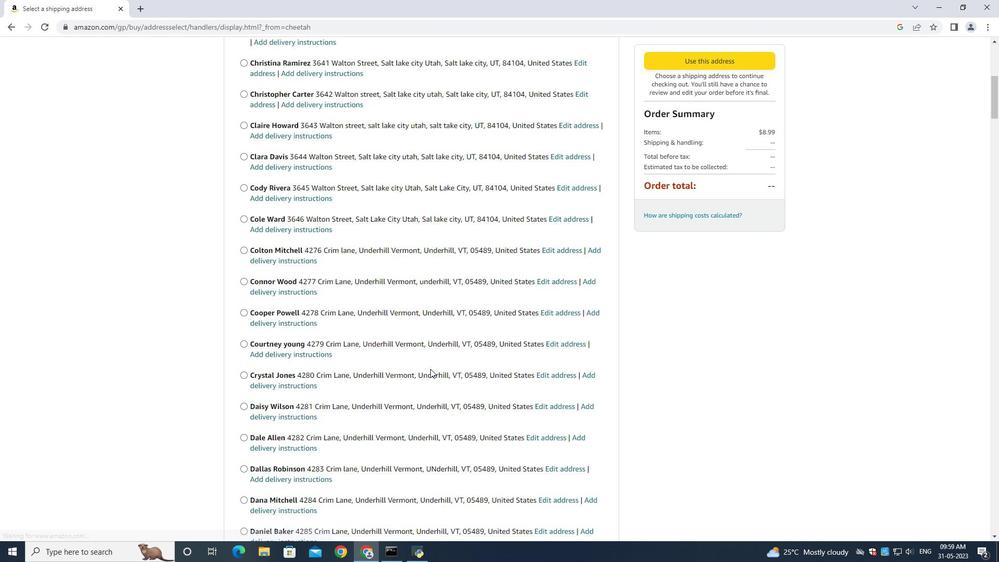 
Action: Mouse scrolled (430, 368) with delta (0, 0)
Screenshot: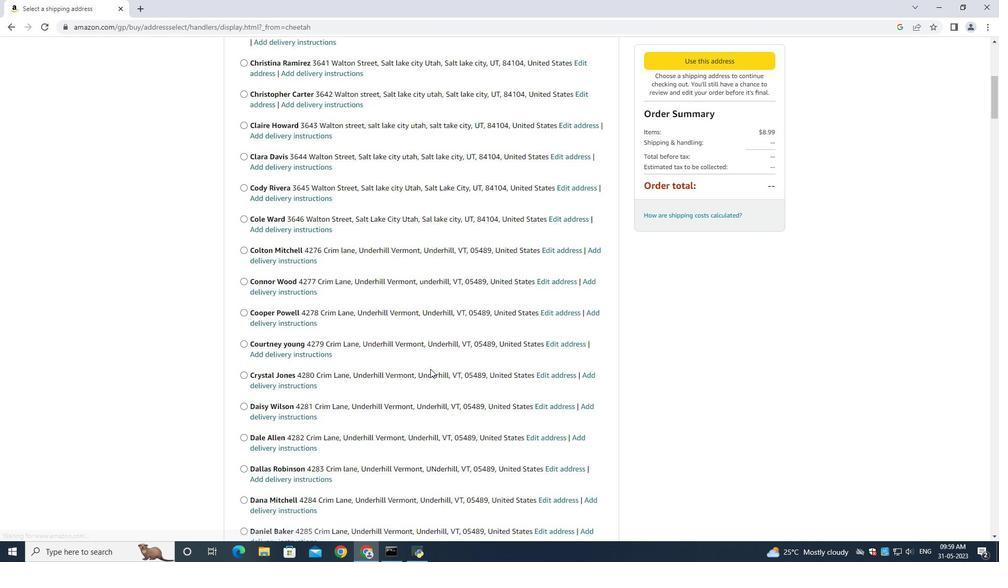 
Action: Mouse scrolled (430, 368) with delta (0, 0)
Screenshot: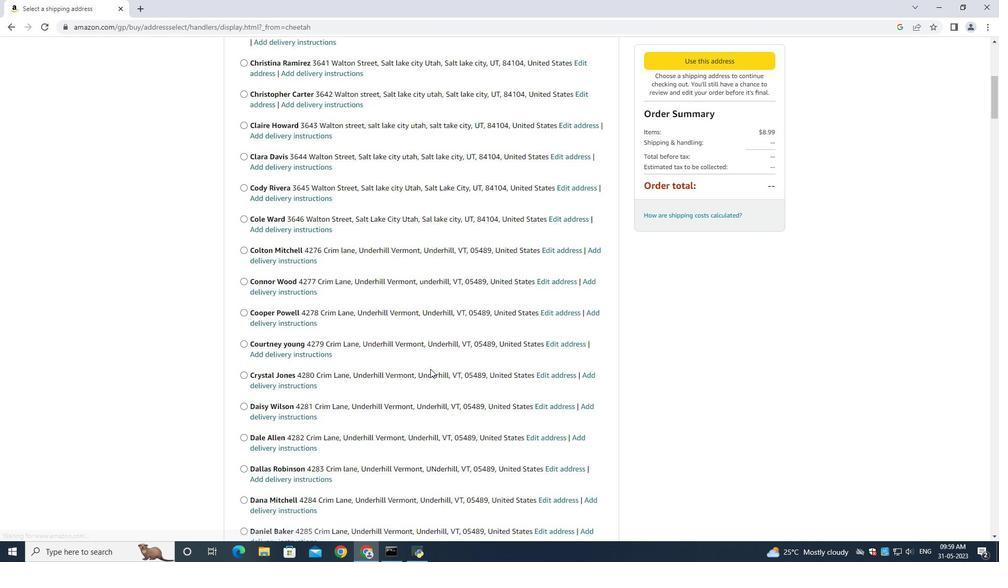 
Action: Mouse scrolled (430, 368) with delta (0, 0)
Screenshot: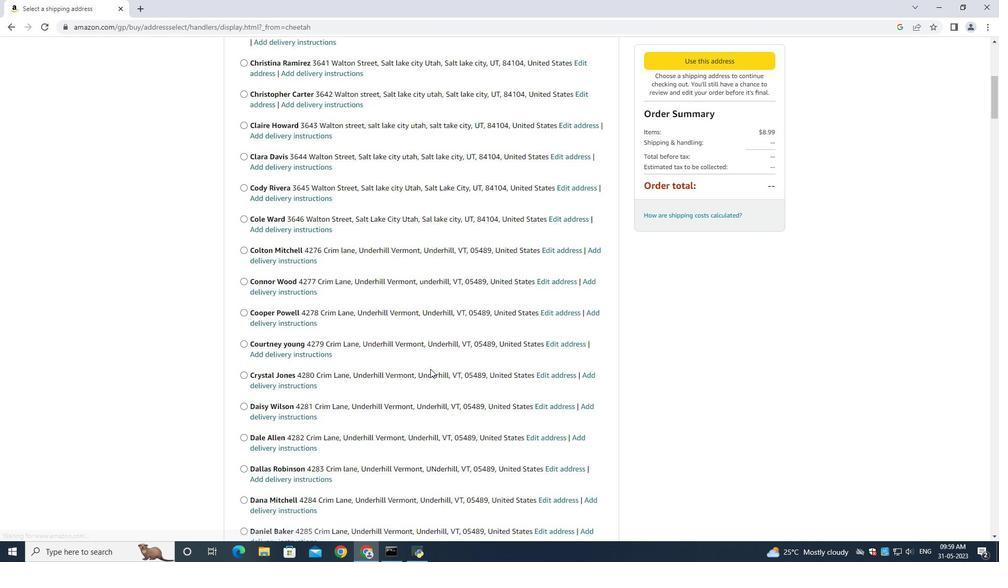 
Action: Mouse scrolled (430, 368) with delta (0, 0)
Screenshot: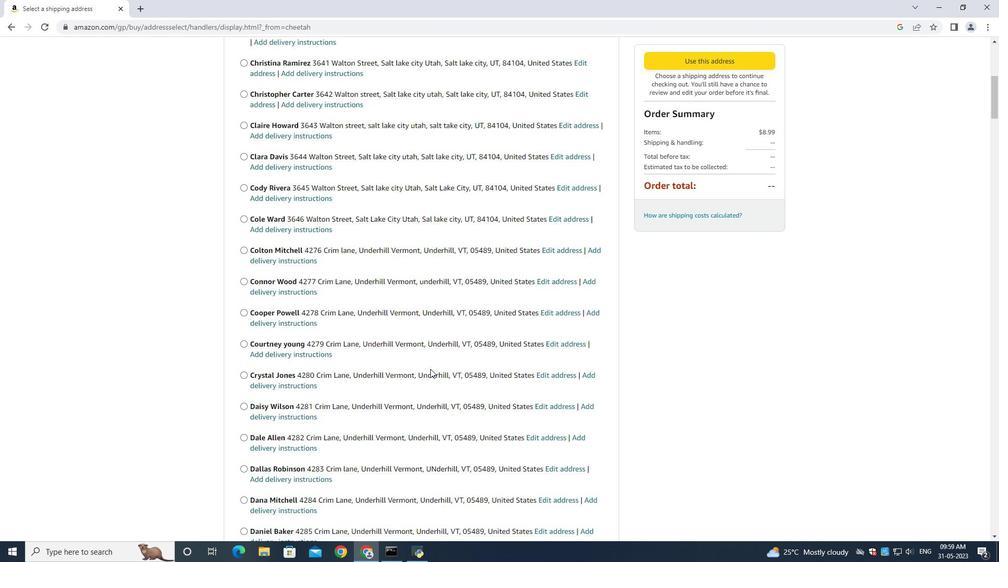 
Action: Mouse moved to (430, 368)
Screenshot: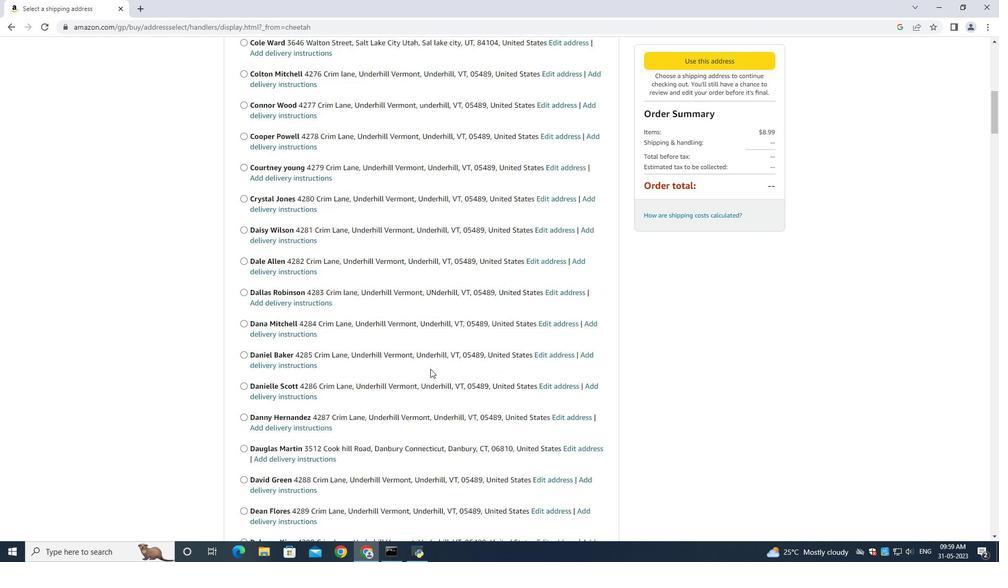 
Action: Mouse scrolled (430, 368) with delta (0, 0)
Screenshot: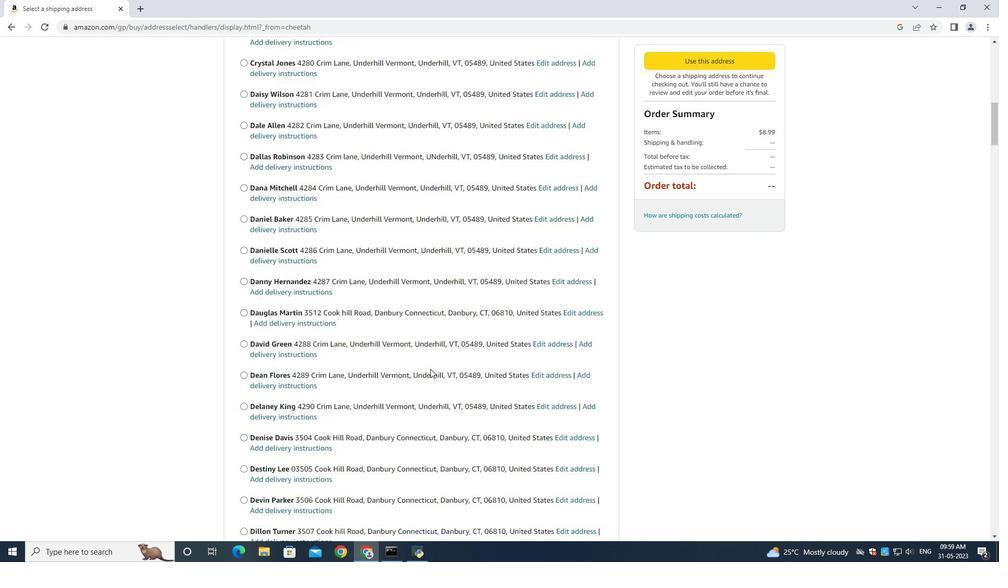 
Action: Mouse scrolled (430, 368) with delta (0, 0)
Screenshot: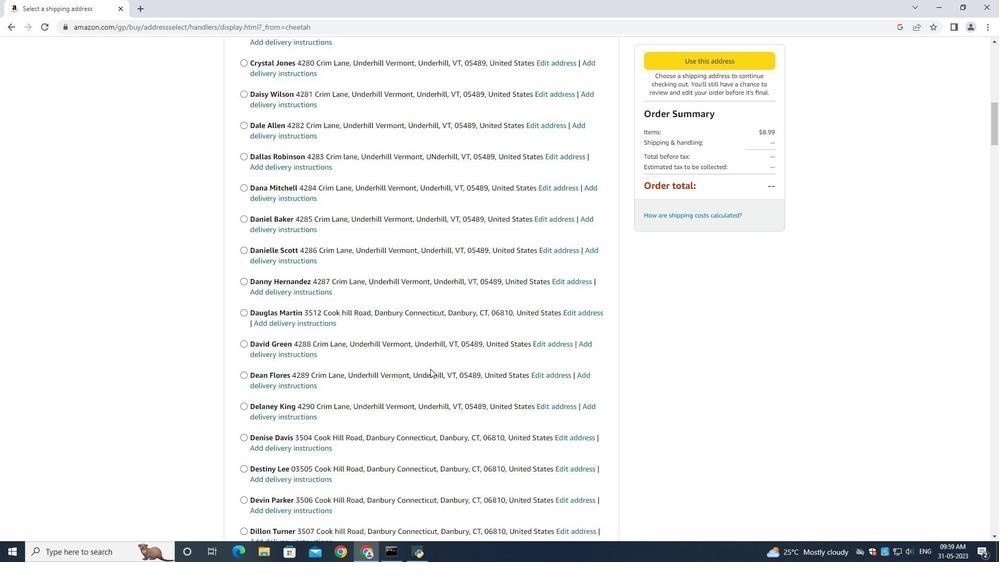 
Action: Mouse scrolled (430, 368) with delta (0, 0)
Screenshot: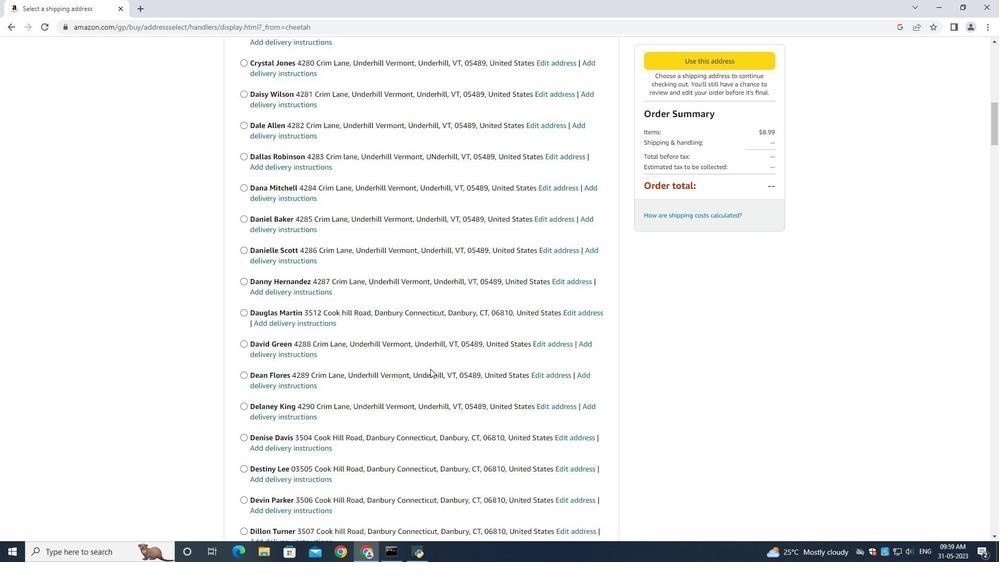 
Action: Mouse scrolled (430, 368) with delta (0, 0)
Screenshot: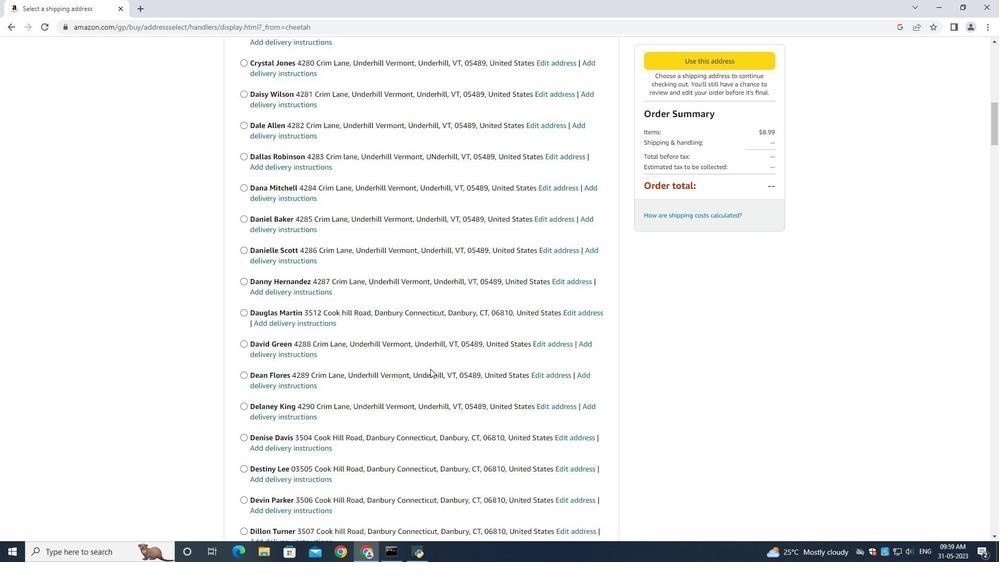 
Action: Mouse scrolled (430, 368) with delta (0, 0)
Screenshot: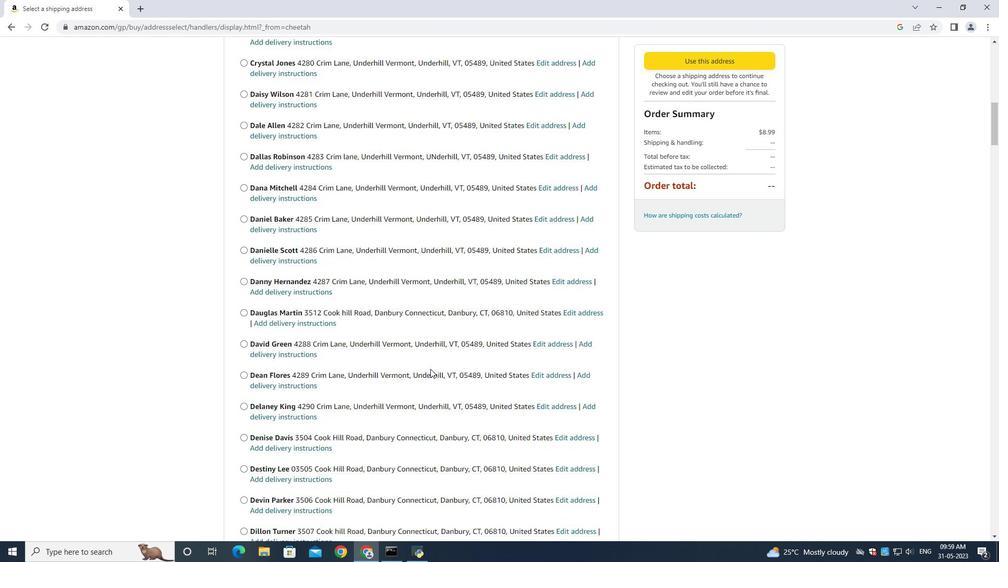 
Action: Mouse scrolled (430, 368) with delta (0, 0)
Screenshot: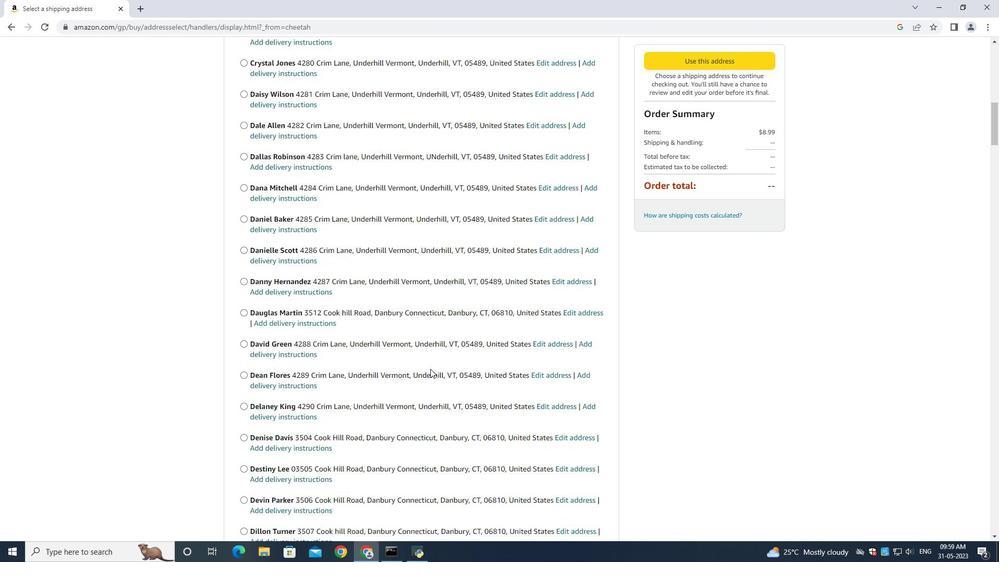 
Action: Mouse scrolled (430, 368) with delta (0, 0)
Screenshot: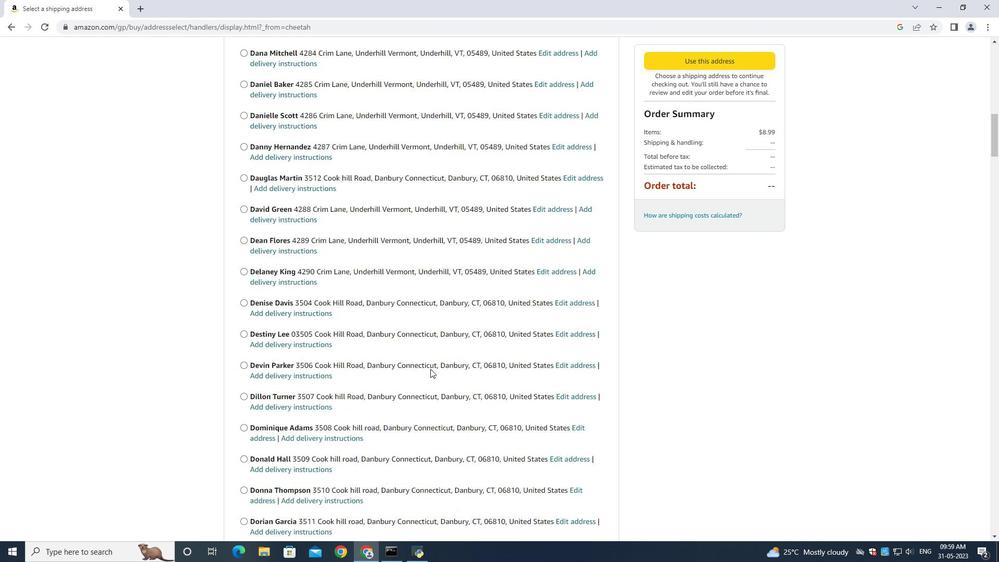 
Action: Mouse scrolled (430, 368) with delta (0, 0)
Screenshot: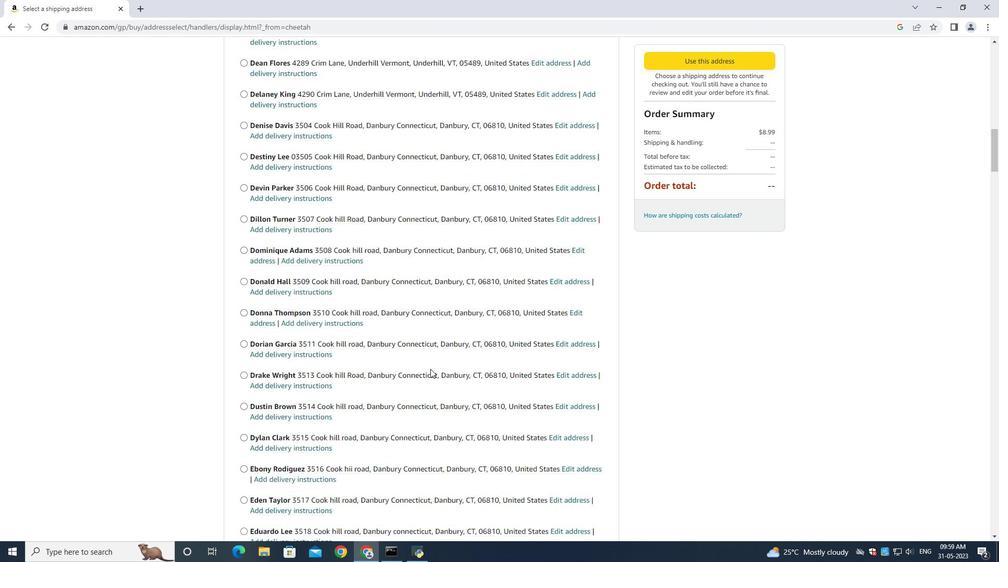 
Action: Mouse scrolled (430, 368) with delta (0, 0)
Screenshot: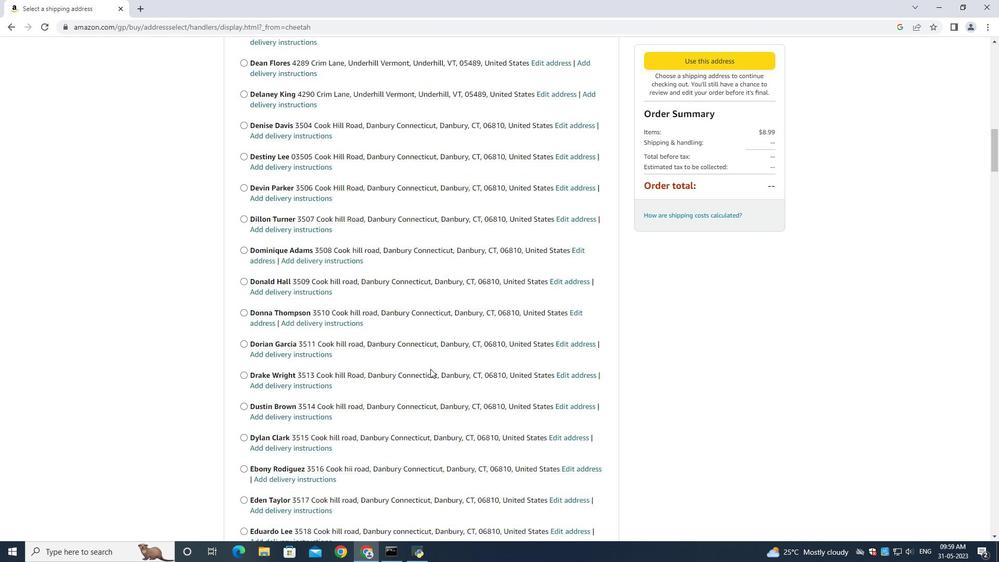 
Action: Mouse scrolled (430, 368) with delta (0, 0)
Screenshot: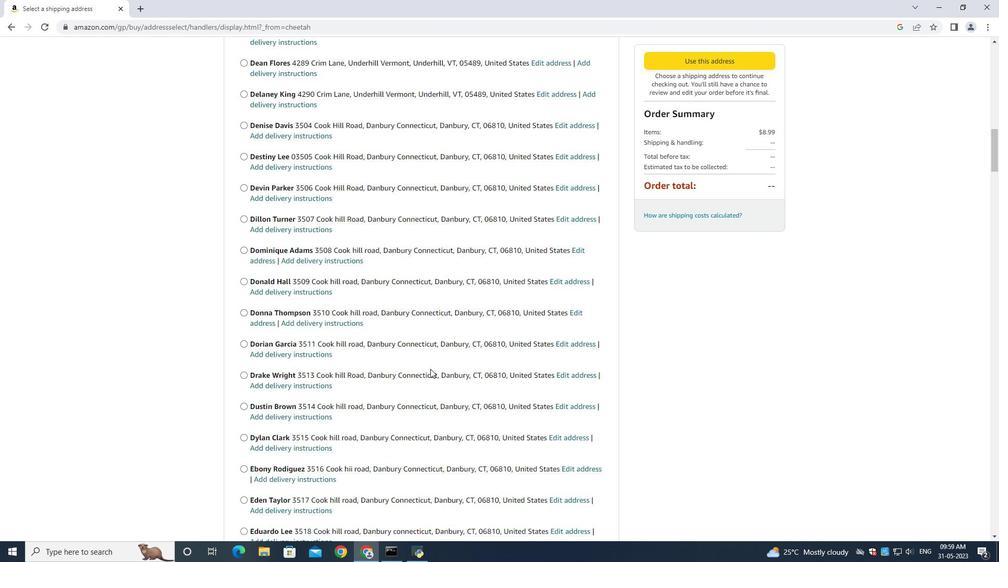 
Action: Mouse scrolled (430, 368) with delta (0, 0)
Screenshot: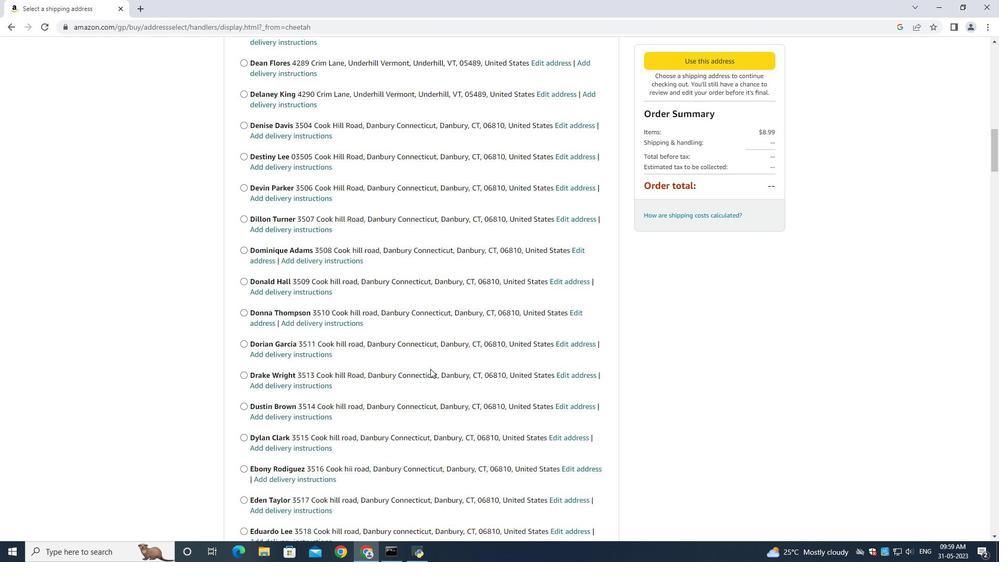 
Action: Mouse scrolled (430, 368) with delta (0, 0)
Screenshot: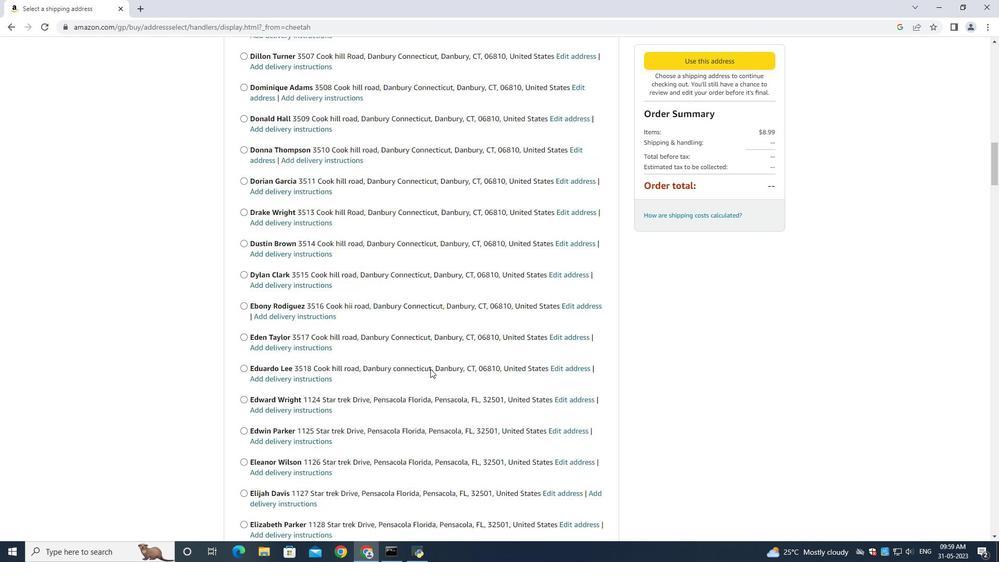 
Action: Mouse scrolled (430, 368) with delta (0, 0)
Screenshot: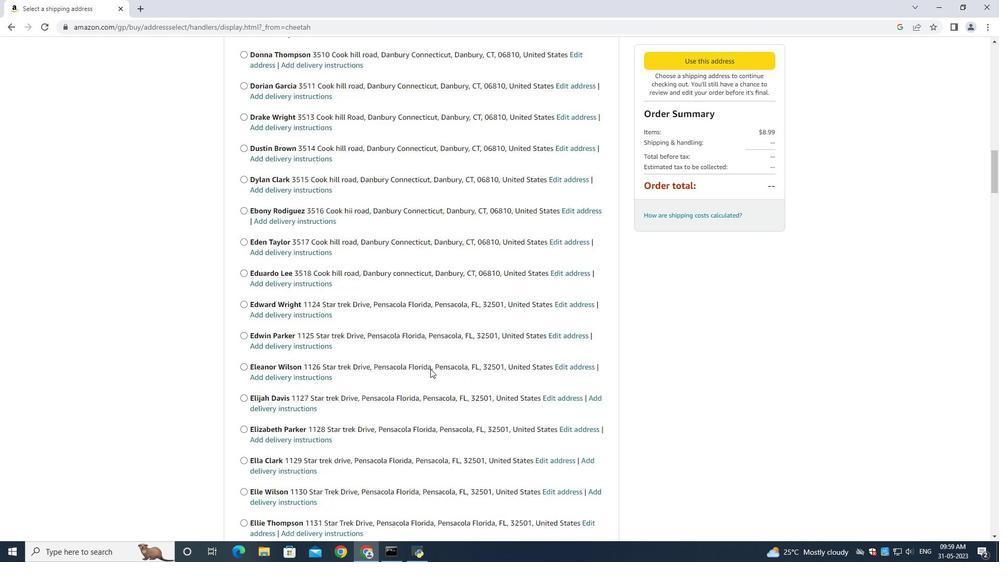 
Action: Mouse scrolled (430, 368) with delta (0, 0)
Screenshot: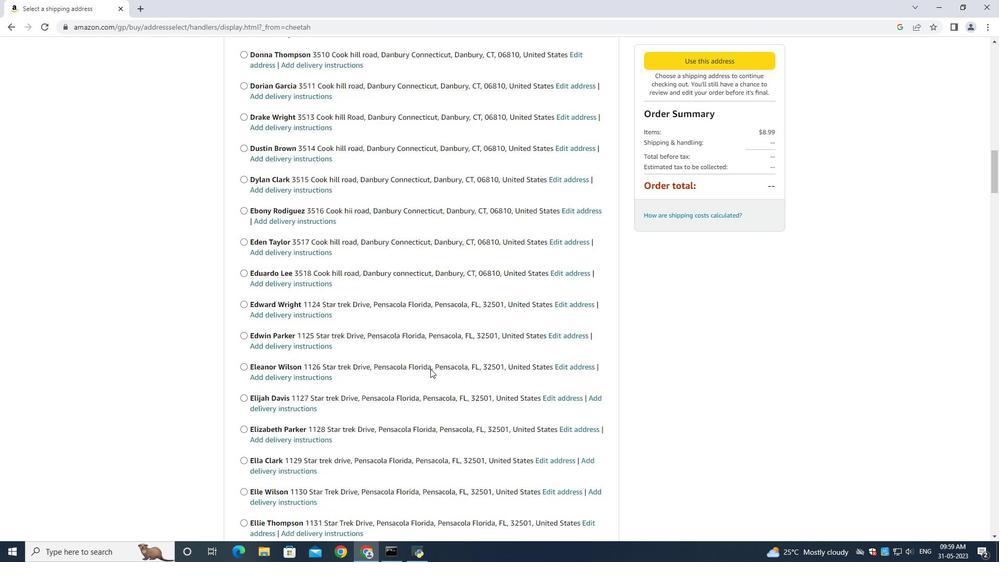 
Action: Mouse scrolled (430, 368) with delta (0, 0)
Screenshot: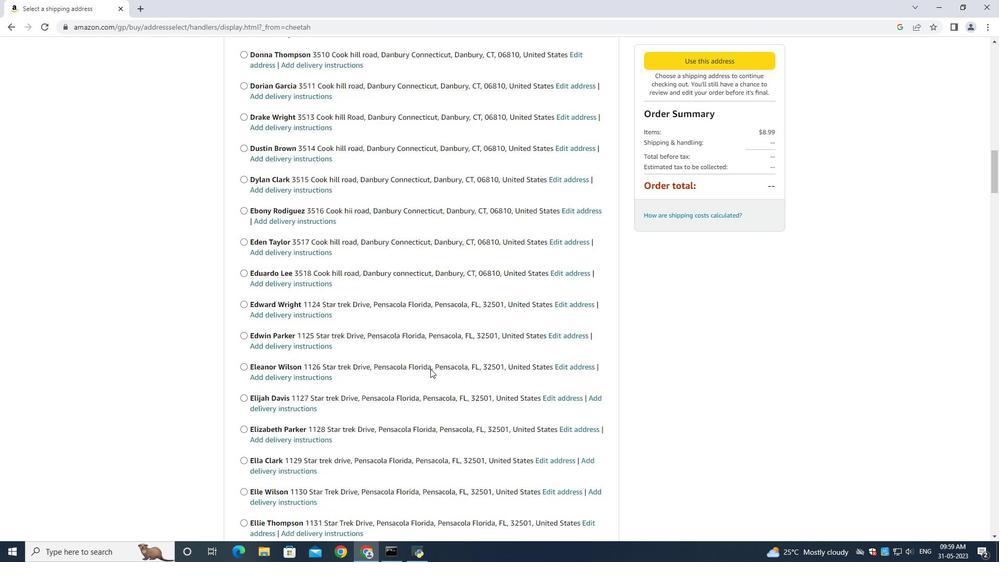 
Action: Mouse scrolled (430, 368) with delta (0, 0)
Screenshot: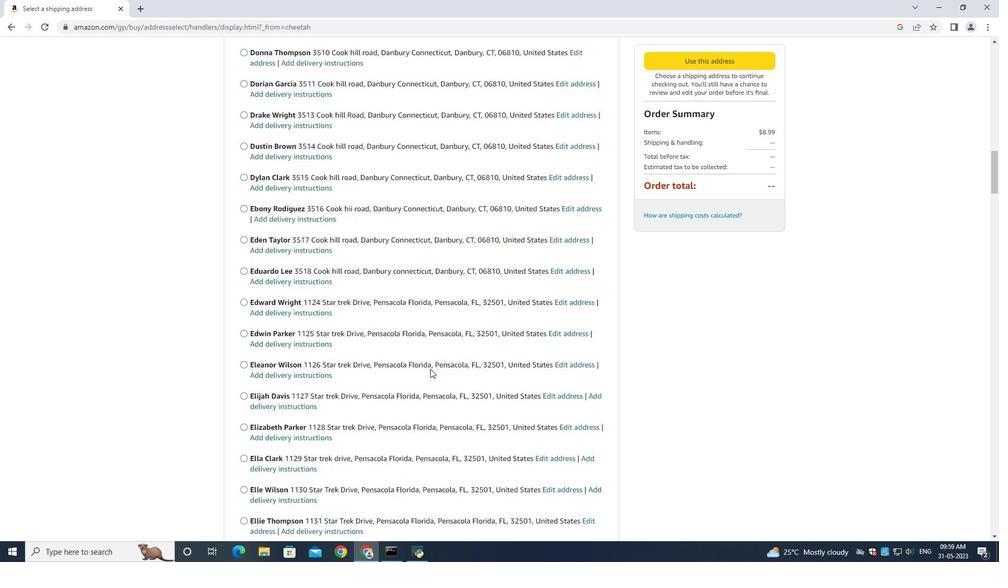 
Action: Mouse scrolled (430, 368) with delta (0, 0)
Screenshot: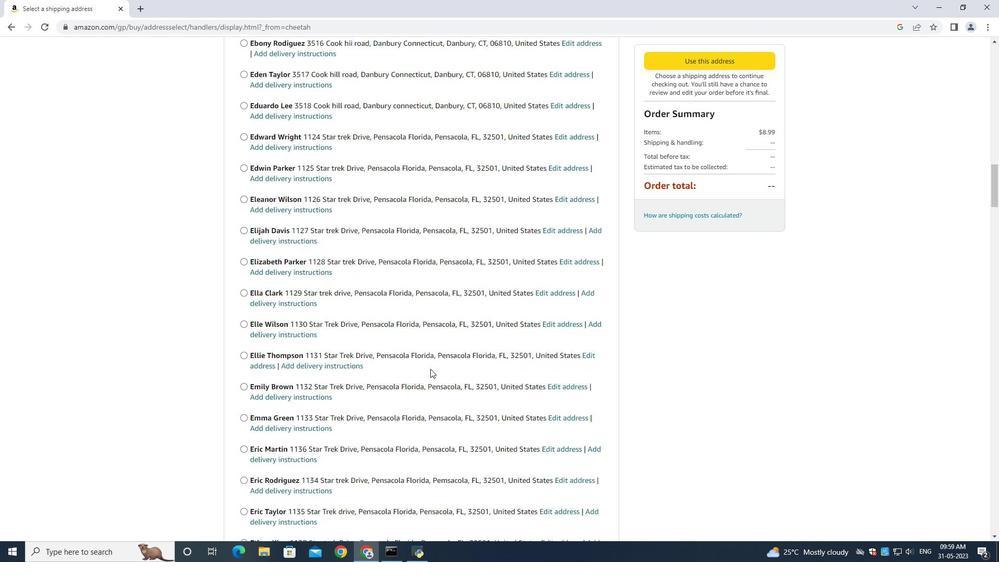 
Action: Mouse scrolled (430, 368) with delta (0, 0)
Screenshot: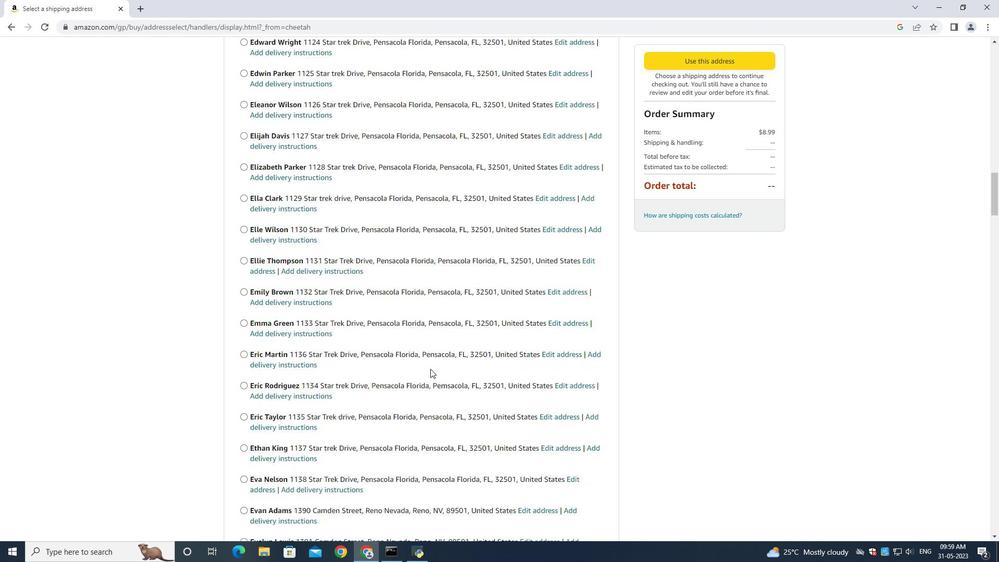 
Action: Mouse scrolled (430, 368) with delta (0, 0)
Screenshot: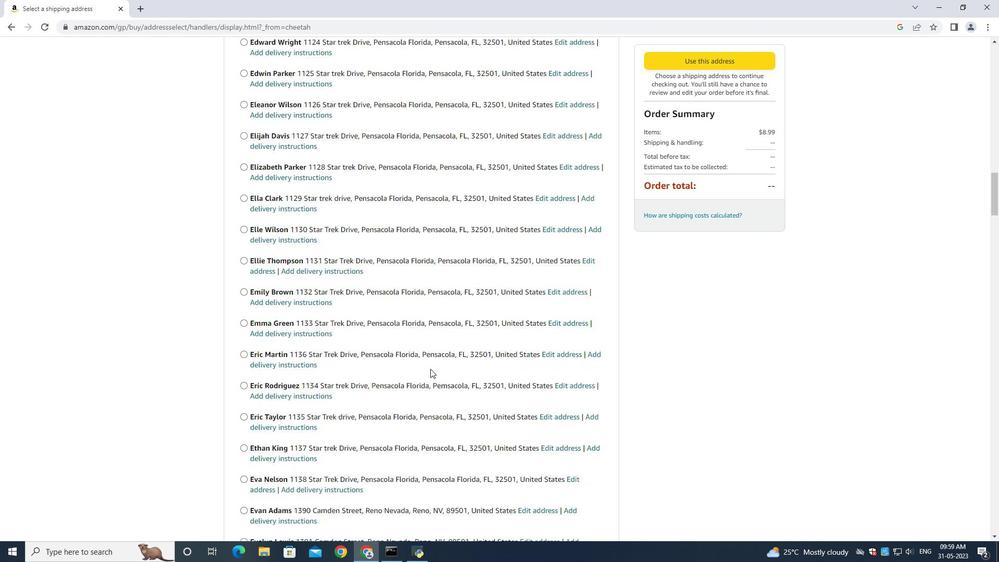 
Action: Mouse scrolled (430, 368) with delta (0, 0)
Screenshot: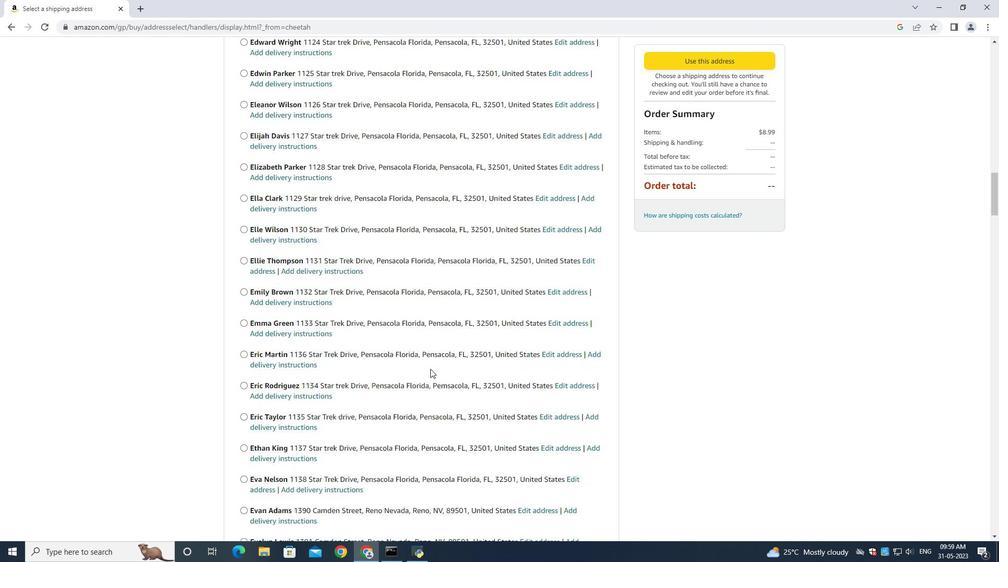 
Action: Mouse scrolled (430, 368) with delta (0, 0)
Screenshot: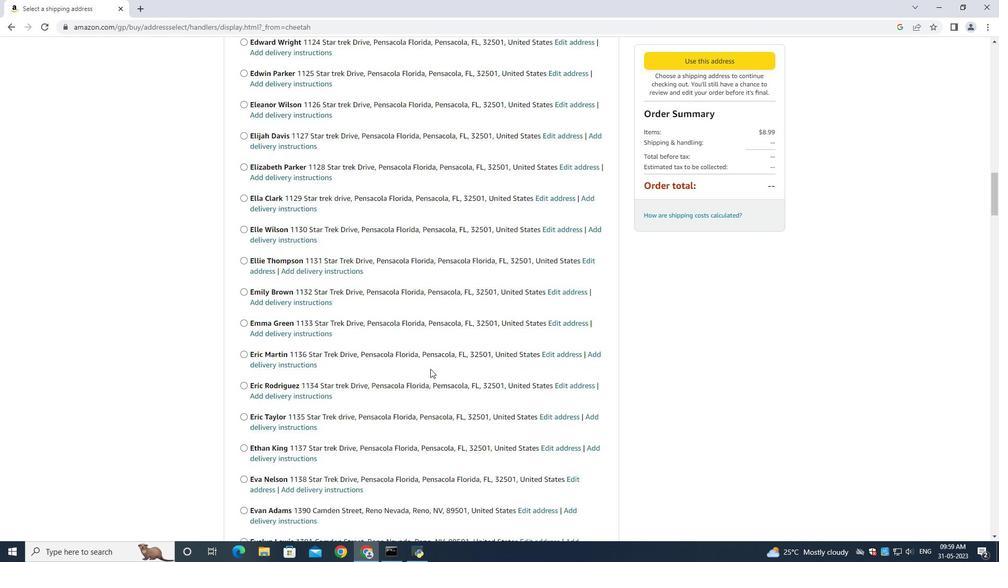 
Action: Mouse scrolled (430, 368) with delta (0, 0)
Screenshot: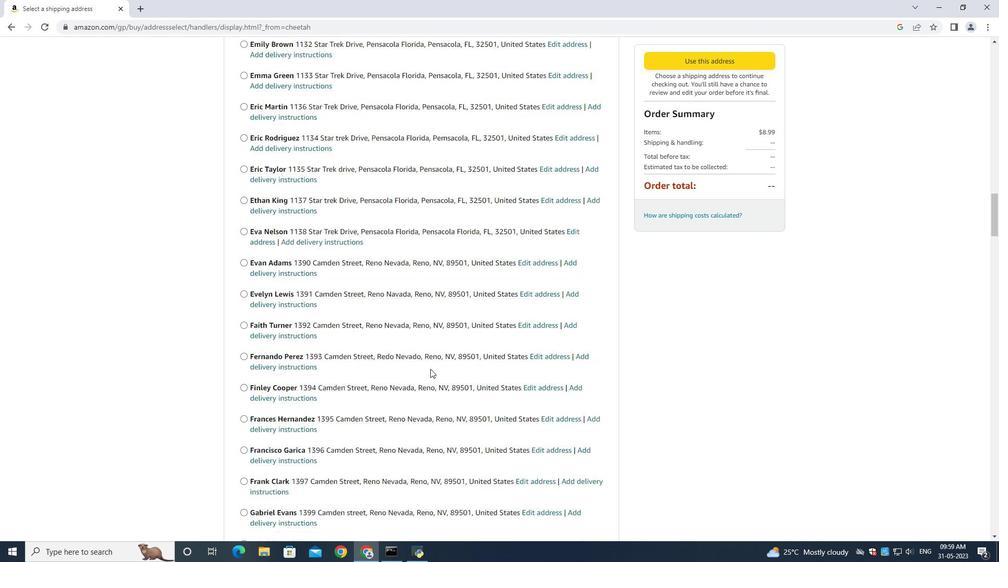
Action: Mouse scrolled (430, 368) with delta (0, 0)
Screenshot: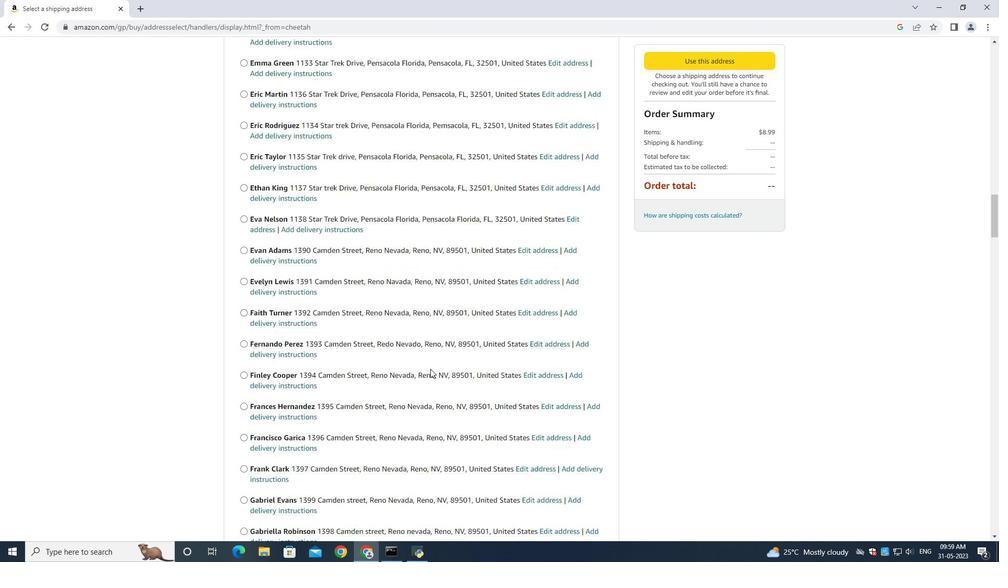 
Action: Mouse scrolled (430, 368) with delta (0, 0)
Screenshot: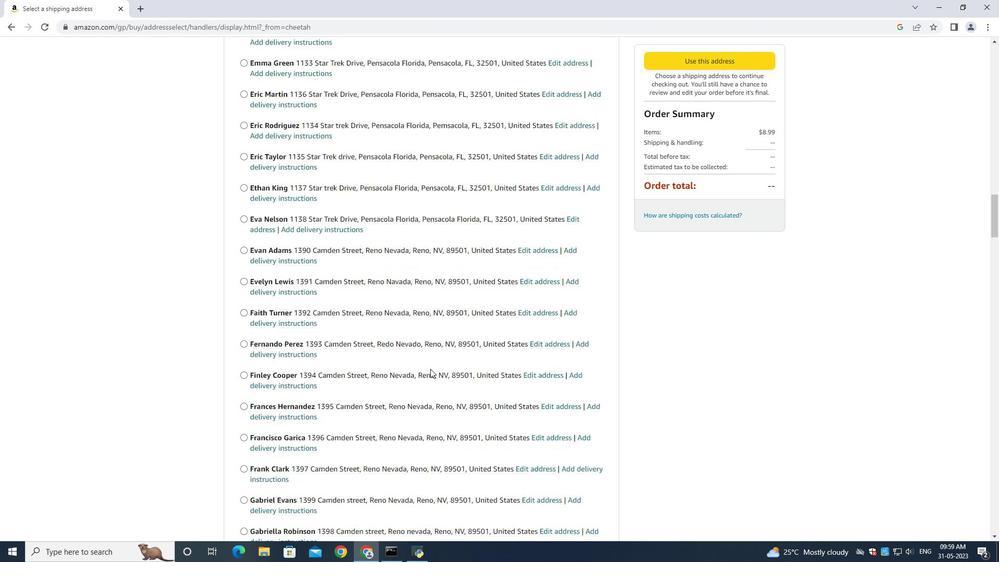
Action: Mouse scrolled (430, 368) with delta (0, 0)
Screenshot: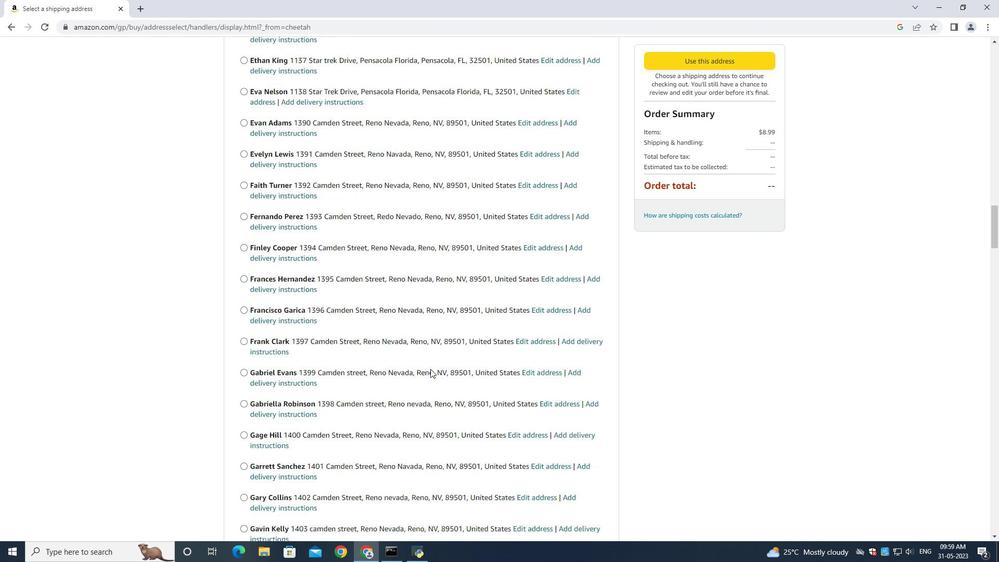 
Action: Mouse scrolled (430, 368) with delta (0, 0)
Screenshot: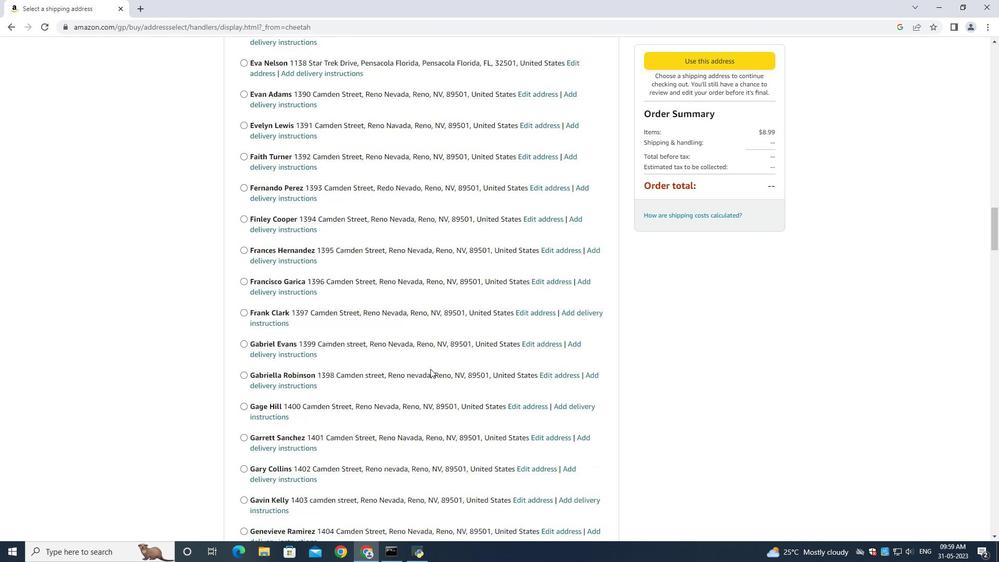 
Action: Mouse scrolled (430, 368) with delta (0, 0)
Screenshot: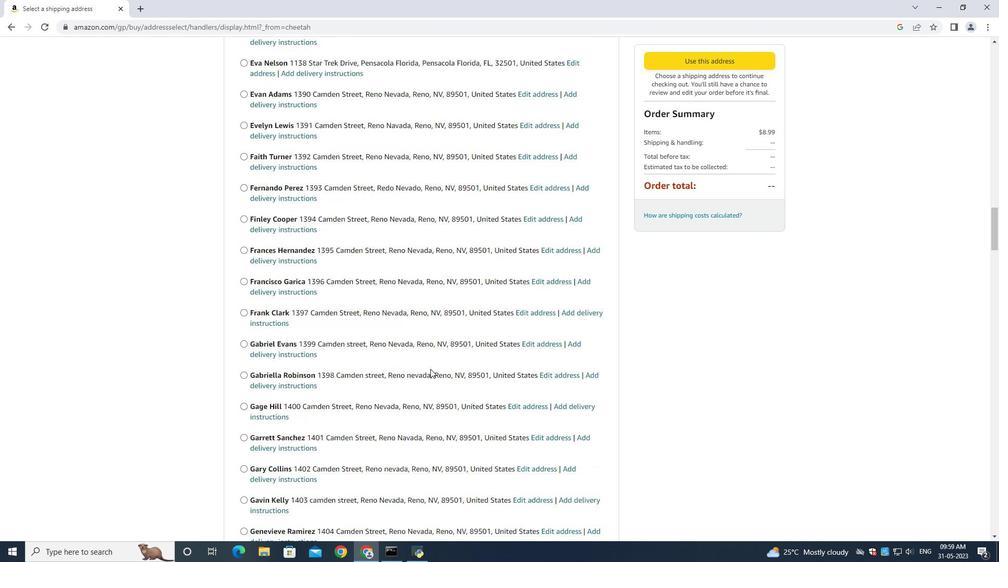 
Action: Mouse scrolled (430, 368) with delta (0, 0)
Screenshot: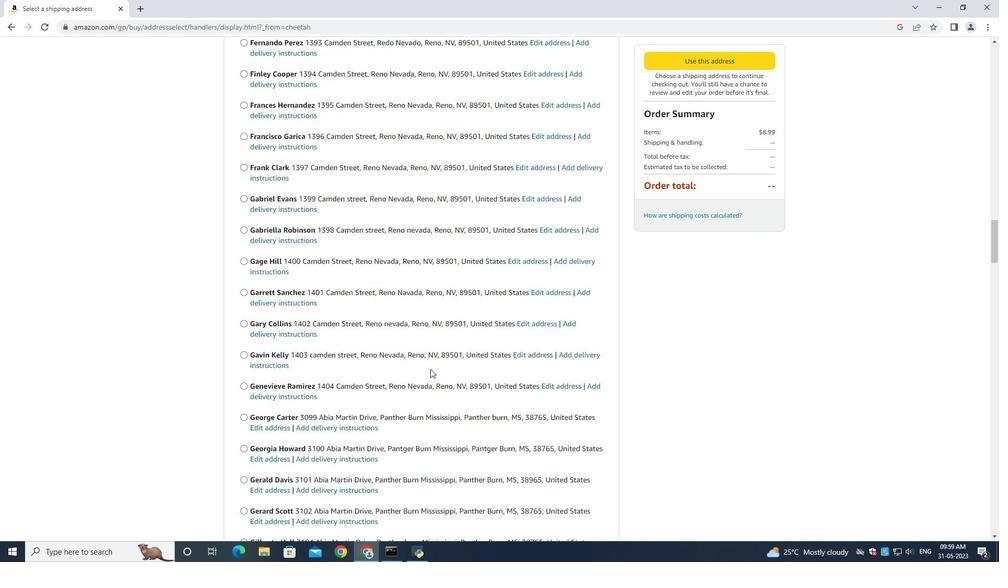 
Action: Mouse scrolled (430, 368) with delta (0, 0)
Screenshot: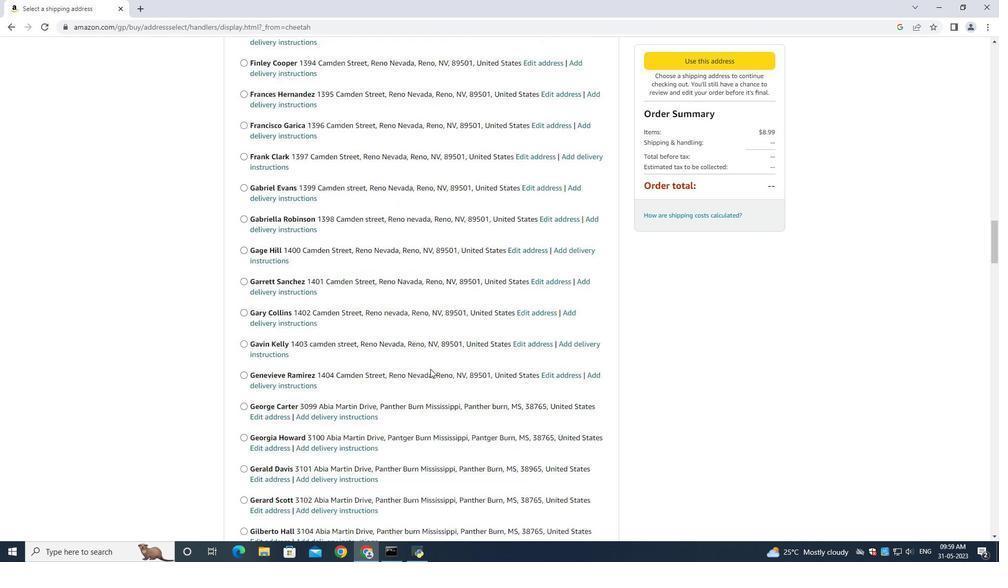 
Action: Mouse scrolled (430, 368) with delta (0, 0)
Screenshot: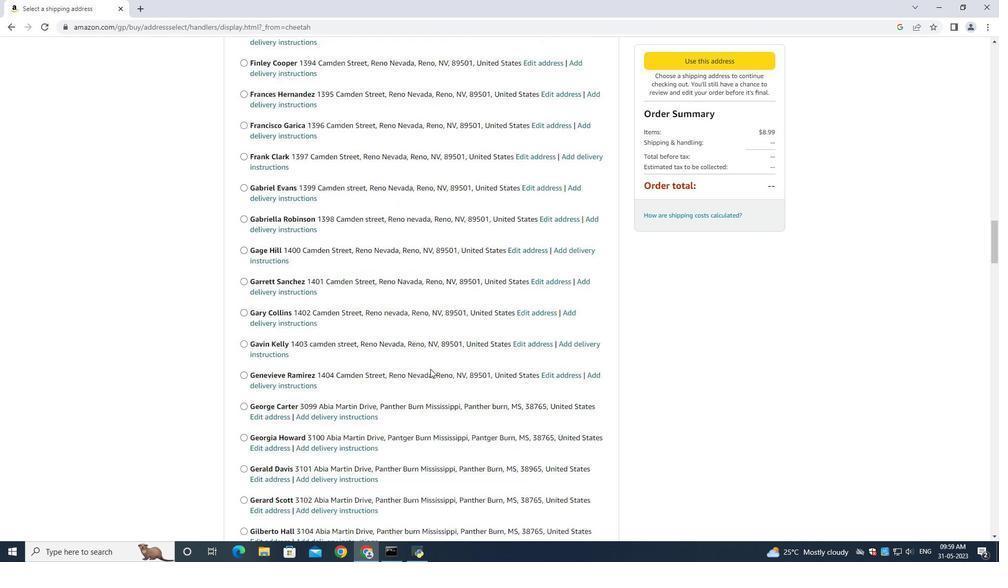 
Action: Mouse scrolled (430, 368) with delta (0, 0)
Screenshot: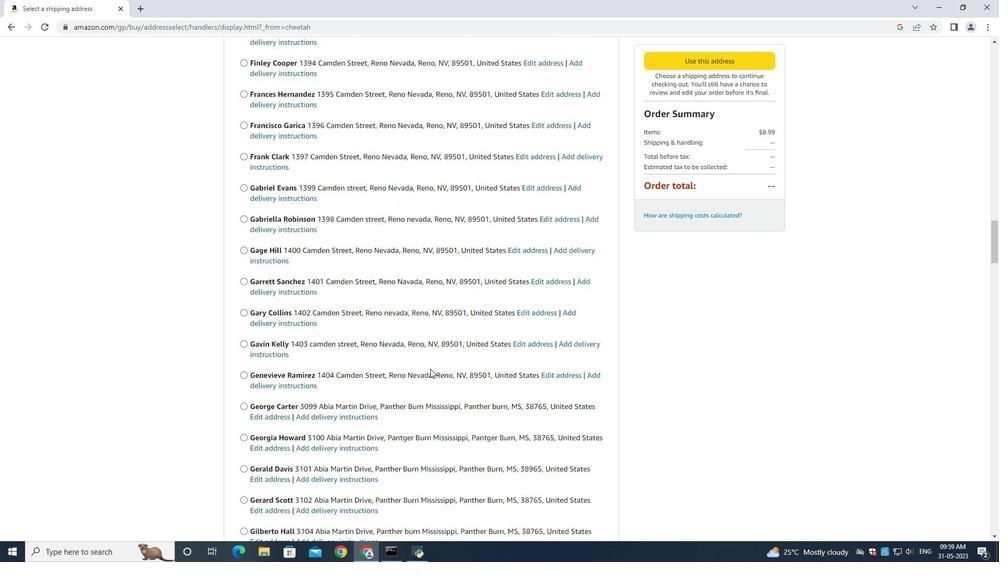 
Action: Mouse scrolled (430, 368) with delta (0, 0)
Screenshot: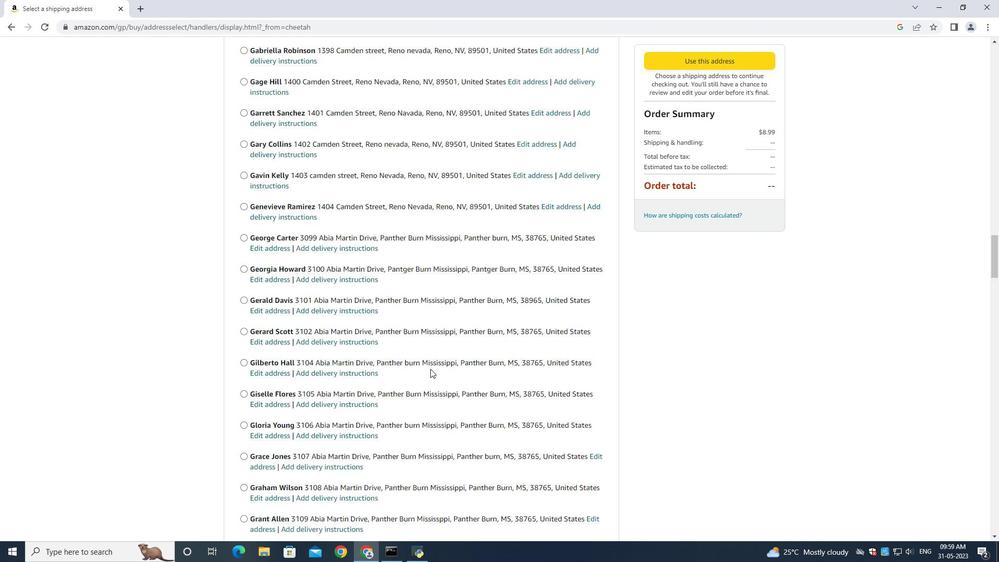 
Action: Mouse scrolled (430, 368) with delta (0, 0)
Screenshot: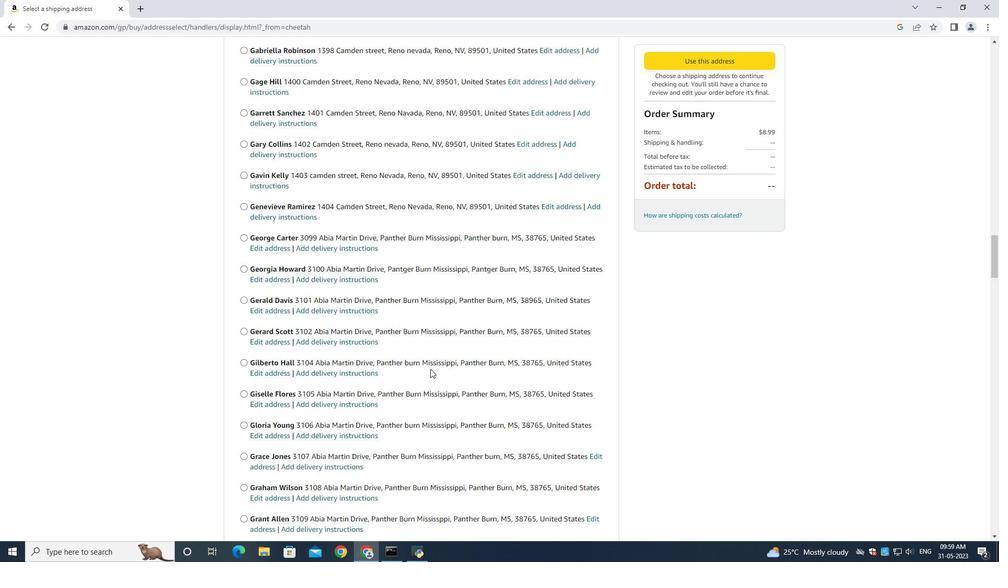 
Action: Mouse scrolled (430, 368) with delta (0, 0)
Screenshot: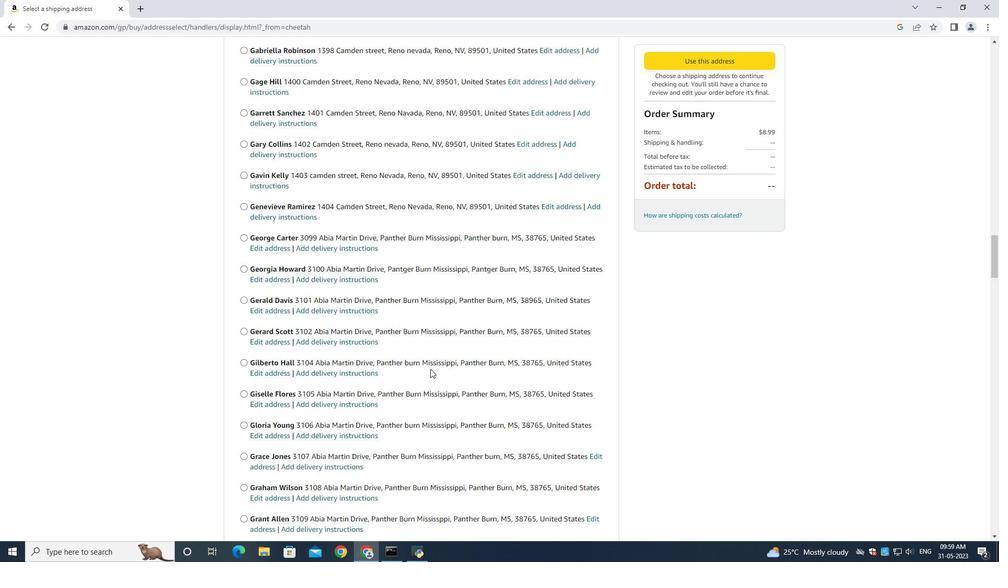 
Action: Mouse scrolled (430, 368) with delta (0, 0)
Screenshot: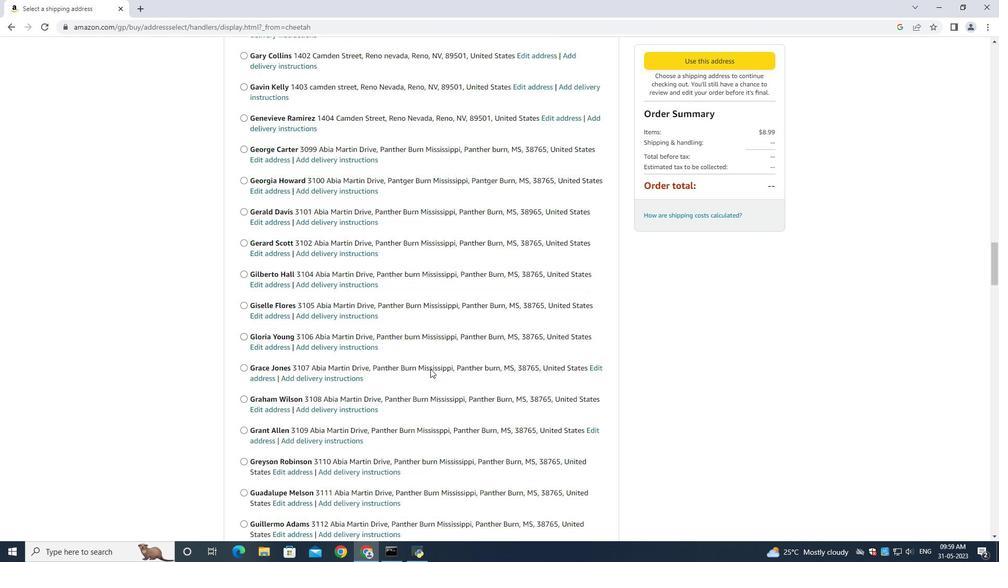 
Action: Mouse scrolled (430, 368) with delta (0, 0)
Screenshot: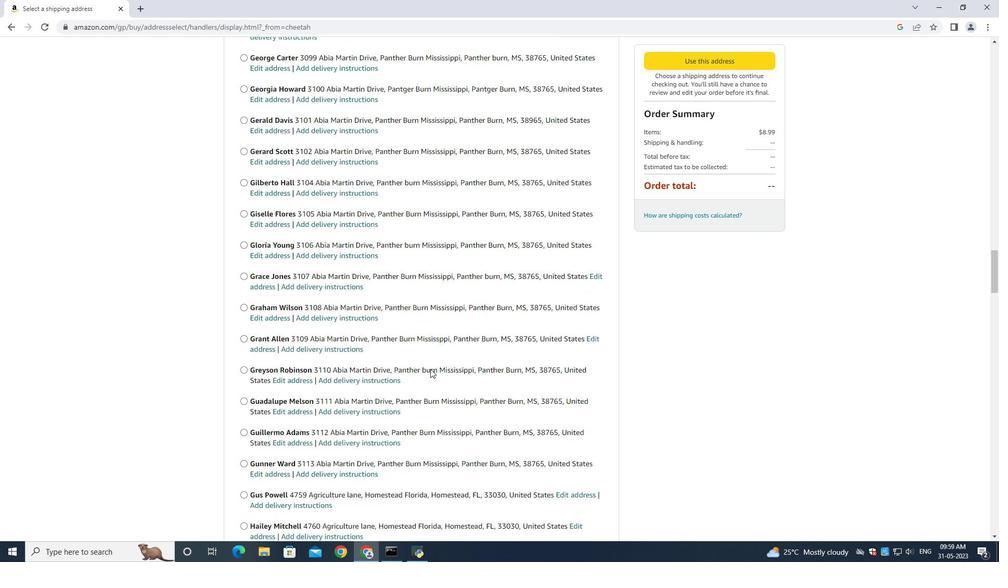 
Action: Mouse scrolled (430, 368) with delta (0, 0)
Screenshot: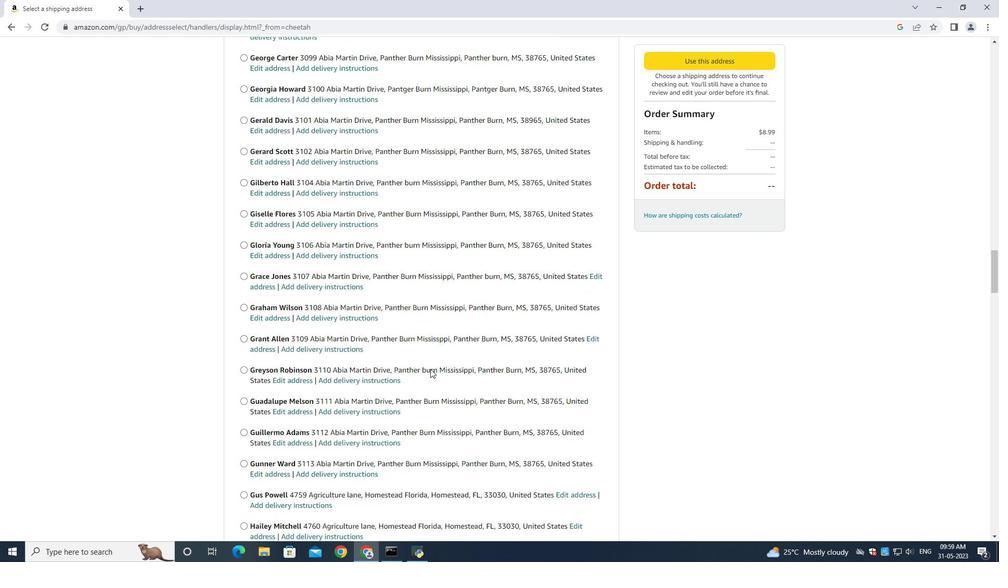
Action: Mouse scrolled (430, 368) with delta (0, 0)
Screenshot: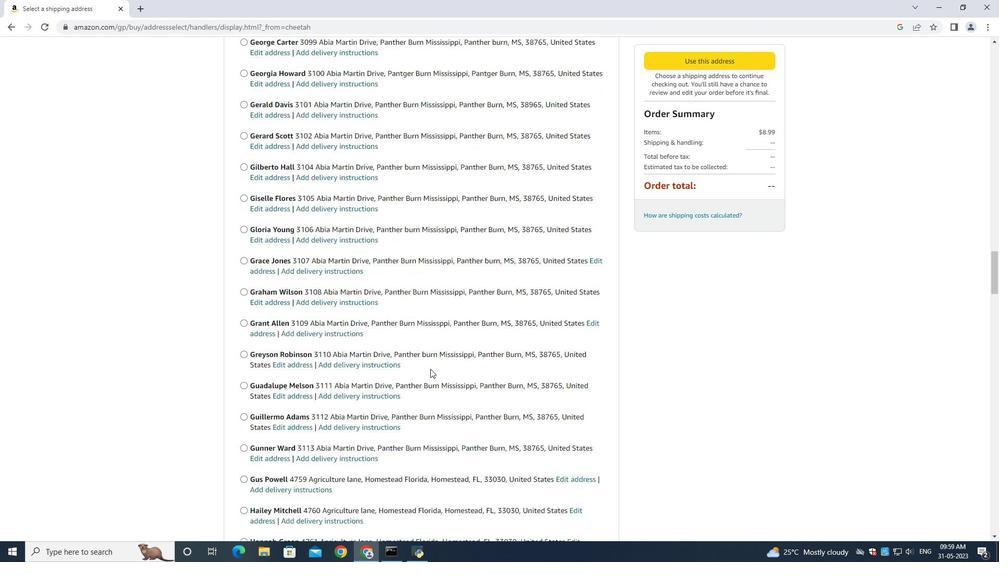 
Action: Mouse scrolled (430, 368) with delta (0, 0)
Screenshot: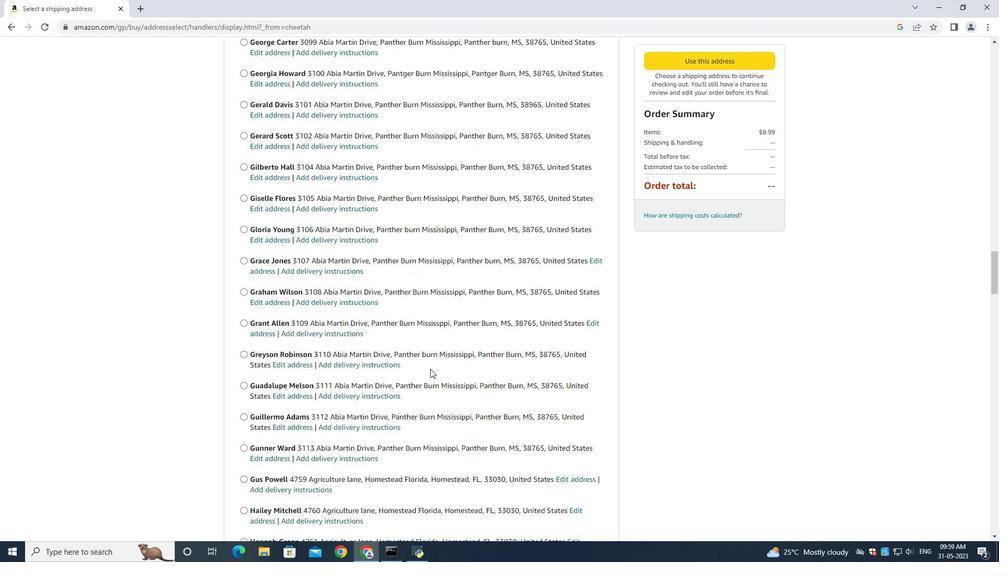 
Action: Mouse scrolled (430, 368) with delta (0, 0)
Screenshot: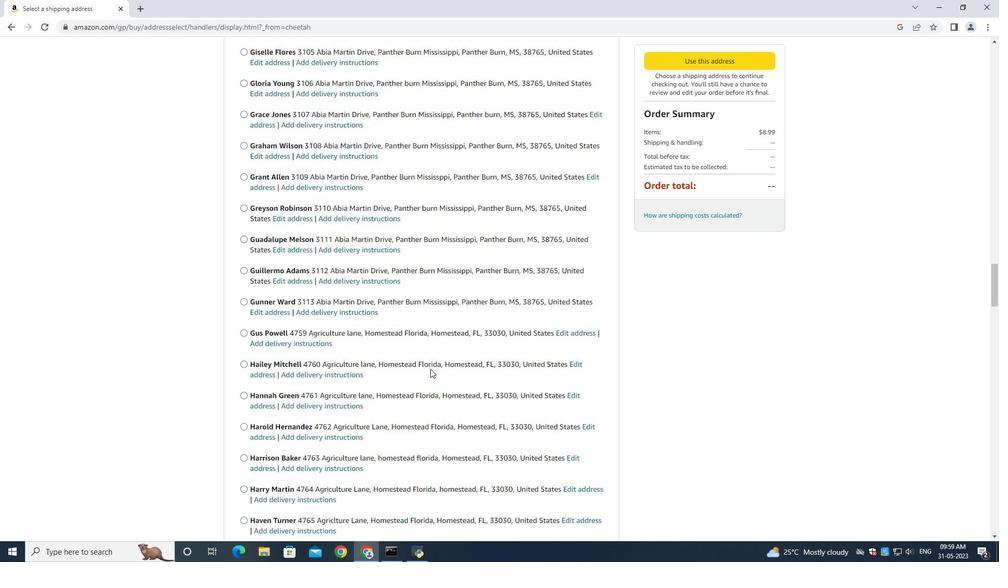
Action: Mouse scrolled (430, 368) with delta (0, 0)
Screenshot: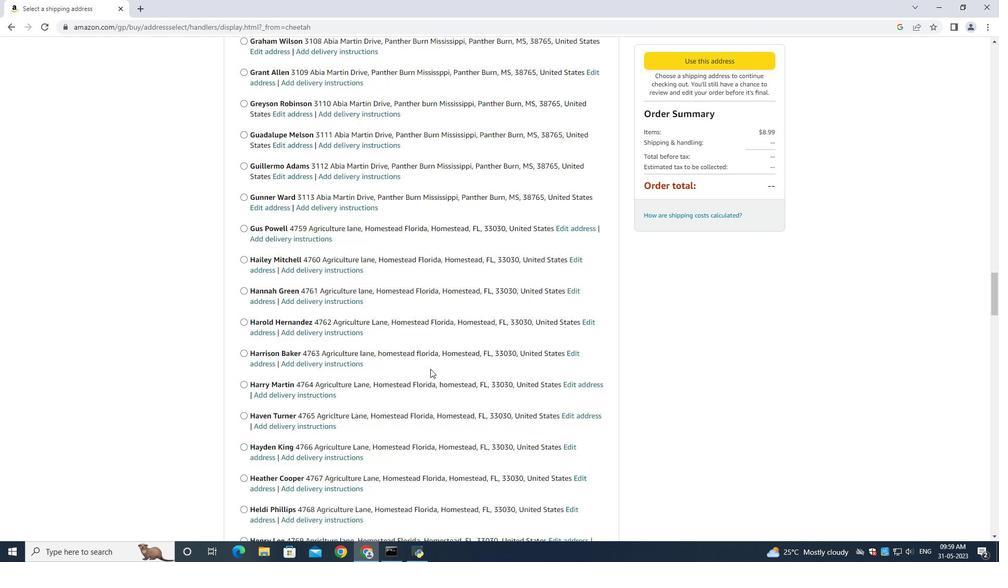 
Action: Mouse scrolled (430, 368) with delta (0, 0)
Screenshot: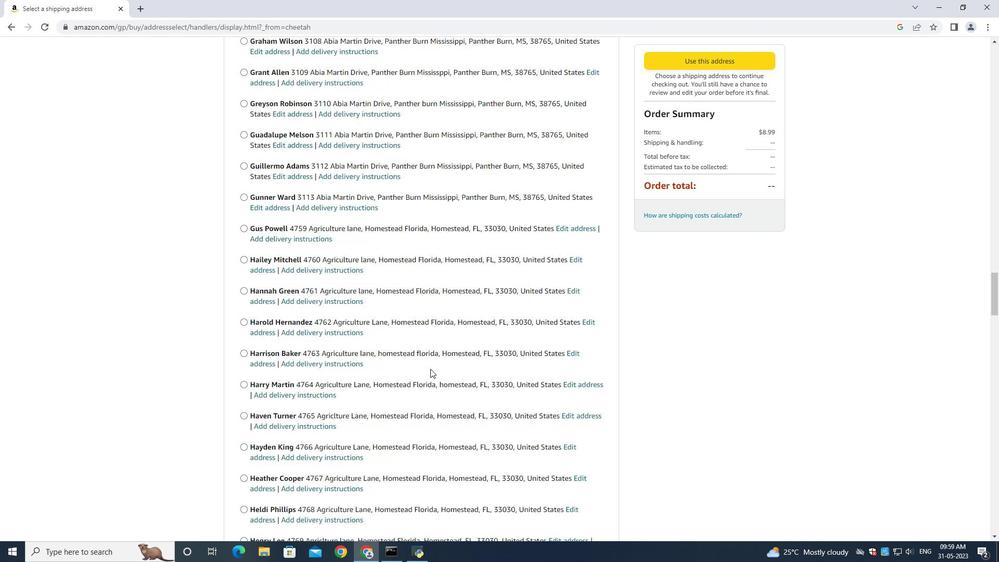 
Action: Mouse scrolled (430, 368) with delta (0, 0)
Screenshot: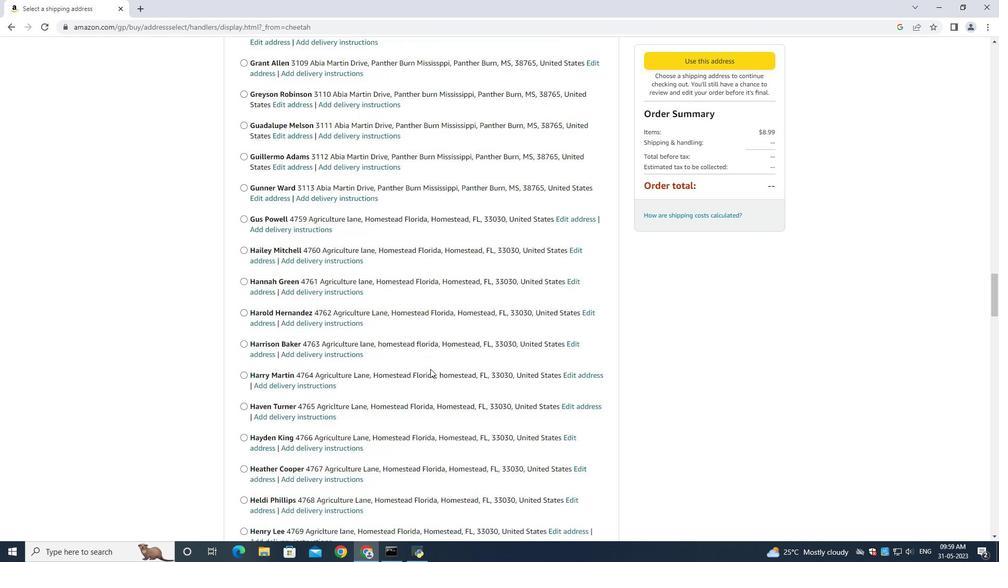 
Action: Mouse scrolled (430, 368) with delta (0, 0)
Screenshot: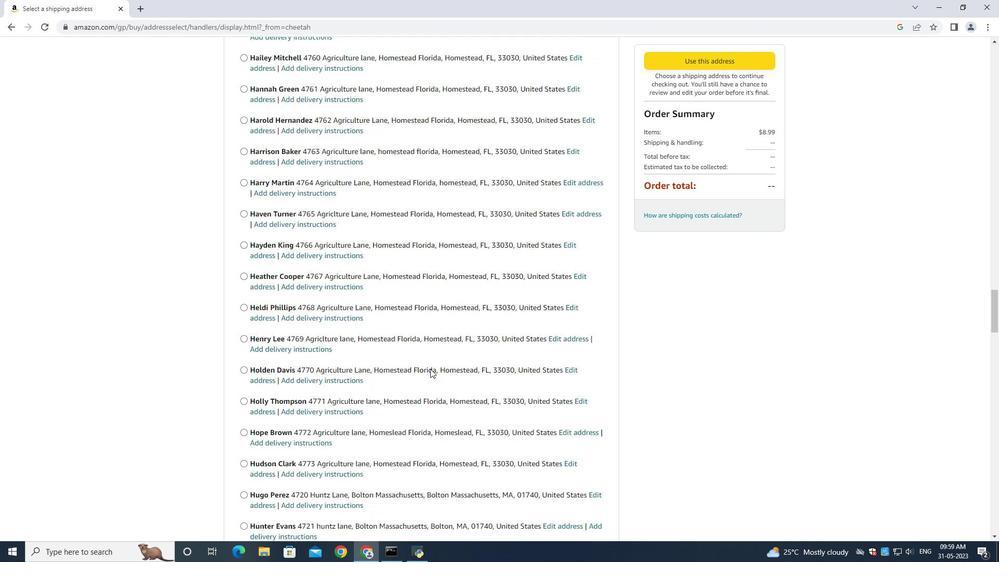 
Action: Mouse scrolled (430, 368) with delta (0, 0)
Screenshot: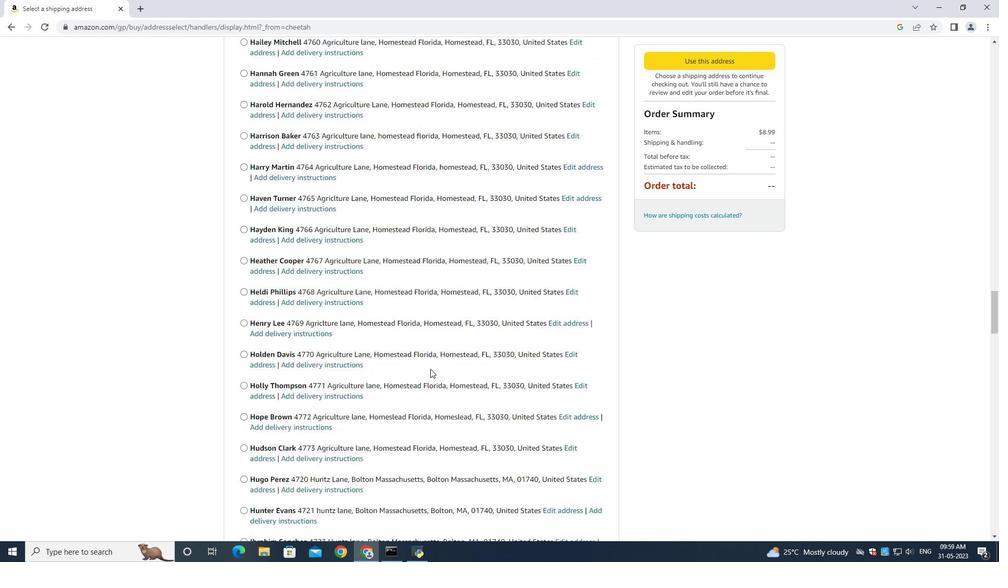 
Action: Mouse scrolled (430, 368) with delta (0, 0)
Screenshot: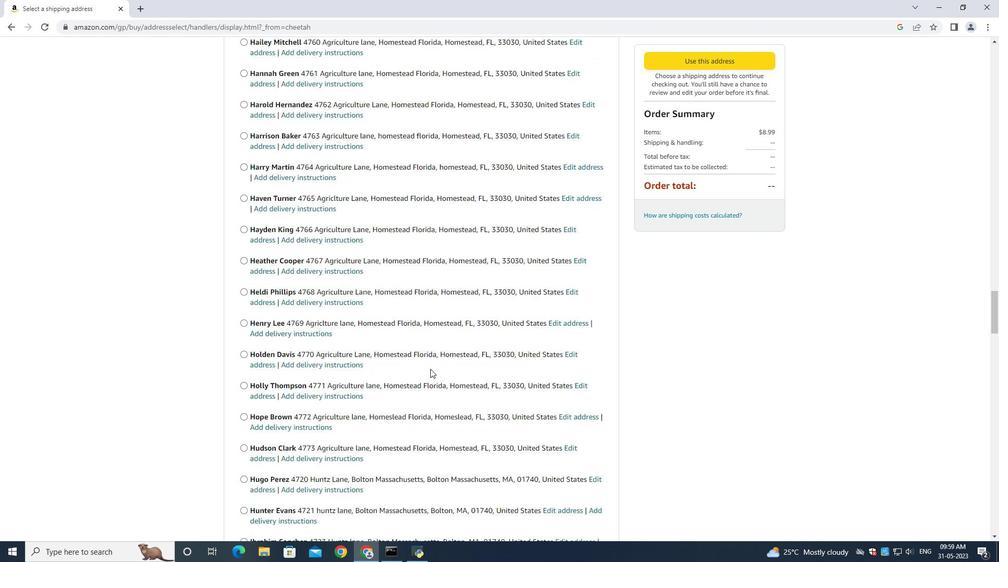 
Action: Mouse scrolled (430, 368) with delta (0, 0)
Screenshot: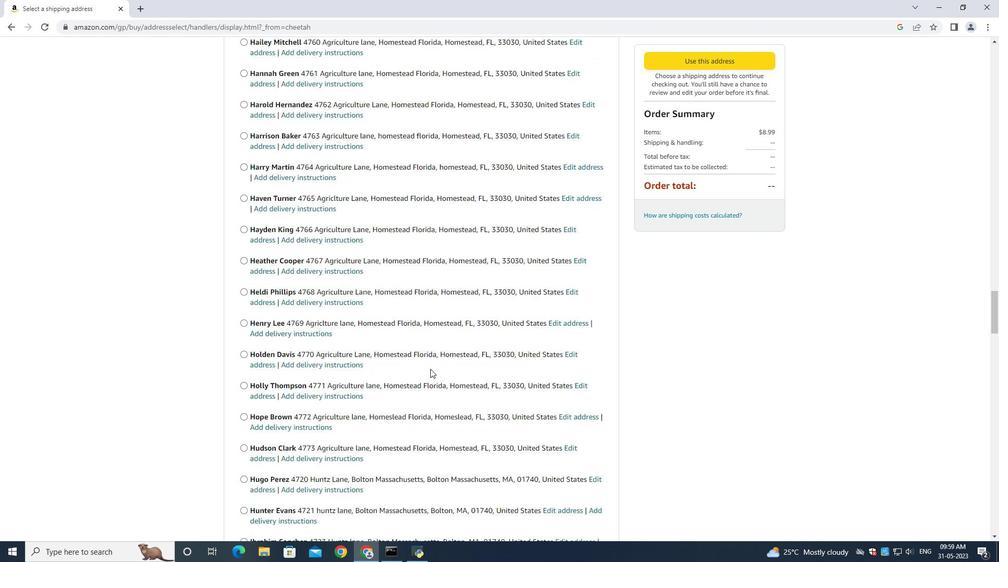 
Action: Mouse scrolled (430, 368) with delta (0, 0)
Screenshot: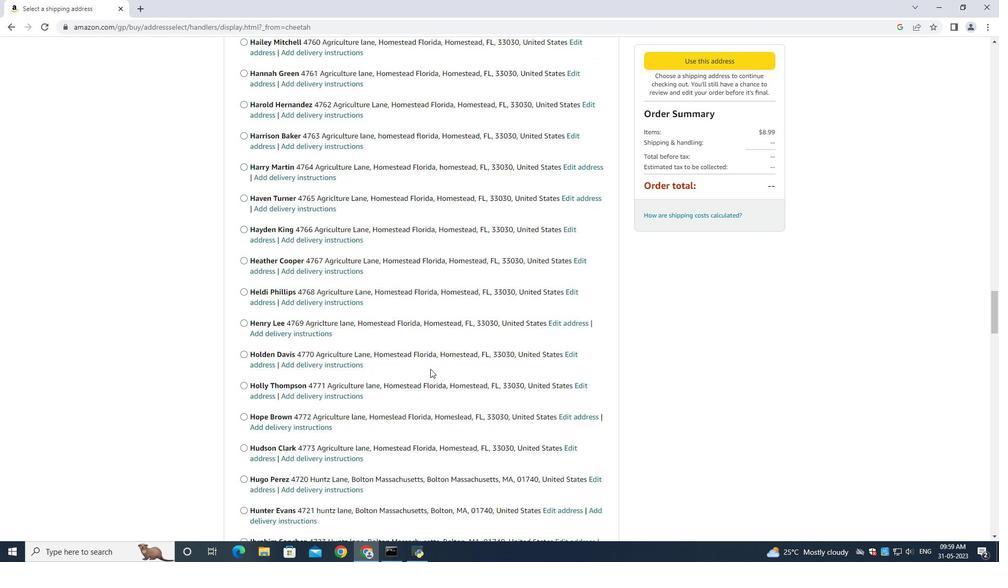 
Action: Mouse scrolled (430, 368) with delta (0, 0)
Screenshot: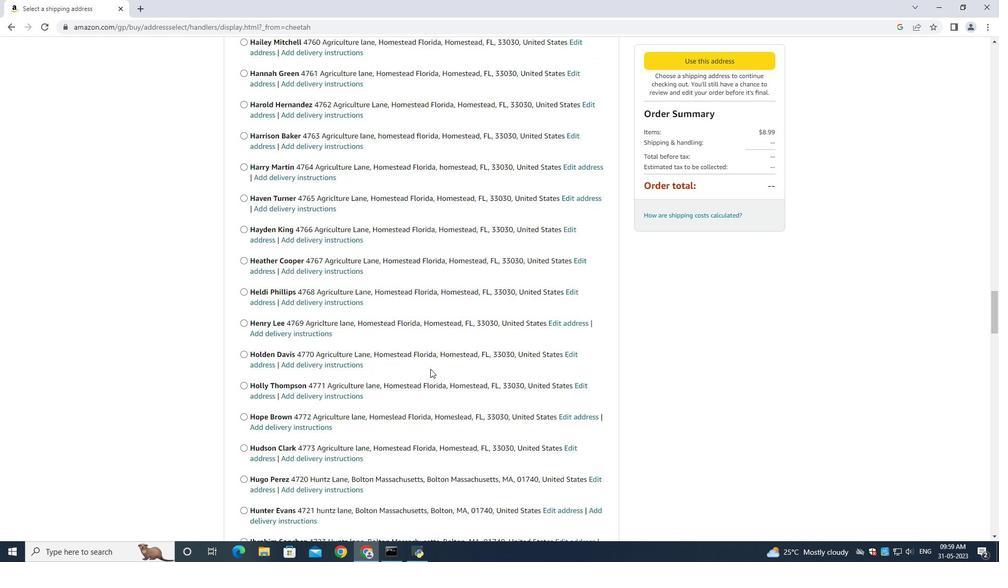
Action: Mouse scrolled (430, 368) with delta (0, 0)
Screenshot: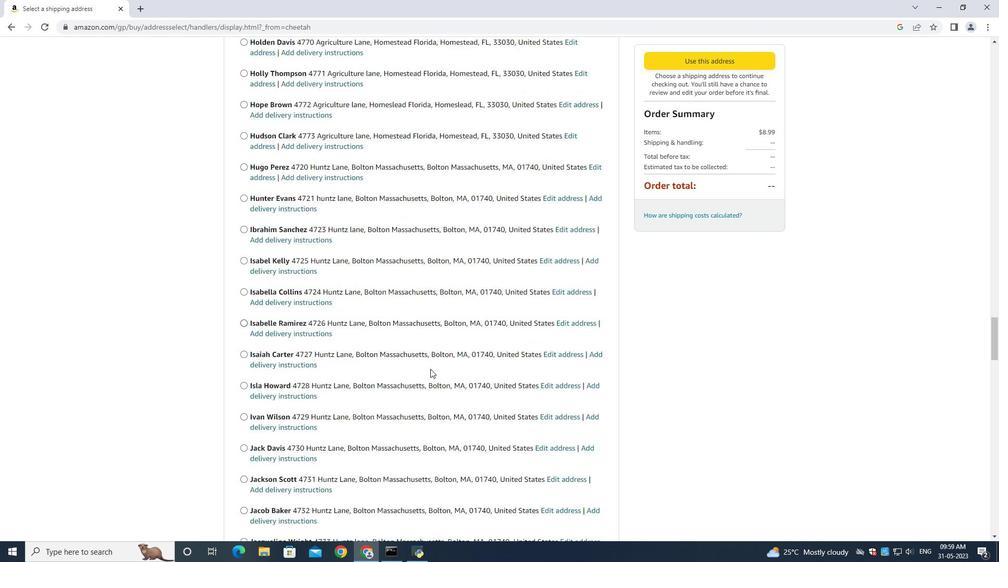 
Action: Mouse scrolled (430, 368) with delta (0, 0)
Screenshot: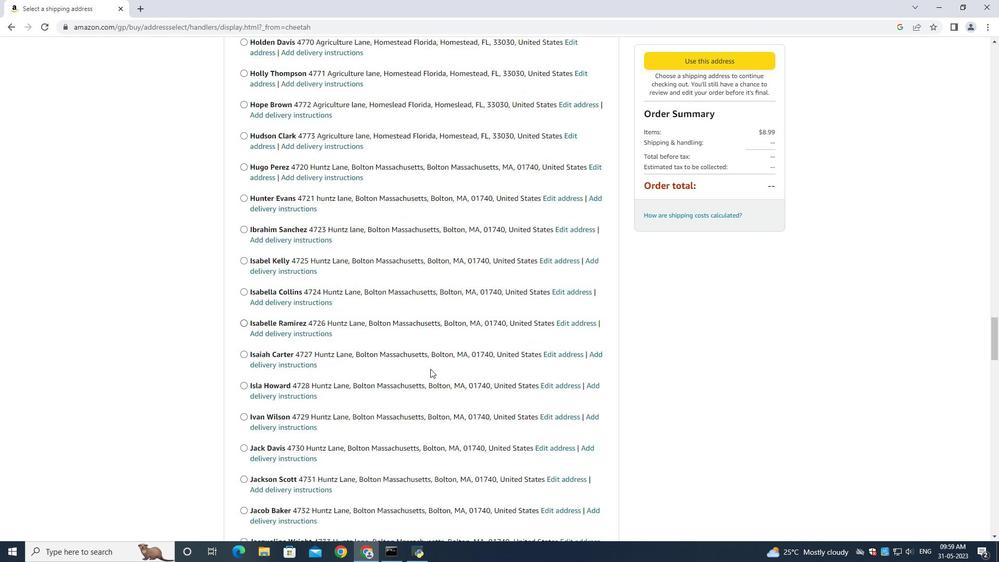 
Action: Mouse scrolled (430, 368) with delta (0, 0)
Screenshot: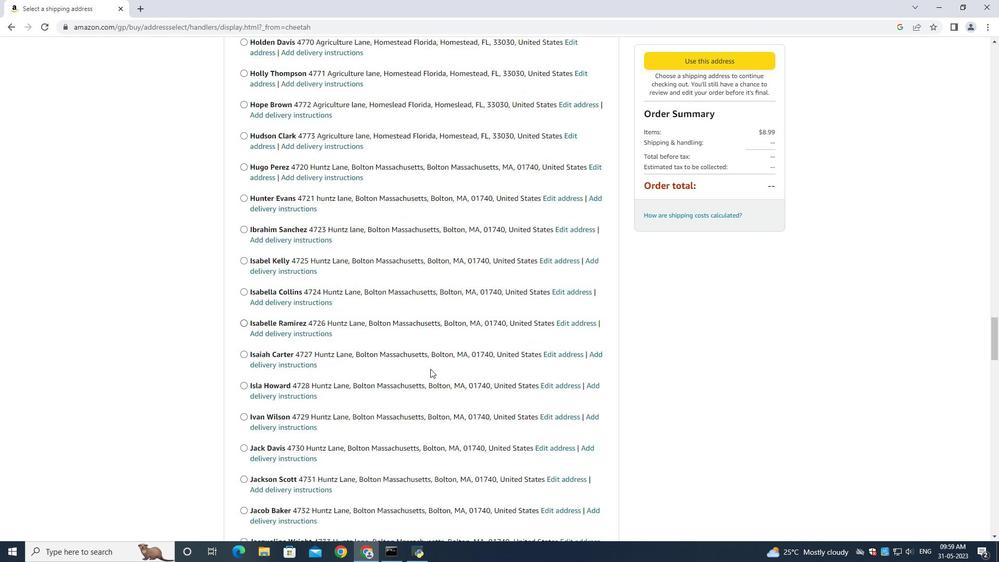 
Action: Mouse scrolled (430, 368) with delta (0, 0)
Screenshot: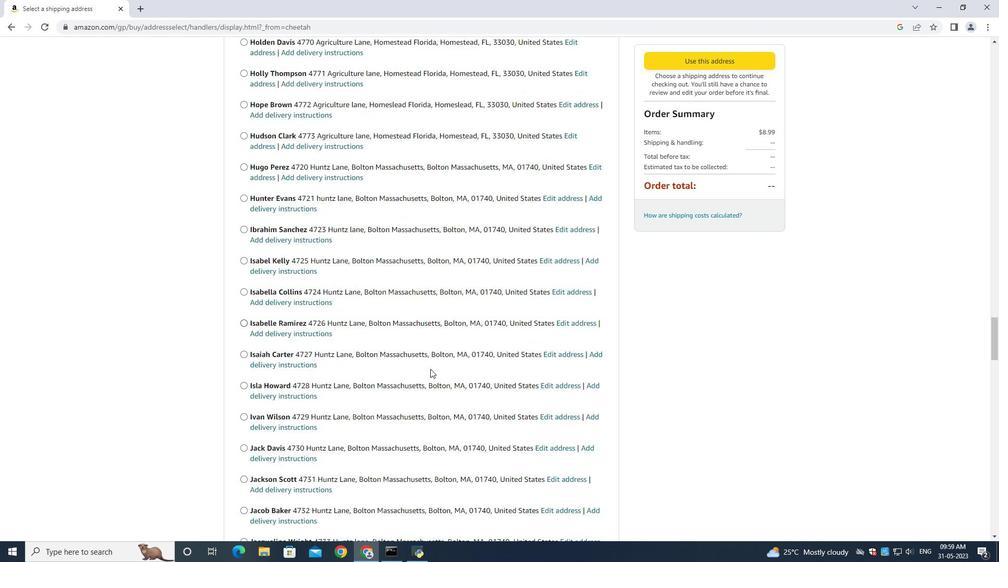 
Action: Mouse scrolled (430, 368) with delta (0, 0)
Screenshot: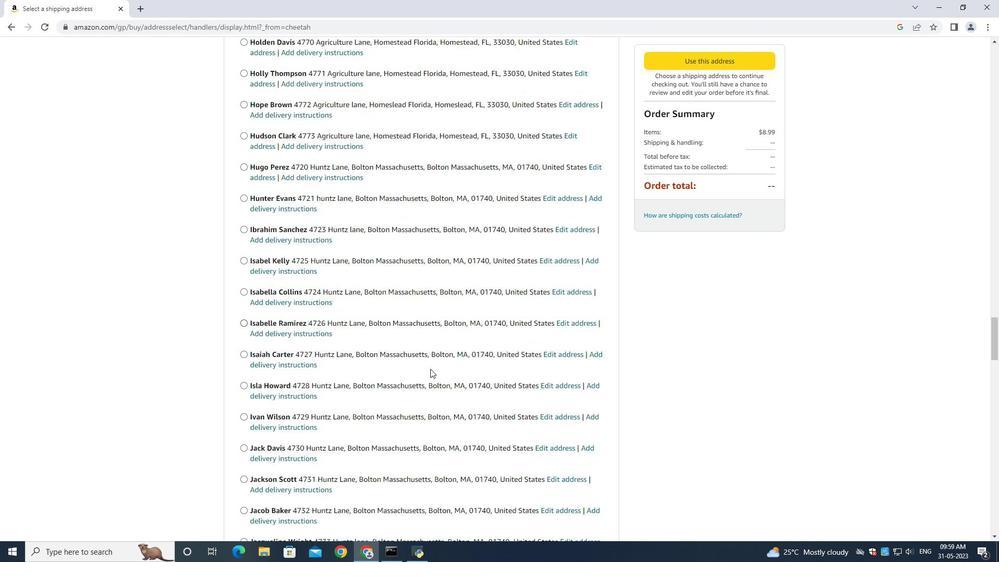 
Action: Mouse scrolled (430, 368) with delta (0, 0)
Screenshot: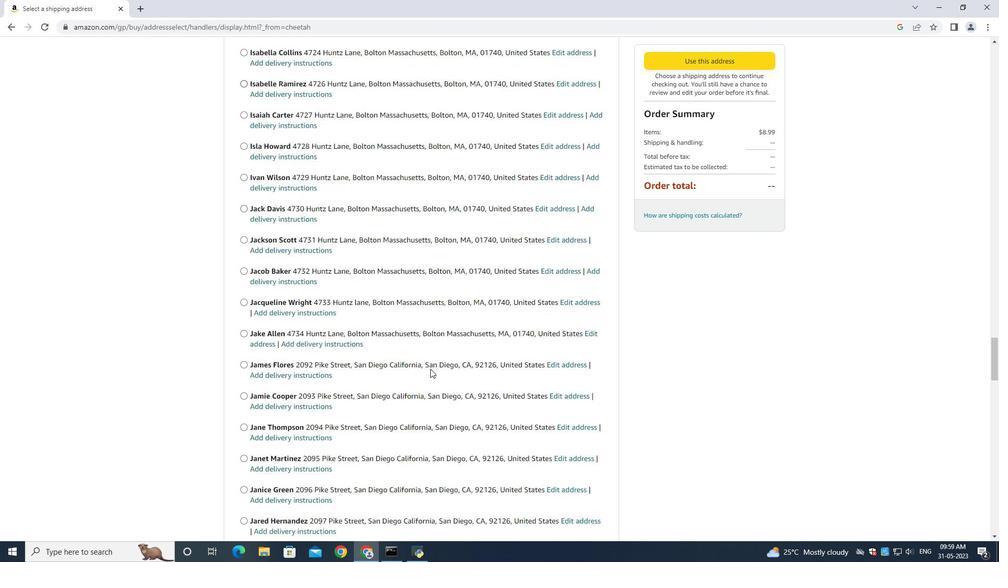 
Action: Mouse scrolled (430, 368) with delta (0, 0)
Screenshot: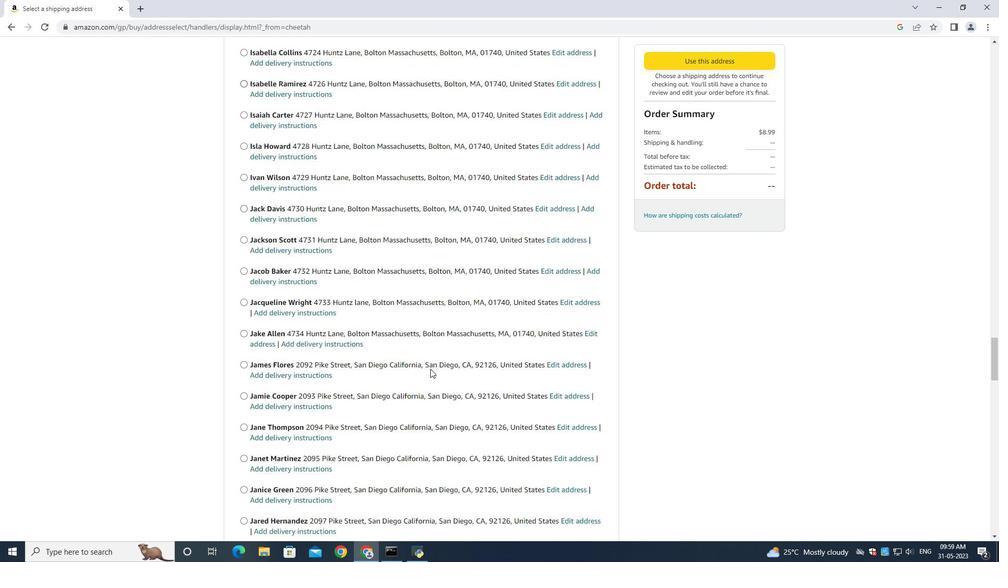 
Action: Mouse scrolled (430, 368) with delta (0, 0)
Screenshot: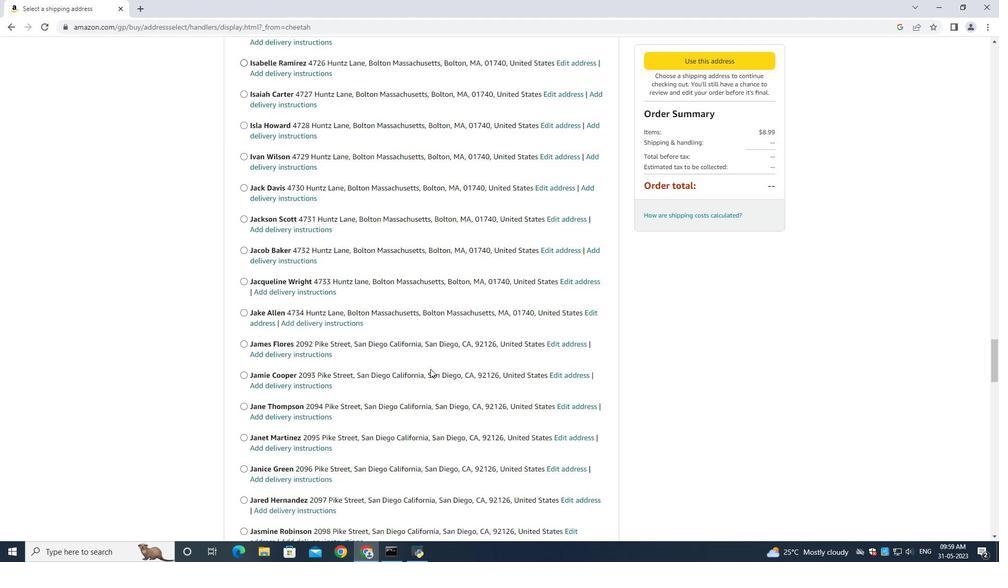 
Action: Mouse scrolled (430, 368) with delta (0, 0)
Screenshot: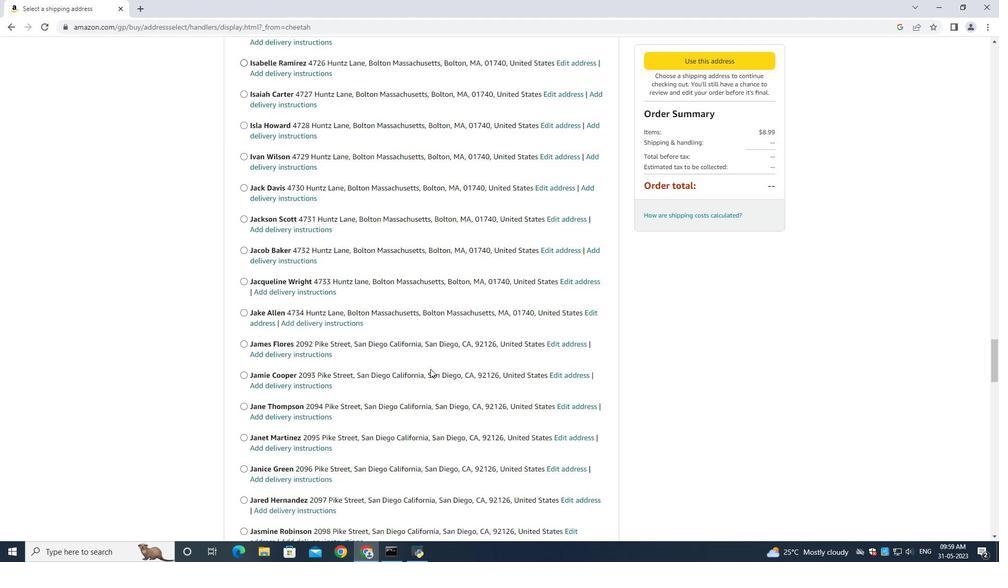 
Action: Mouse scrolled (430, 368) with delta (0, 0)
Screenshot: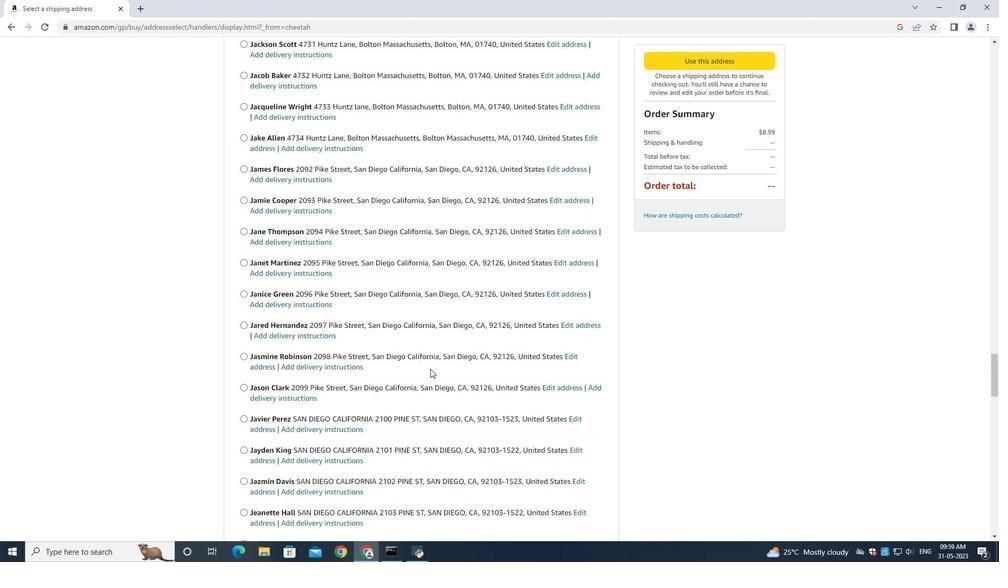 
Action: Mouse scrolled (430, 368) with delta (0, 0)
Screenshot: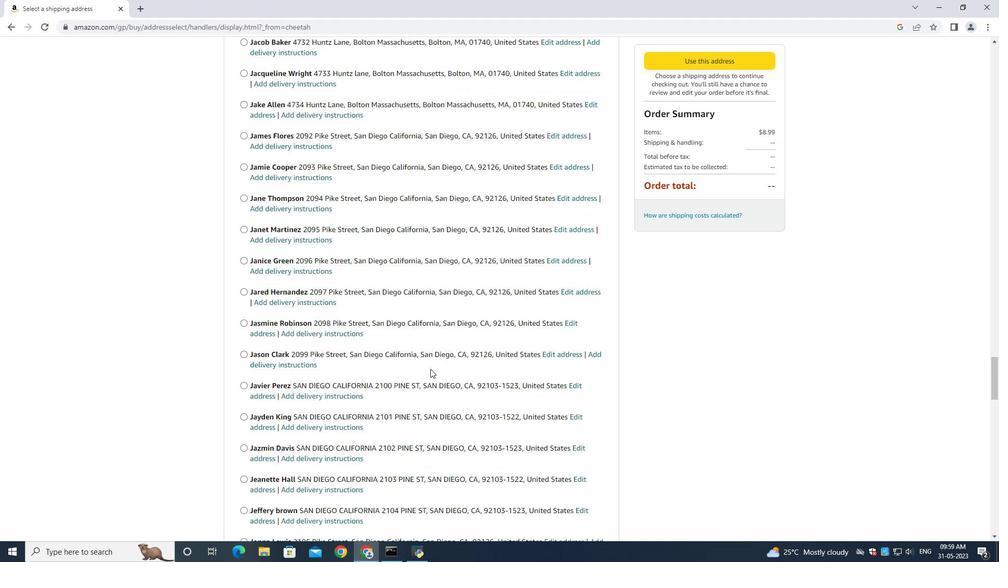 
Action: Mouse scrolled (430, 368) with delta (0, 0)
Screenshot: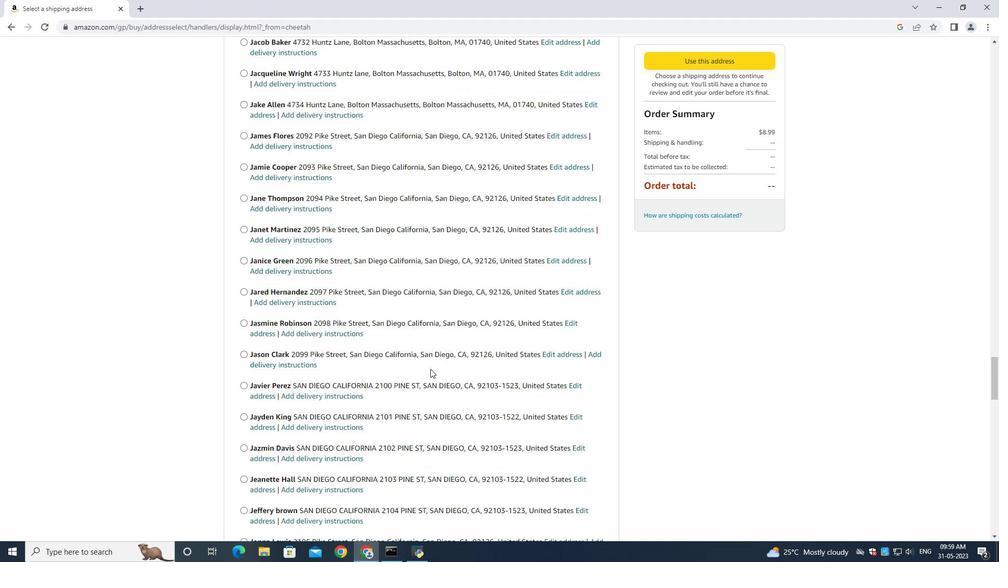 
Action: Mouse scrolled (430, 368) with delta (0, 0)
Screenshot: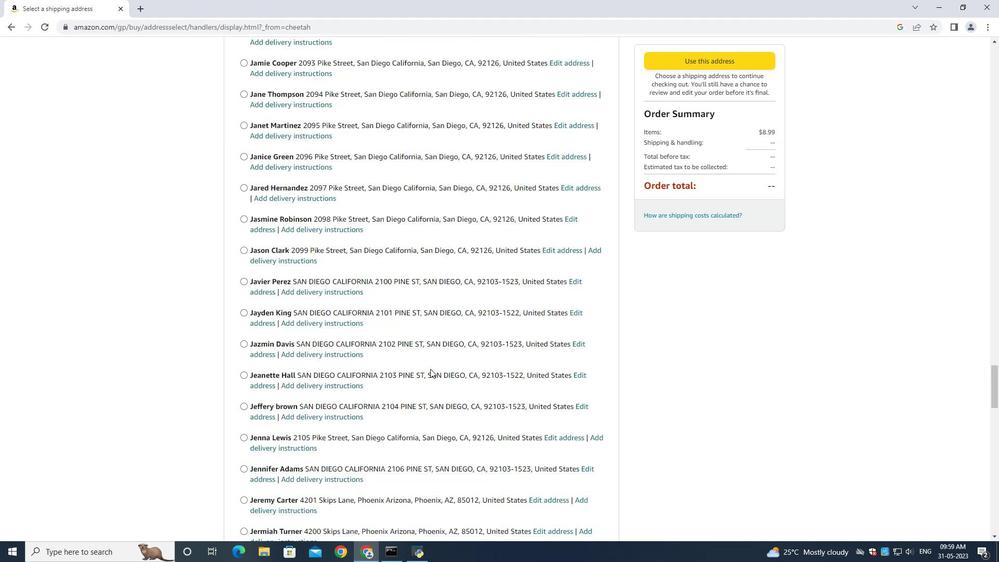 
Action: Mouse scrolled (430, 368) with delta (0, 0)
Screenshot: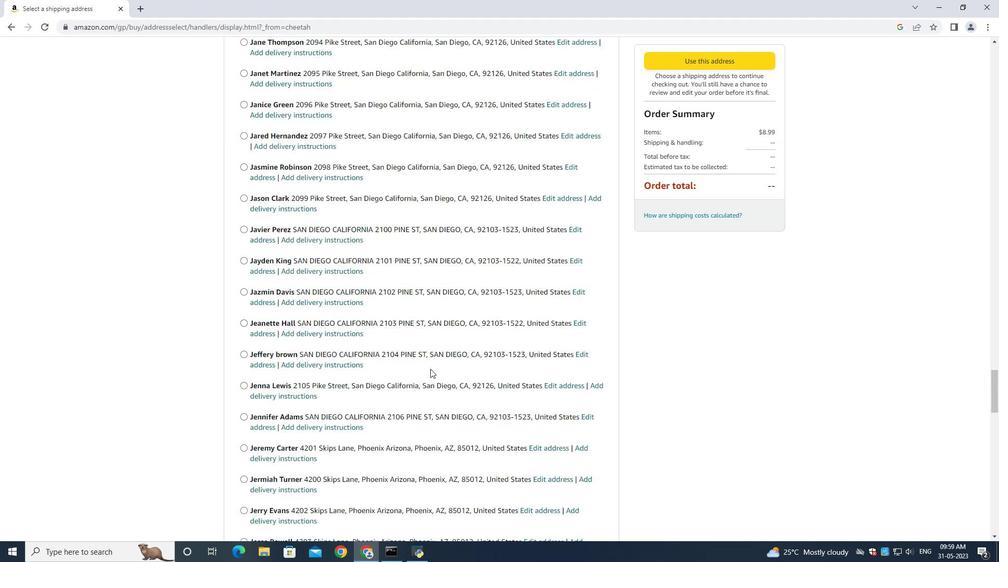 
Action: Mouse scrolled (430, 368) with delta (0, 0)
Screenshot: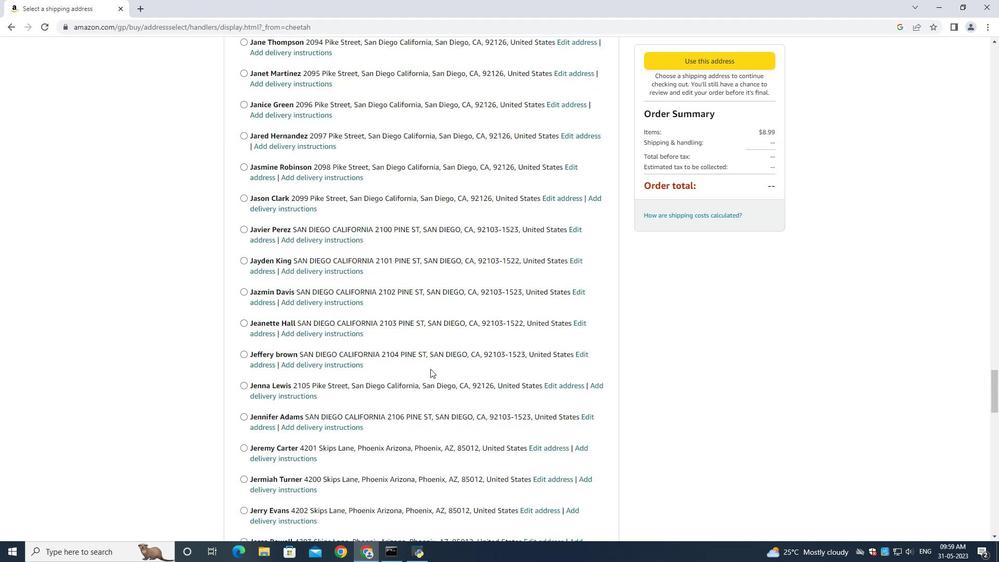 
Action: Mouse scrolled (430, 368) with delta (0, 0)
Screenshot: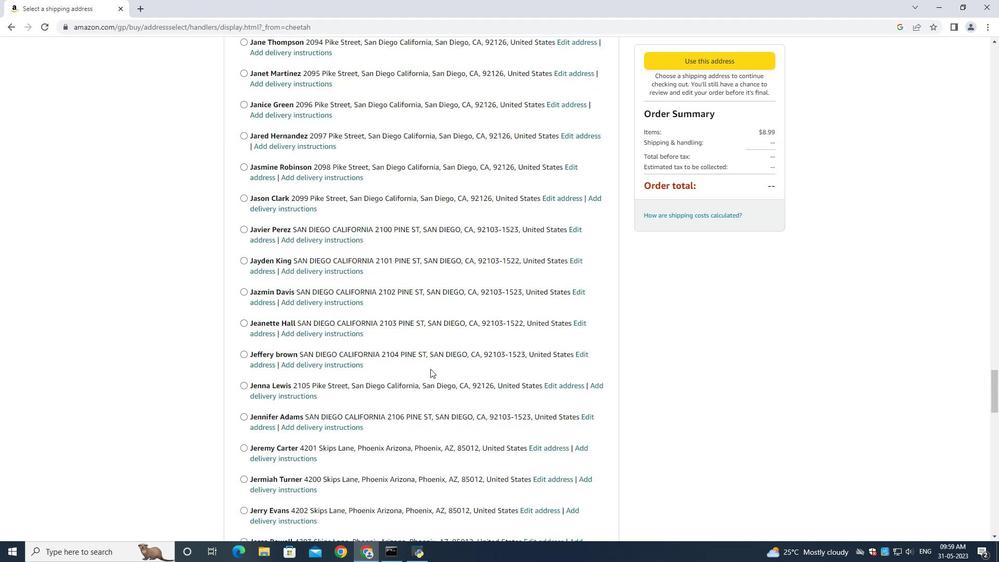 
Action: Mouse scrolled (430, 368) with delta (0, 0)
Screenshot: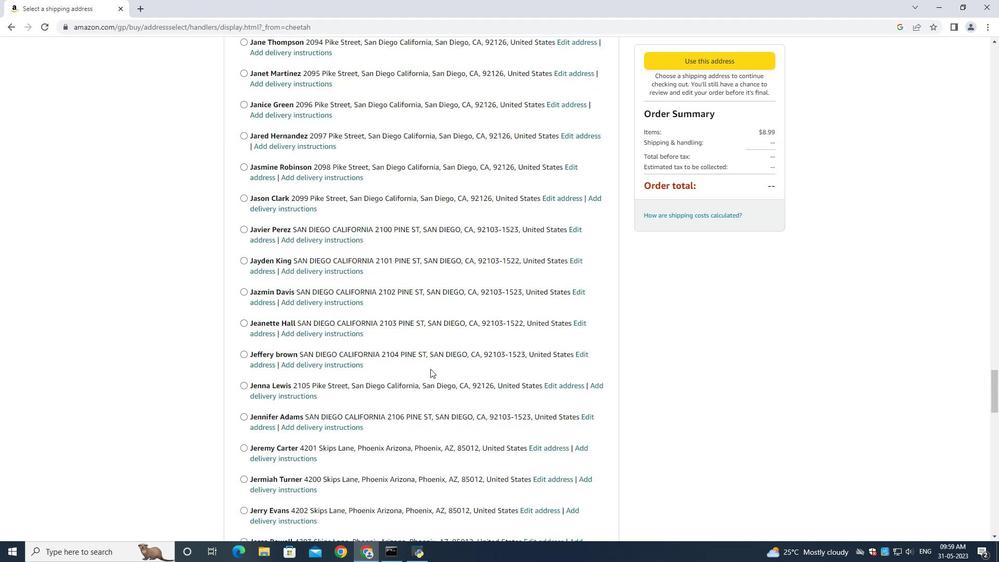 
Action: Mouse scrolled (430, 368) with delta (0, 0)
Screenshot: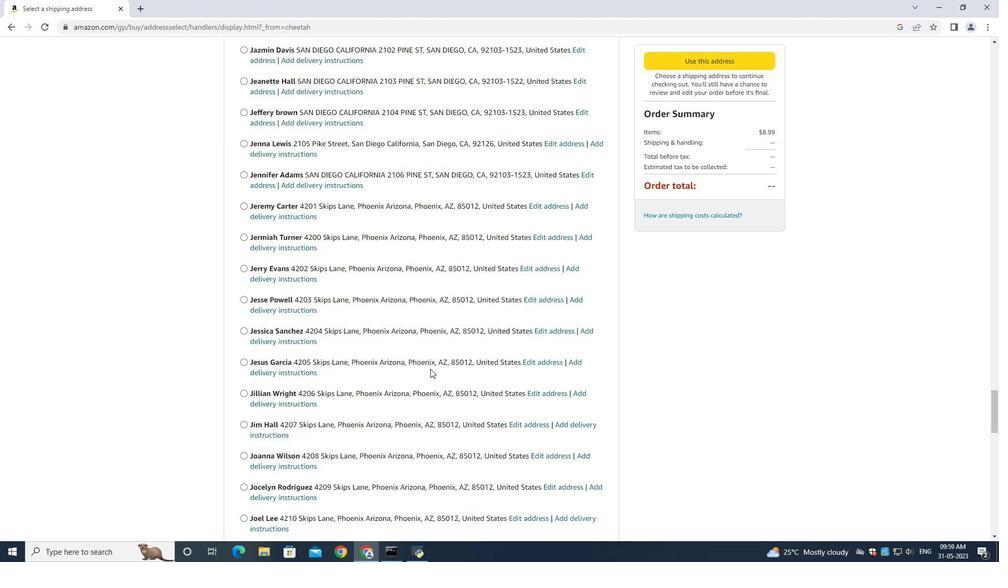 
Action: Mouse scrolled (430, 368) with delta (0, 0)
Screenshot: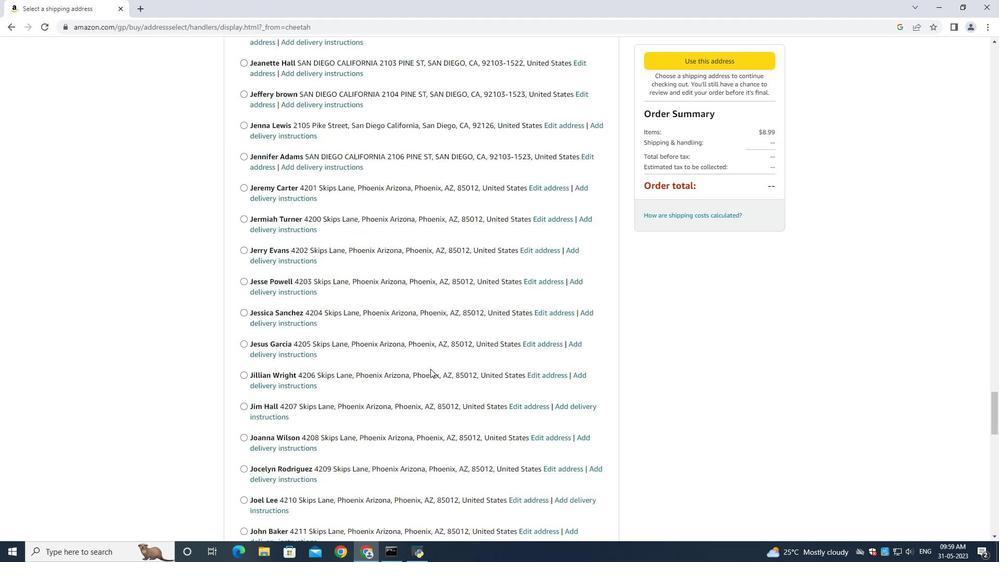 
Action: Mouse scrolled (430, 368) with delta (0, 0)
Screenshot: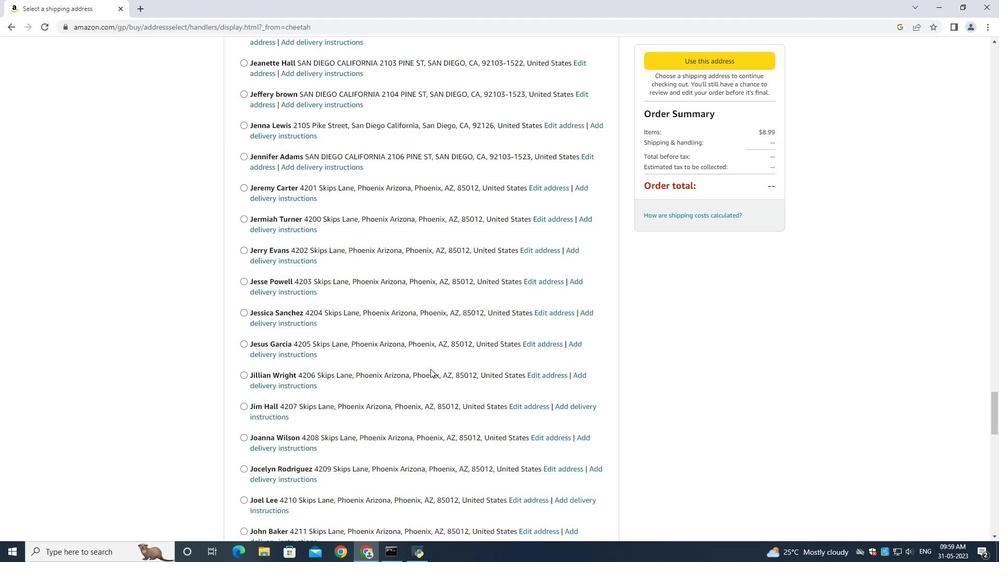 
Action: Mouse scrolled (430, 368) with delta (0, 0)
Screenshot: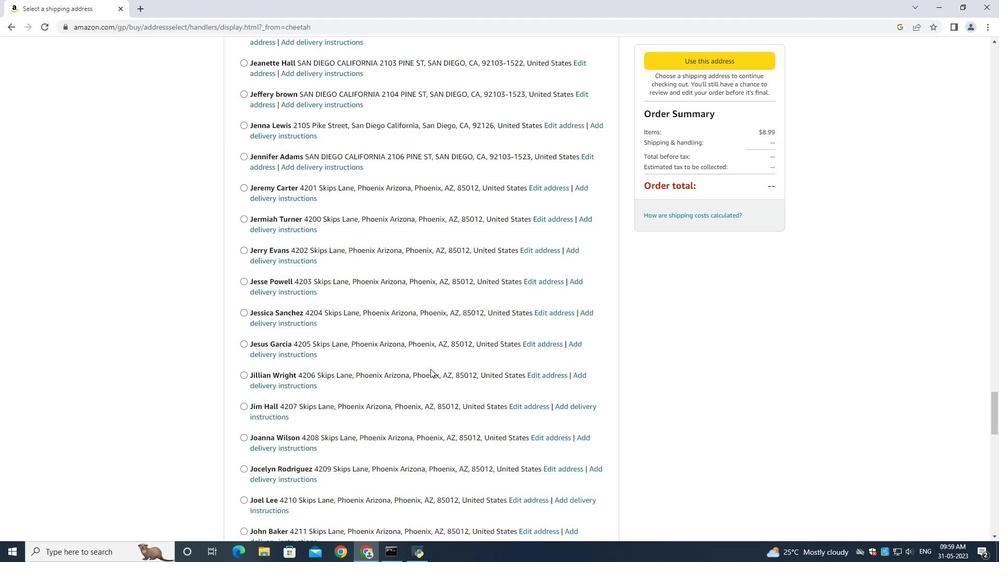 
Action: Mouse scrolled (430, 368) with delta (0, 0)
Screenshot: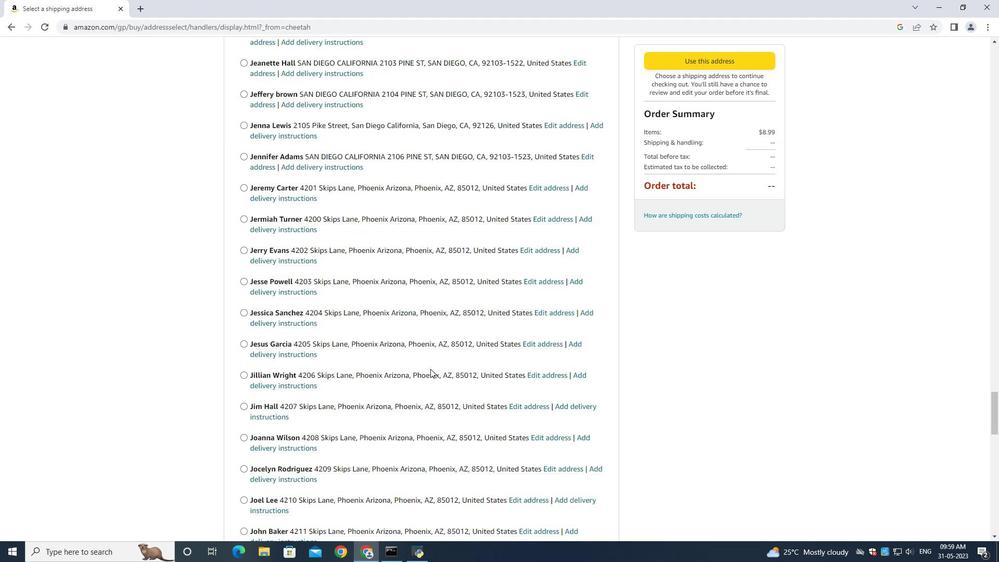 
Action: Mouse scrolled (430, 368) with delta (0, 0)
Screenshot: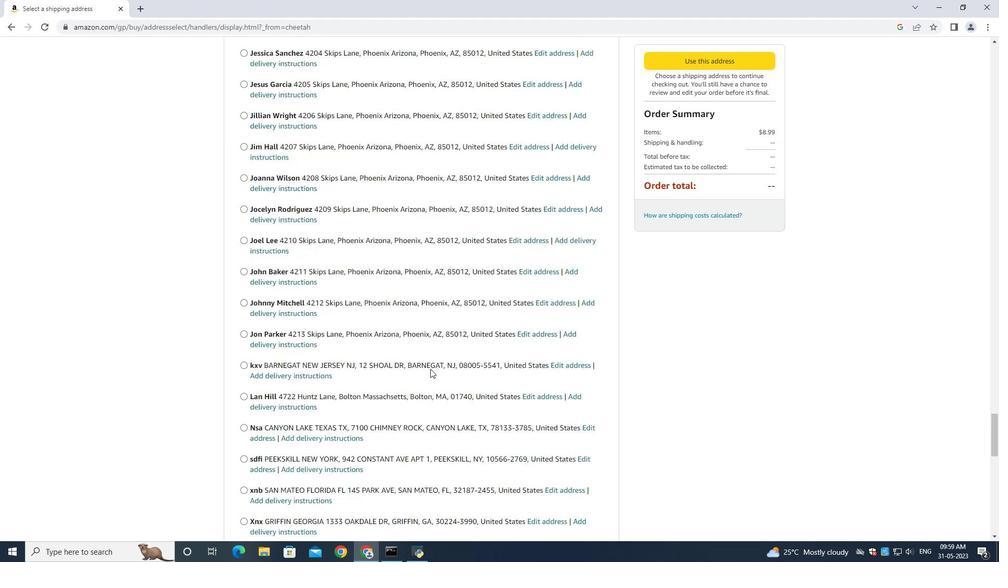 
Action: Mouse scrolled (430, 368) with delta (0, 0)
Screenshot: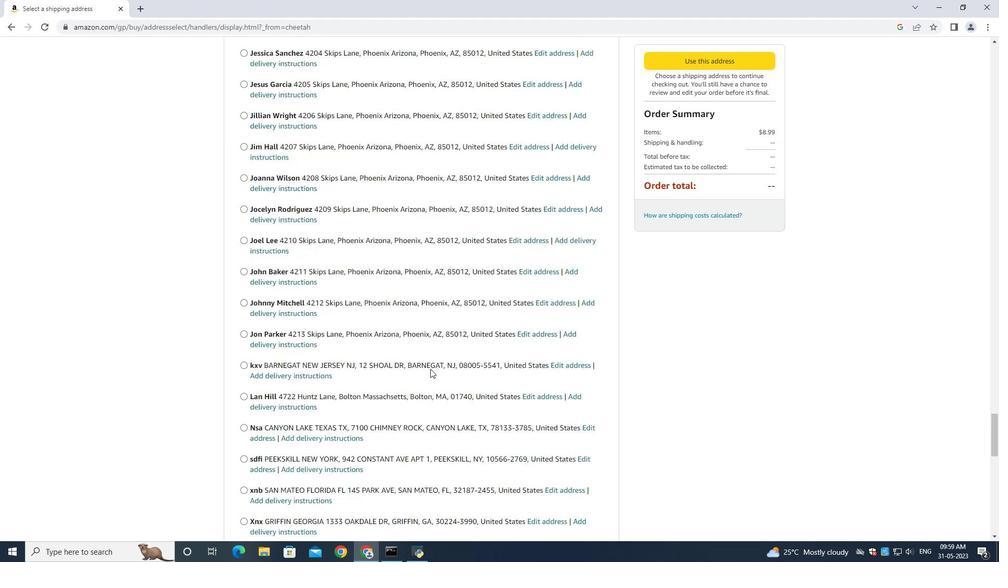 
Action: Mouse scrolled (430, 368) with delta (0, 0)
Screenshot: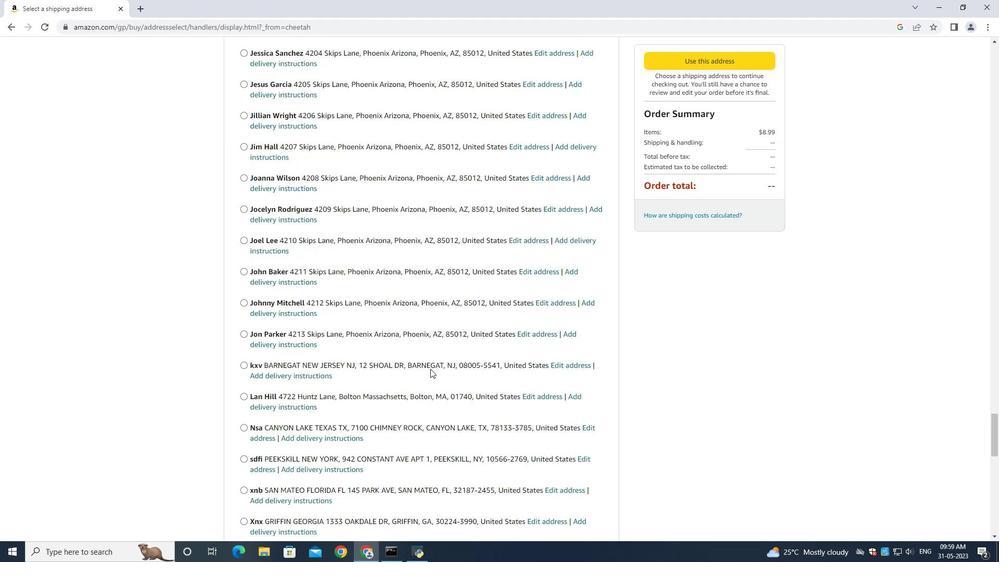 
Action: Mouse scrolled (430, 368) with delta (0, 0)
Screenshot: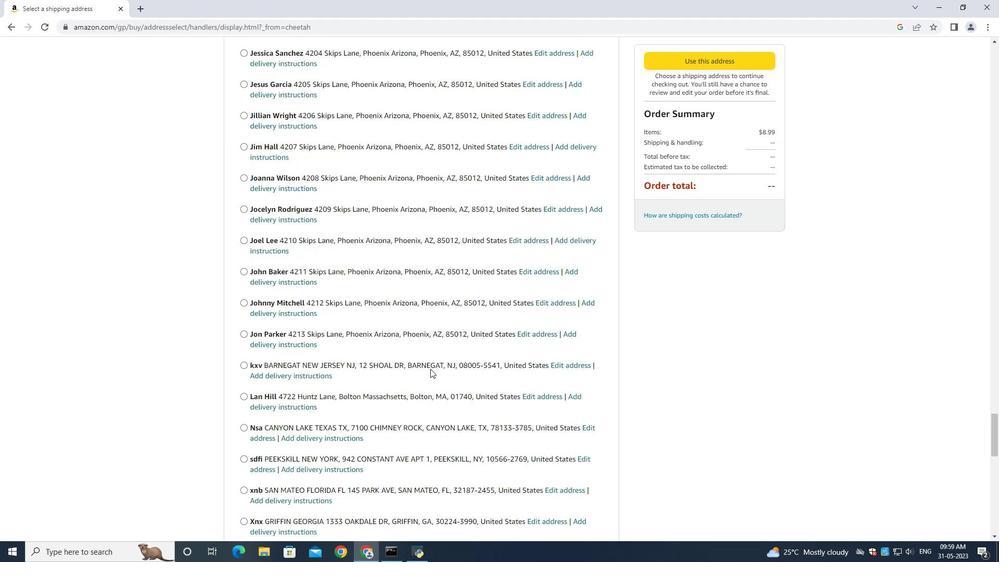 
Action: Mouse scrolled (430, 368) with delta (0, 0)
Screenshot: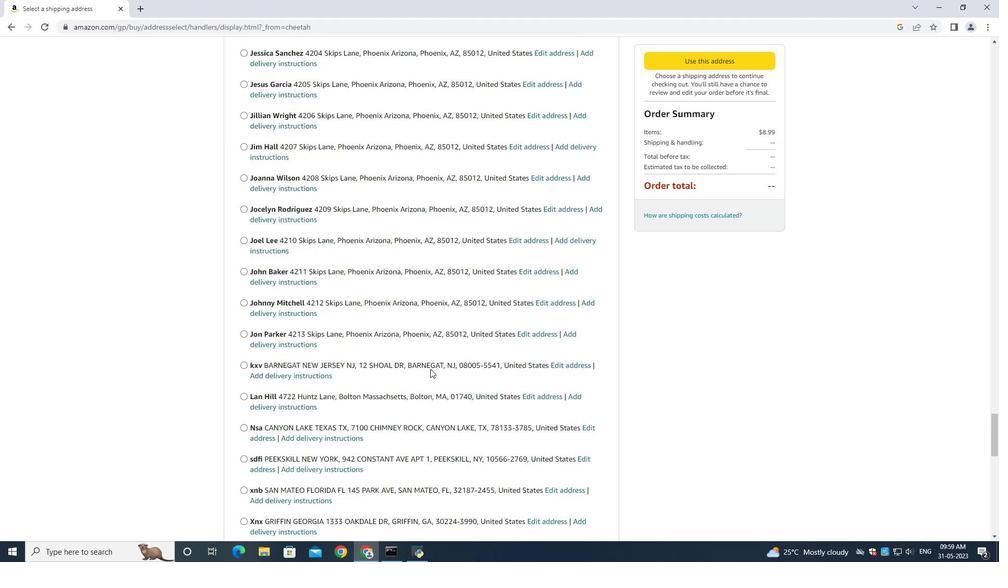 
Action: Mouse scrolled (430, 368) with delta (0, 0)
Screenshot: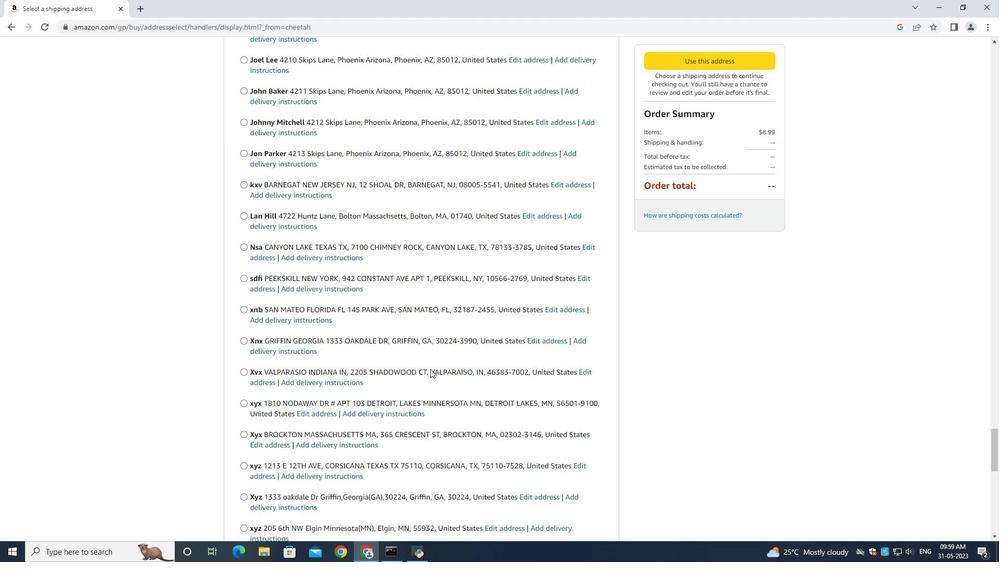 
Action: Mouse scrolled (430, 368) with delta (0, 0)
Screenshot: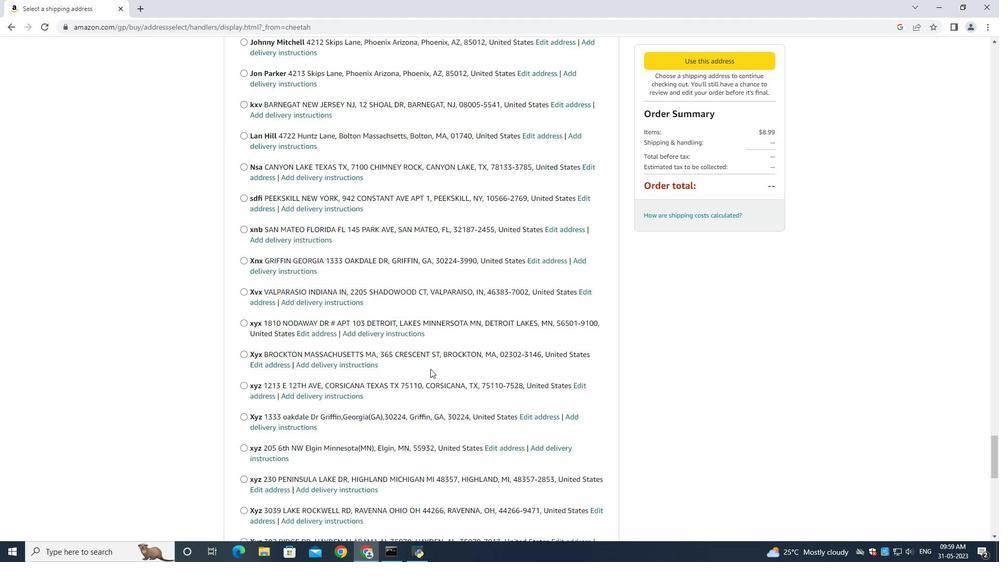 
Action: Mouse scrolled (430, 368) with delta (0, 0)
Screenshot: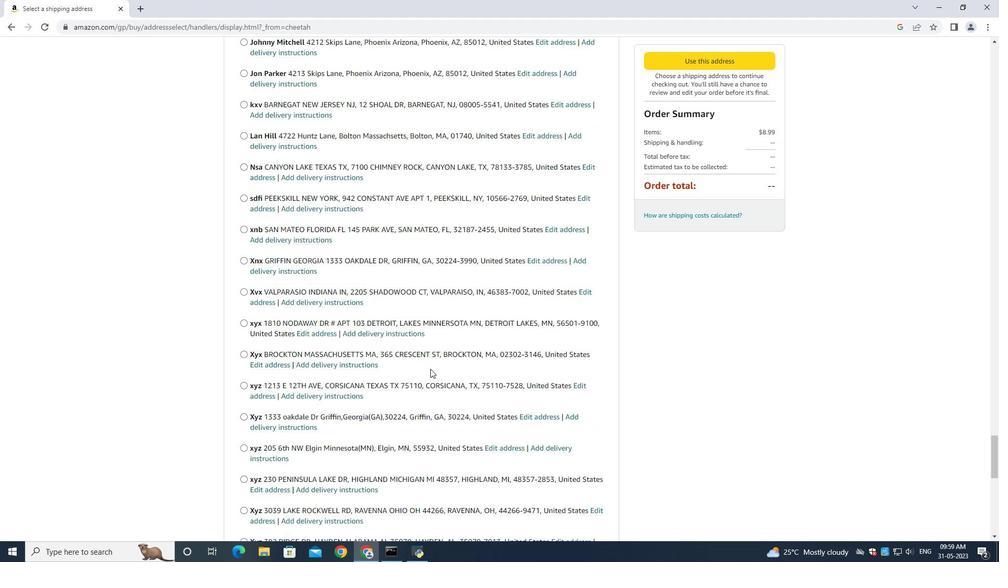 
Action: Mouse scrolled (430, 368) with delta (0, 0)
Screenshot: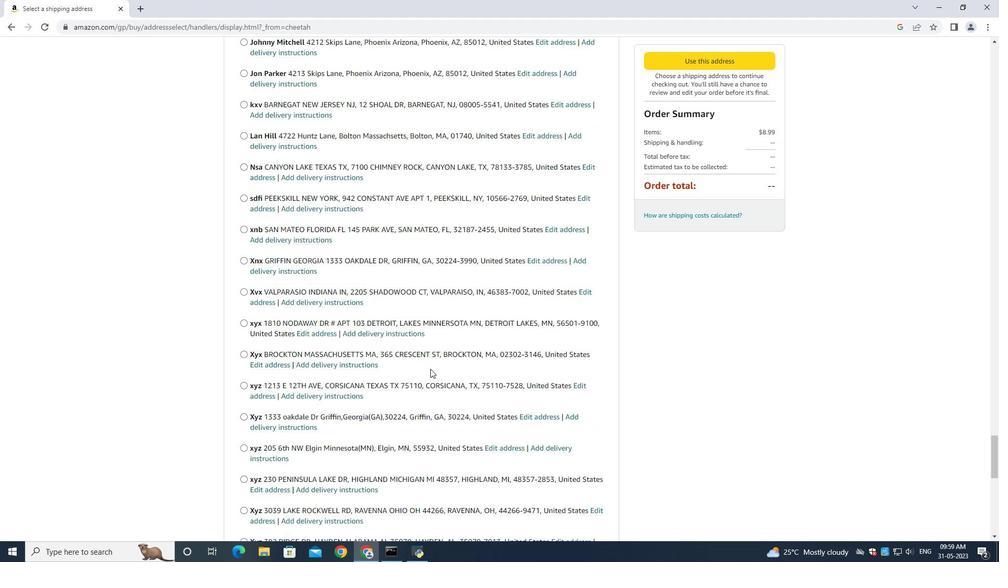 
Action: Mouse scrolled (430, 368) with delta (0, 0)
Screenshot: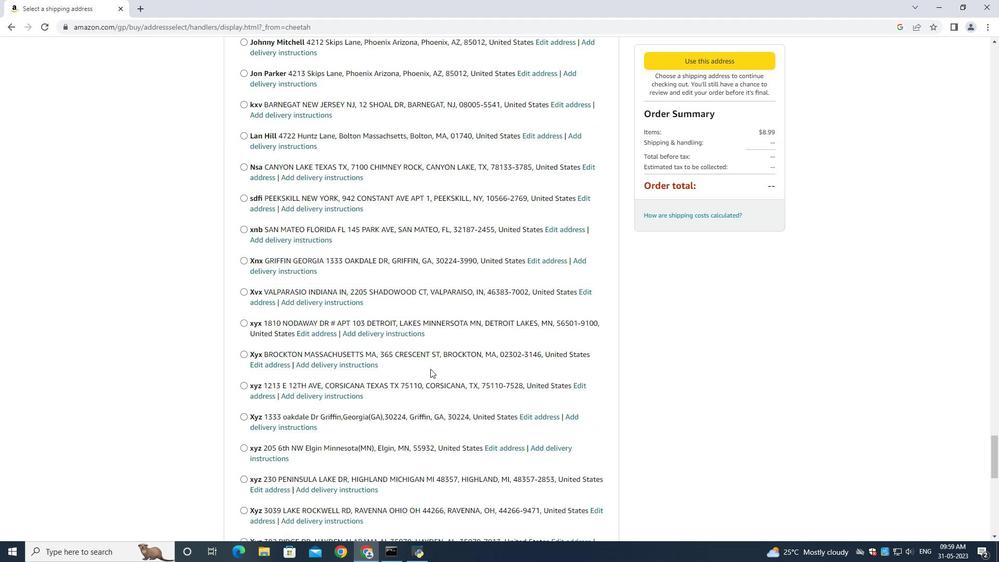
Action: Mouse moved to (427, 368)
Screenshot: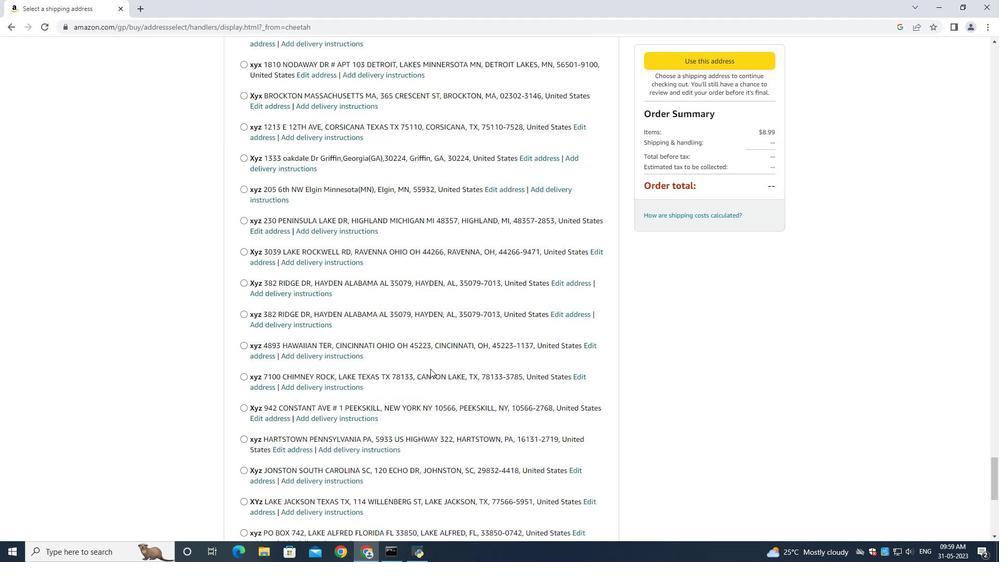 
Action: Mouse scrolled (427, 367) with delta (0, 0)
Screenshot: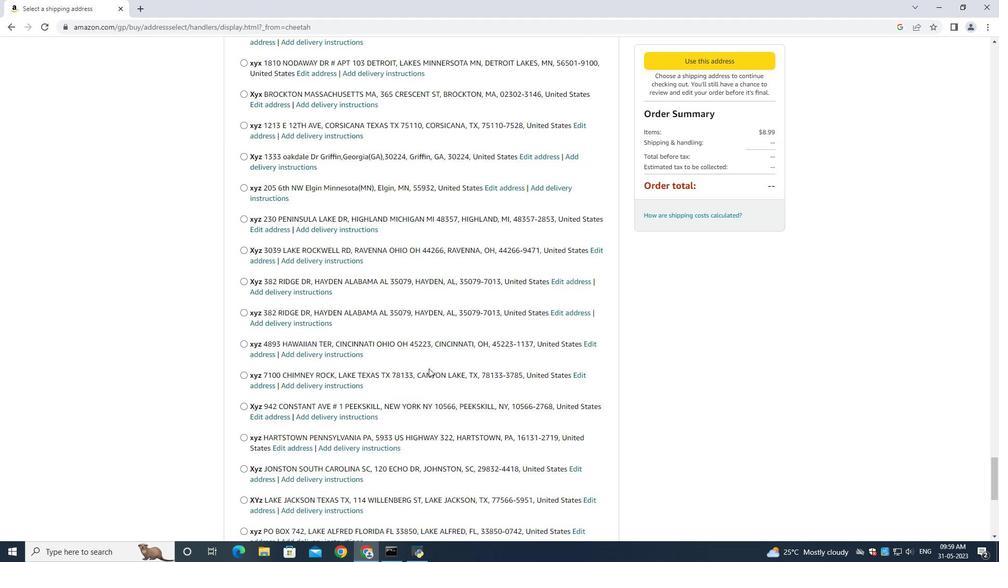 
Action: Mouse scrolled (427, 367) with delta (0, 0)
Screenshot: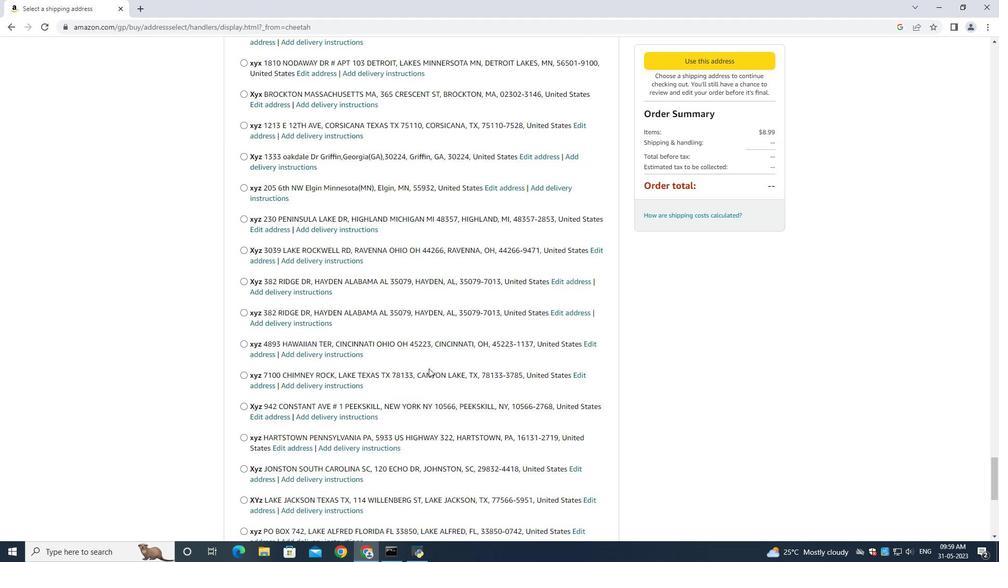 
Action: Mouse scrolled (427, 367) with delta (0, 0)
Screenshot: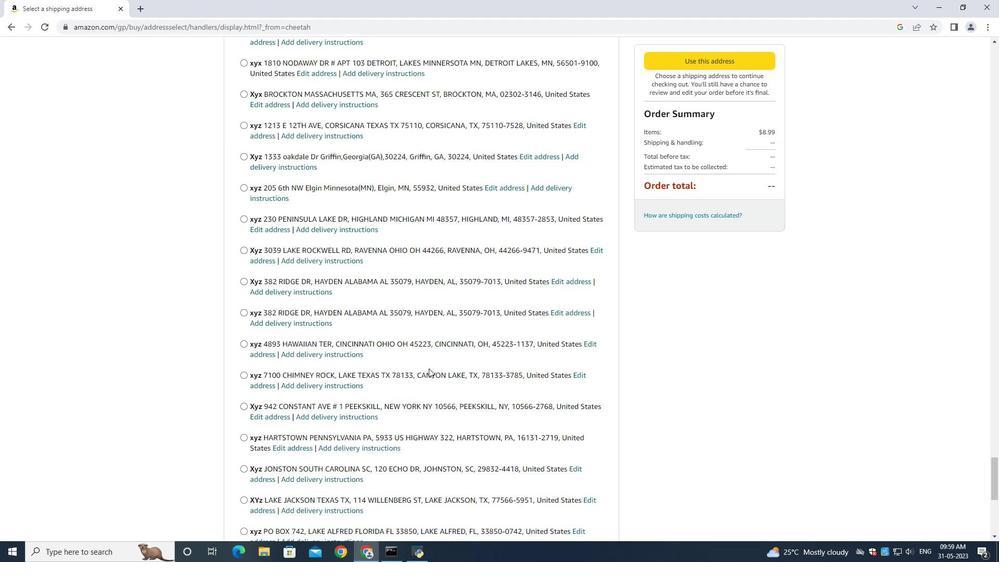 
Action: Mouse scrolled (427, 367) with delta (0, 0)
Screenshot: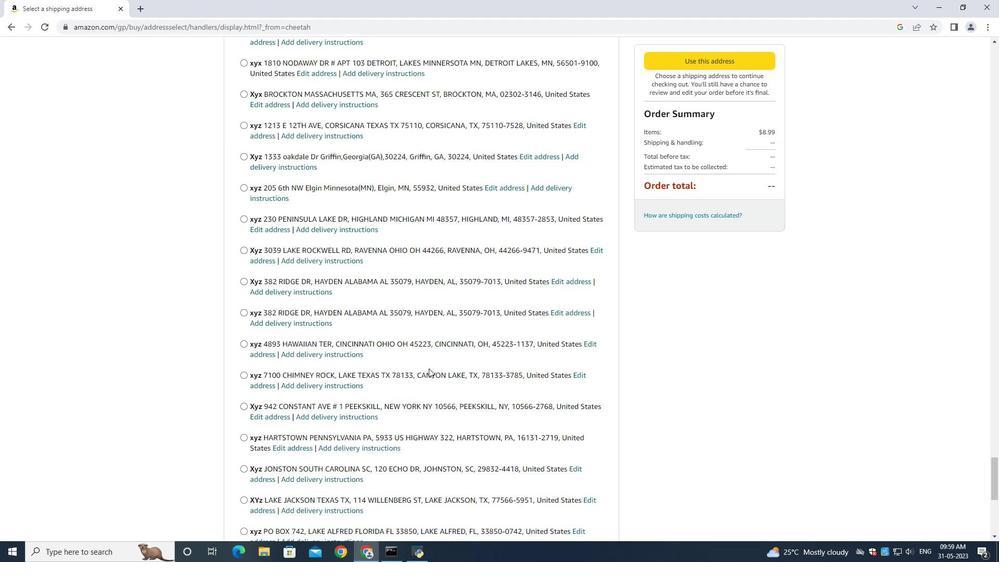 
Action: Mouse scrolled (427, 367) with delta (0, 0)
Screenshot: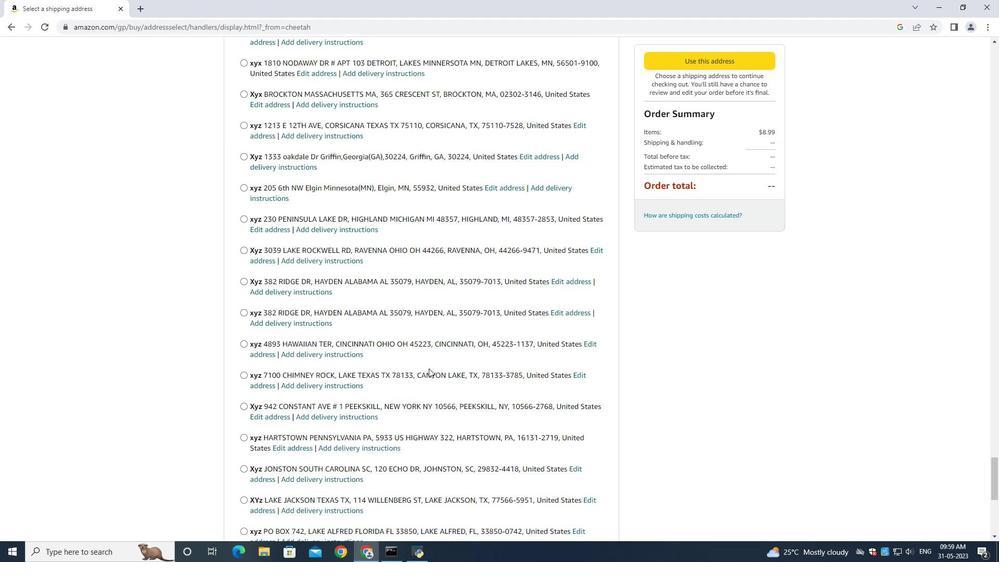 
Action: Mouse scrolled (427, 367) with delta (0, 0)
Screenshot: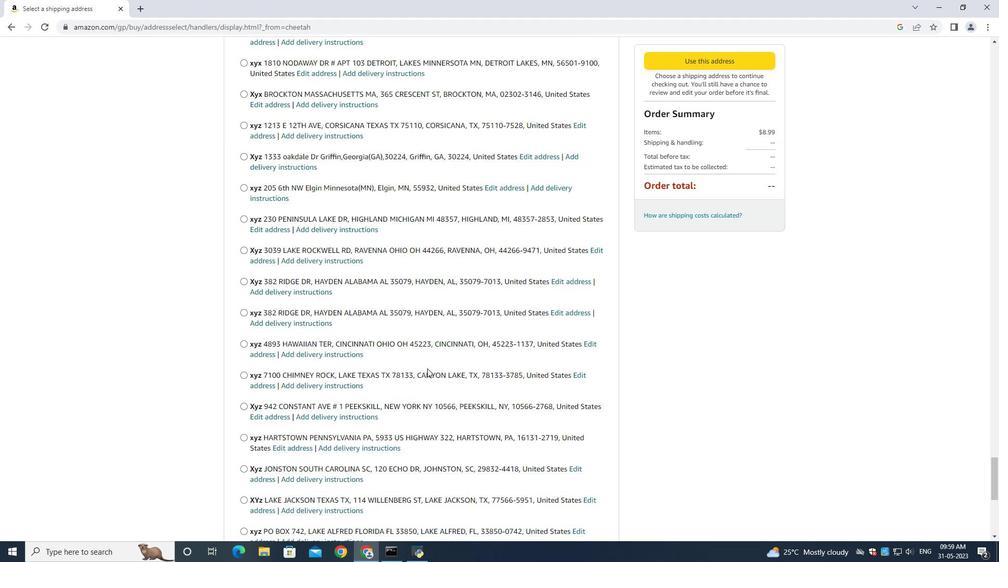 
Action: Mouse moved to (427, 367)
Screenshot: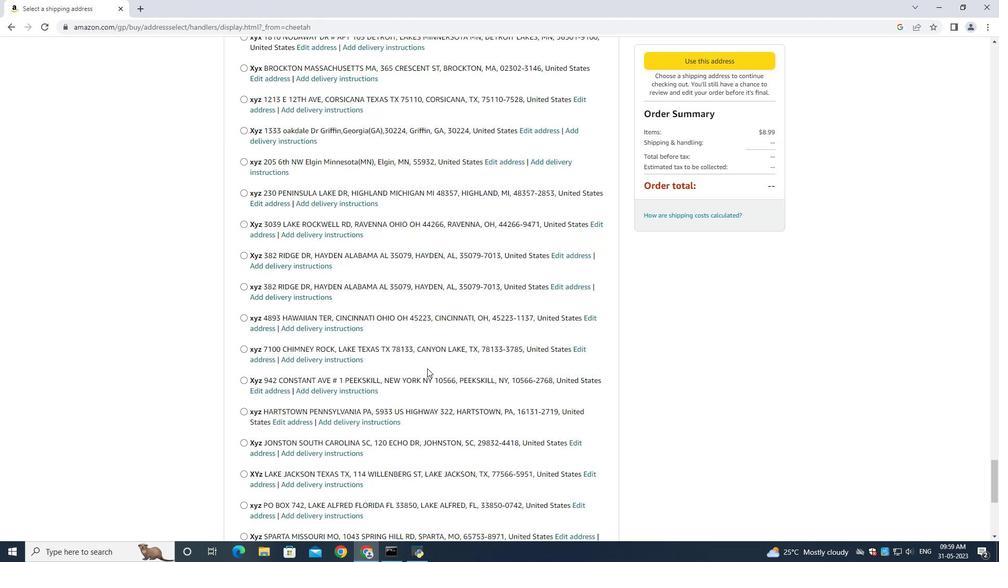 
Action: Mouse scrolled (427, 367) with delta (0, 0)
Screenshot: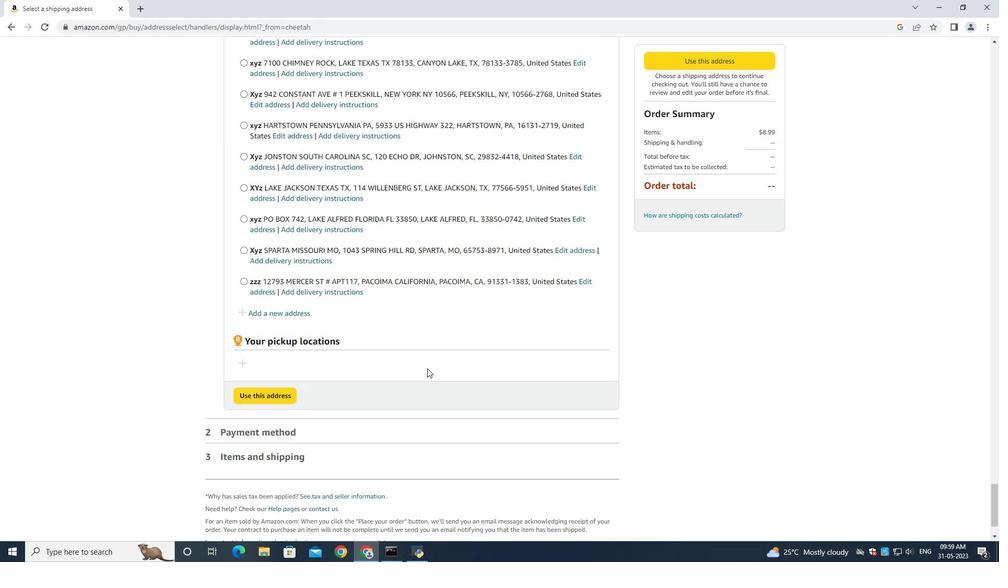 
Action: Mouse scrolled (427, 367) with delta (0, 0)
Screenshot: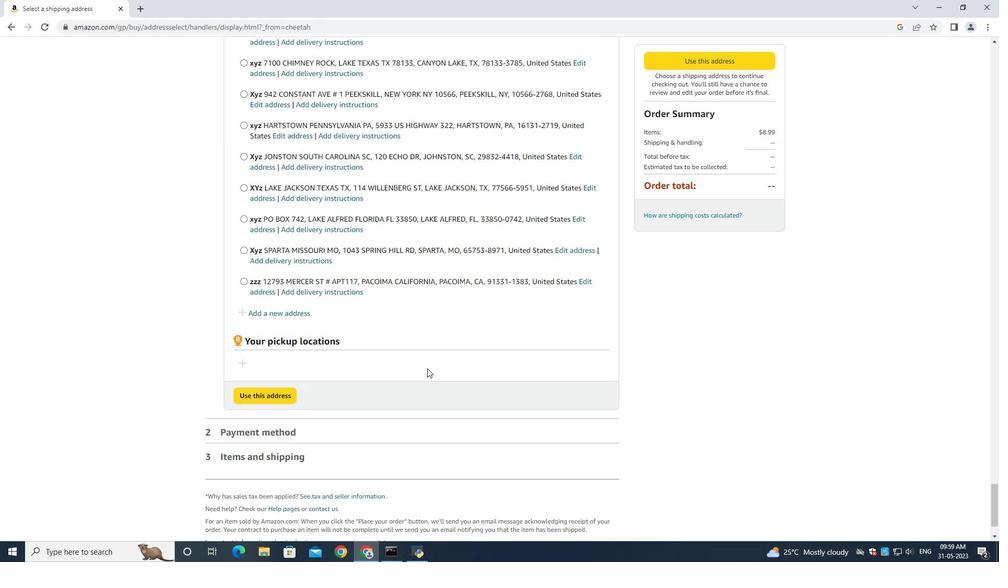 
Action: Mouse scrolled (427, 367) with delta (0, 0)
Screenshot: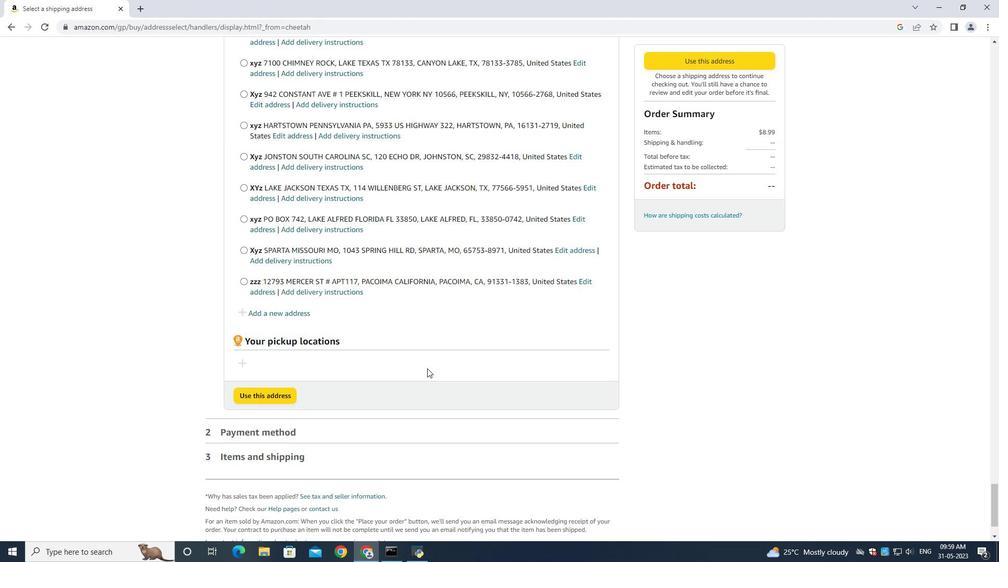 
Action: Mouse scrolled (427, 367) with delta (0, 0)
Screenshot: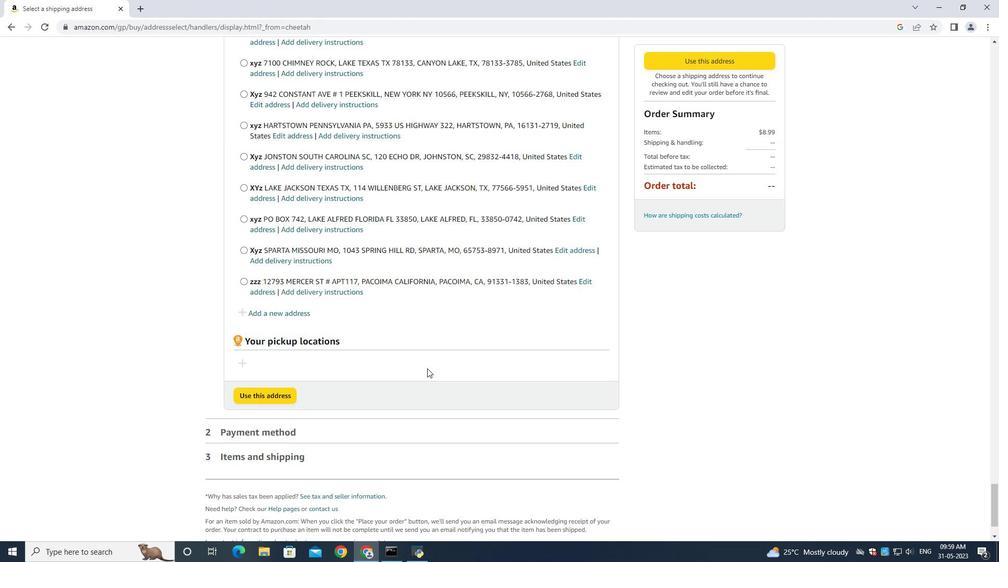 
Action: Mouse scrolled (427, 367) with delta (0, 0)
Screenshot: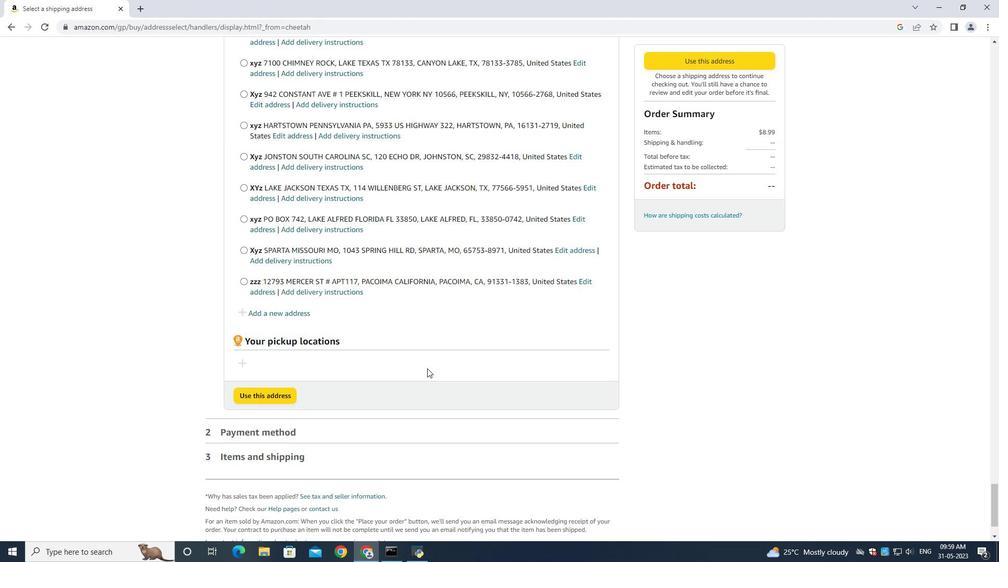 
Action: Mouse moved to (282, 244)
Screenshot: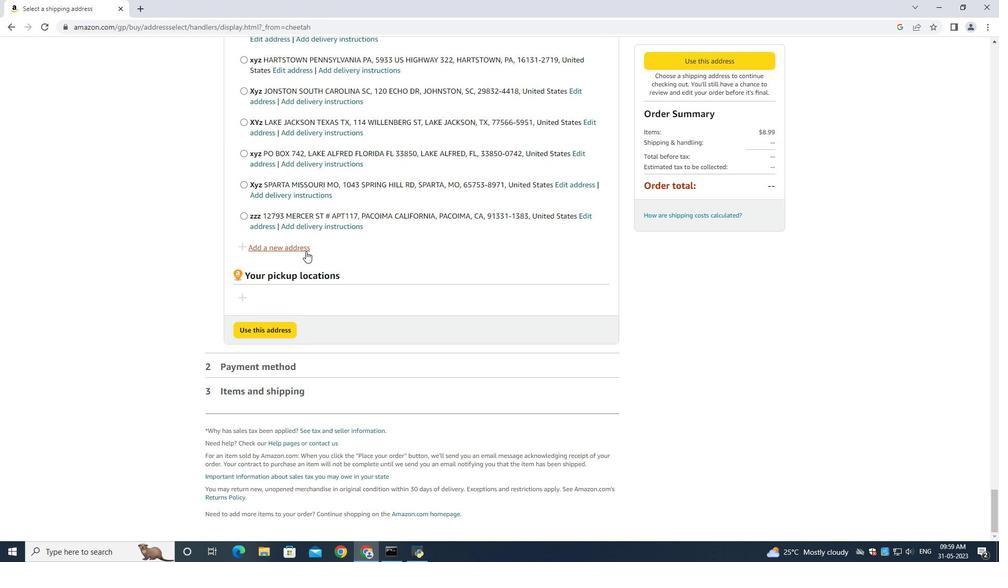 
Action: Mouse pressed left at (282, 244)
Screenshot: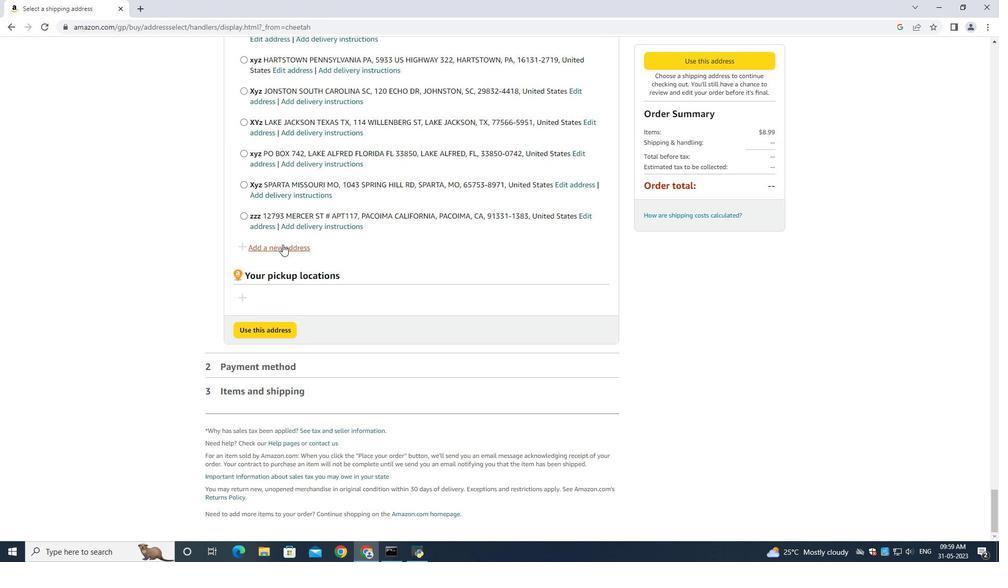 
Action: Mouse moved to (341, 252)
Screenshot: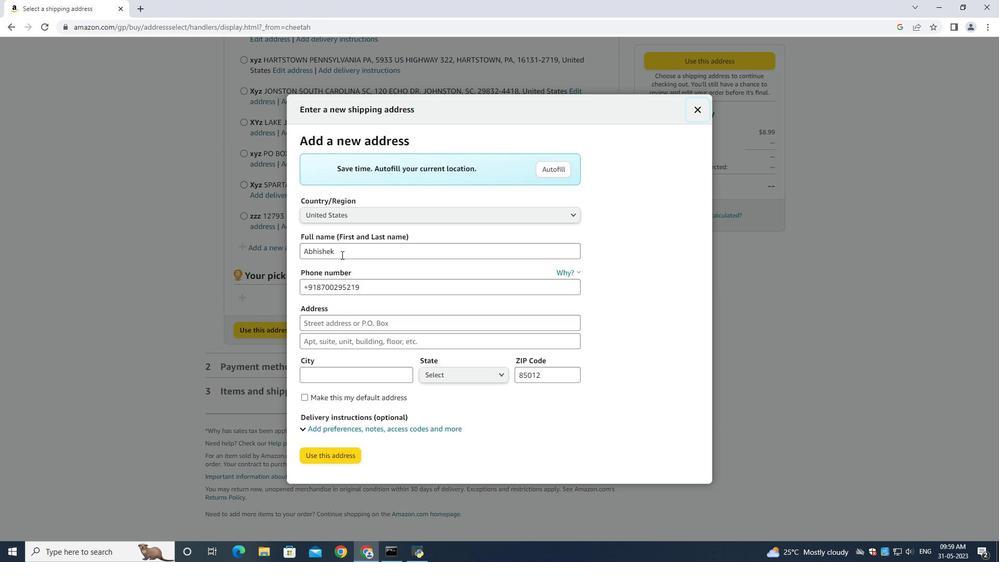 
Action: Mouse pressed left at (341, 252)
Screenshot: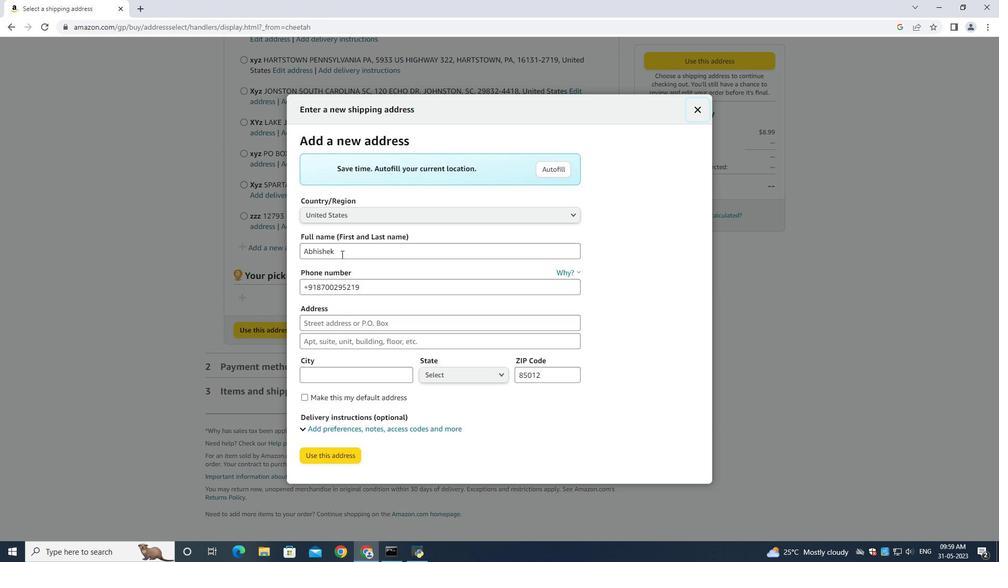 
Action: Mouse moved to (341, 252)
Screenshot: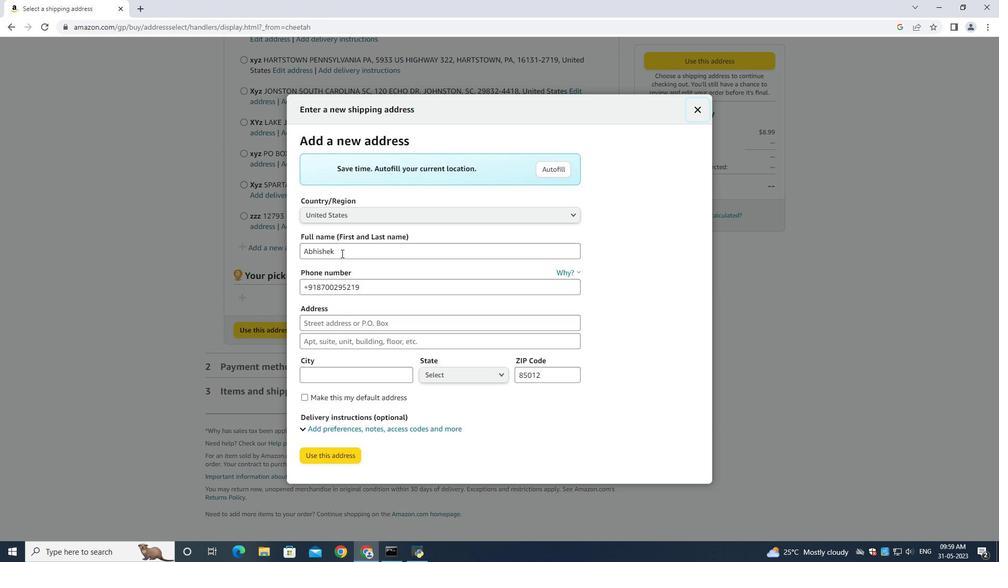 
Action: Key pressed ctrl+A<Key.backspace><Key.shift><Key.shift><Key.shift><Key.shift><Key.shift><Key.shift><Key.shift><Key.shift><Key.shift><Key.shift><Key.shift><Key.shift><Key.shift><Key.shift><Key.shift><Key.shift><Key.shift><Key.shift><Key.shift><Key.shift><Key.shift><Key.shift><Key.shift><Key.shift><Key.shift><Key.shift><Key.shift><Key.shift><Key.shift><Key.shift><Key.shift><Key.shift><Key.shift><Key.shift><Key.shift><Key.shift><Key.shift><Key.shift><Key.shift><Key.shift><Key.shift><Key.shift><Key.shift><Key.shift><Key.shift><Key.shift><Key.shift><Key.shift><Key.shift><Key.shift><Key.shift><Key.shift><Key.shift><Key.shift><Key.shift><Key.shift><Key.shift><Key.shift><Key.shift><Key.shift><Key.shift><Key.shift><Key.shift><Key.shift><Key.shift><Key.shift><Key.shift><Key.shift><Key.shift><Key.shift><Key.shift><Key.shift><Key.shift><Key.shift><Key.shift><Key.shift><Key.shift><Key.shift><Key.shift><Key.shift><Key.shift><Key.shift><Key.shift><Key.shift><Key.shift><Key.shift><Key.shift><Key.shift><Key.shift><Key.shift><Key.shift><Key.shift><Key.shift><Key.shift><Key.shift><Key.shift><Key.shift><Key.shift><Key.shift><Key.shift><Key.shift><Key.shift><Key.shift><Key.shift><Key.shift><Key.shift><Key.shift><Key.shift><Key.shift><Key.shift><Key.shift><Key.shift><Key.shift><Key.shift><Key.shift><Key.shift><Key.shift><Key.shift><Key.shift><Key.shift><Key.shift><Key.shift><Key.shift><Key.shift><Key.shift><Key.shift><Key.shift><Key.shift><Key.shift><Key.shift><Key.shift><Key.shift><Key.shift><Key.shift><Key.shift><Key.shift><Key.shift><Key.shift><Key.shift><Key.shift><Key.shift><Key.shift><Key.shift><Key.shift><Key.shift><Key.shift><Key.shift><Key.shift><Key.shift><Key.shift><Key.shift><Key.shift><Key.shift><Key.shift><Key.shift><Key.shift><Key.shift><Key.shift><Key.shift><Key.shift><Key.shift><Key.shift><Key.shift><Key.shift><Key.shift><Key.shift><Key.shift><Key.shift><Key.shift><Key.shift><Key.shift><Key.shift><Key.shift><Key.shift><Key.shift><Key.shift><Key.shift><Key.shift><Key.shift><Key.shift><Key.shift><Key.shift><Key.shift><Key.shift><Key.shift><Key.shift><Key.shift><Key.shift><Key.shift><Key.shift><Key.shift><Key.shift><Key.shift><Key.shift><Key.shift><Key.shift><Key.shift><Key.shift><Key.shift><Key.shift><Key.shift><Key.shift><Key.shift><Key.shift><Key.shift><Key.shift><Key.shift><Key.shift>Jonathan<Key.space><Key.shift><Key.shift><Key.shift><Key.shift><Key.shift><Key.shift><Key.shift><Key.shift><Key.shift><Key.shift><Key.shift><Key.shift><Key.shift><Key.shift><Key.shift><Key.shift><Key.shift><Key.shift><Key.shift><Key.shift><Key.shift><Key.shift><Key.shift><Key.shift><Key.shift><Key.shift><Key.shift>Nelson<Key.space><Key.tab><Key.tab><Key.backspace>9285042162
Screenshot: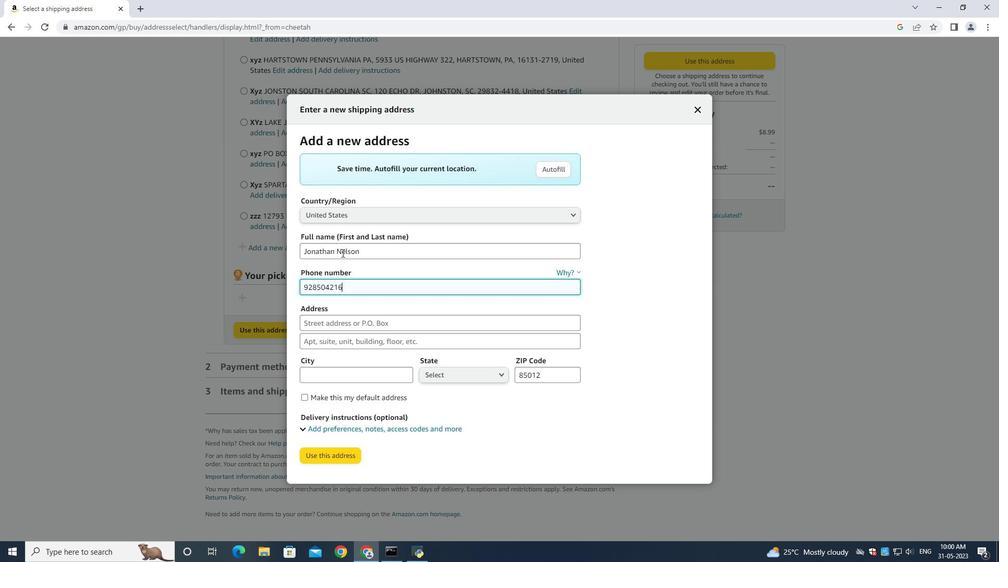 
Action: Mouse moved to (315, 327)
Screenshot: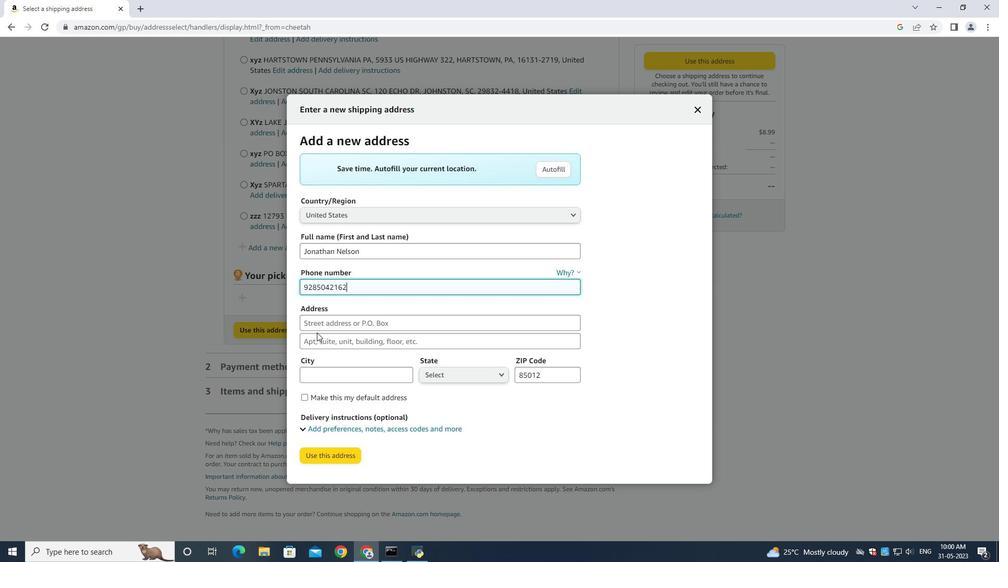 
Action: Mouse pressed left at (315, 327)
Screenshot: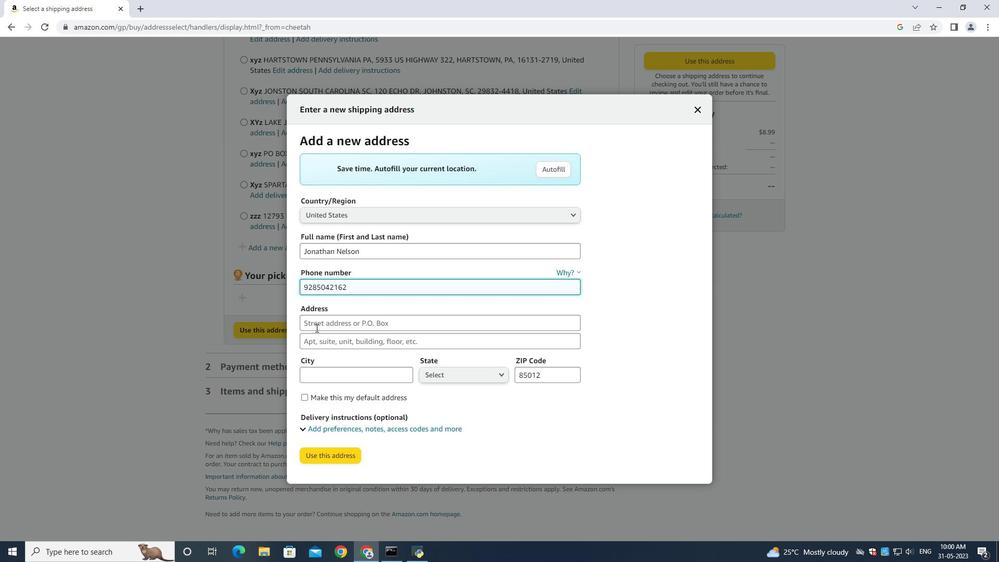 
Action: Key pressed 4214<Key.space><Key.shift>Skips<Key.space><Key.shift>Lane<Key.space><Key.tab><Key.shift><Key.shift><Key.shift><Key.shift><Key.shift><Key.shift><Key.shift><Key.shift><Key.shift><Key.shift><Key.shift><Key.shift><Key.shift><Key.shift><Key.shift><Key.shift>Phoenix<Key.space><Key.shift><Key.shift><Key.shift><Key.shift><Key.shift><Key.shift><Key.shift><Key.shift><Key.shift><Key.shift><Key.shift><Key.shift><Key.shift><Key.shift><Key.shift><Key.shift><Key.shift><Key.shift><Key.shift><Key.shift>Arizona<Key.space><Key.tab><Key.shift><Key.shift><Key.shift><Key.shift><Key.shift><Key.shift><Key.shift><Key.shift><Key.shift><Key.shift><Key.shift><Key.shift><Key.shift><Key.shift><Key.shift><Key.shift><Key.shift><Key.shift><Key.shift><Key.shift><Key.shift><Key.shift><Key.shift><Key.shift><Key.shift><Key.shift><Key.shift><Key.shift><Key.shift><Key.shift><Key.shift><Key.shift>Phoenix<Key.space><Key.tab><Key.shift>Ari<Key.tab><Key.tab>q<Key.tab><Key.tab><Key.enter><Key.tab><Key.tab><Key.tab><Key.tab><Key.tab><Key.tab><Key.tab><Key.tab><Key.tab><Key.tab><Key.tab><Key.tab><Key.tab><Key.enter>
Screenshot: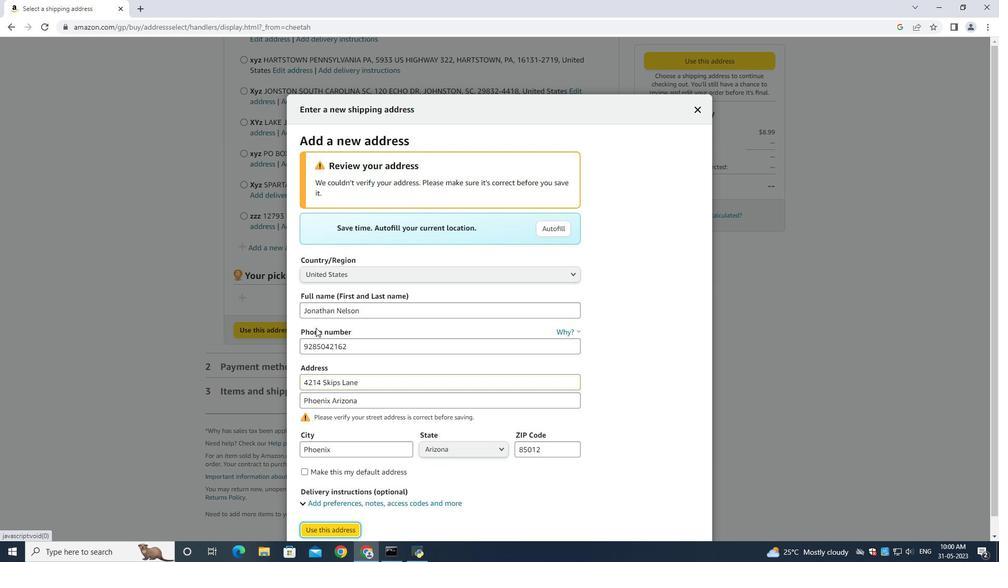 
Action: Mouse moved to (597, 306)
Screenshot: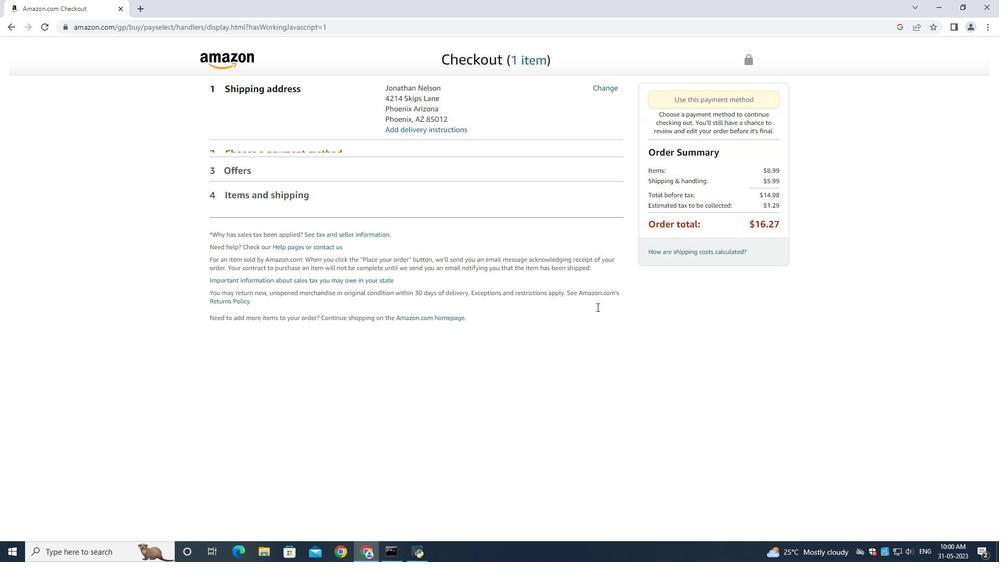 
